 Task: Search for a flat in Faraskur, Egypt, from 12th to 16th July for 8 guests, with a price range of ₹10,000 to ₹16,000, 8+ bedrooms, 7 beds, self check-in, Wifi, and free parking.
Action: Mouse moved to (593, 119)
Screenshot: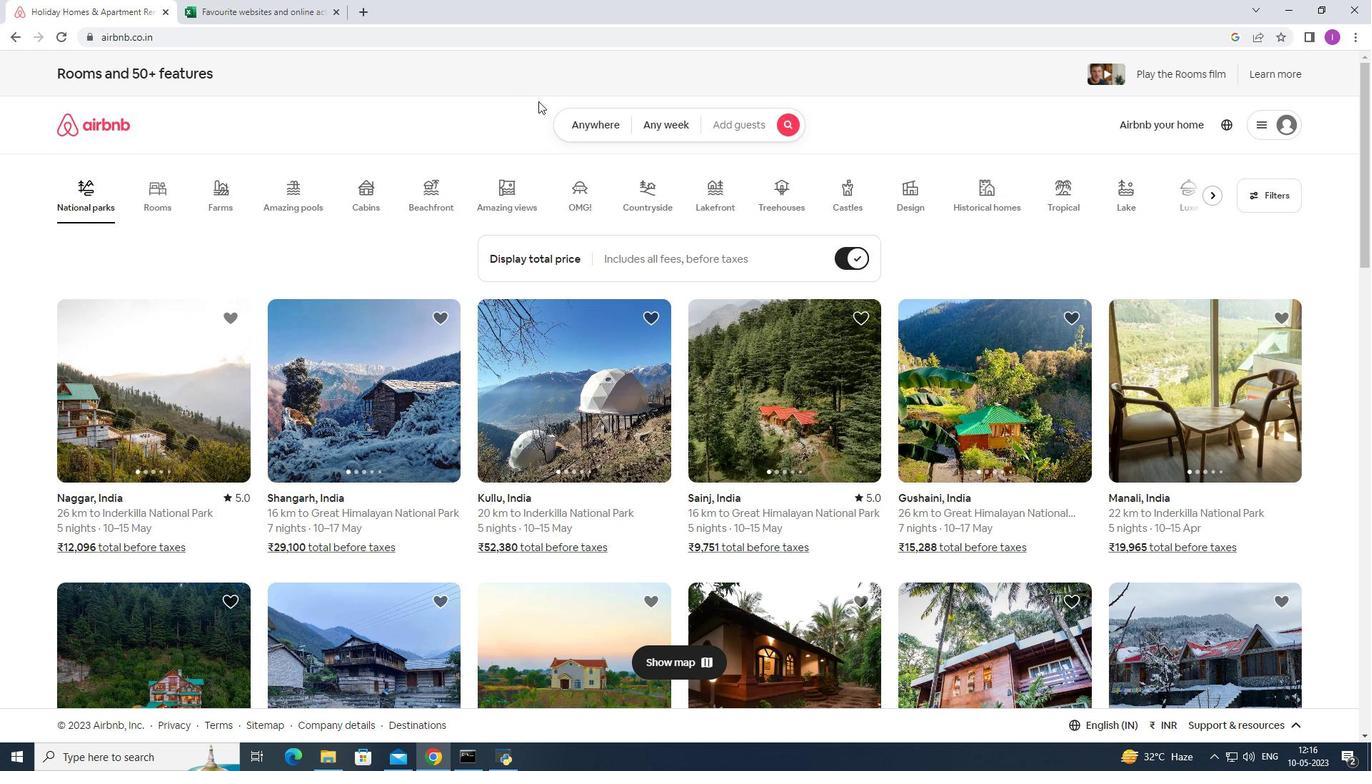 
Action: Mouse pressed left at (593, 119)
Screenshot: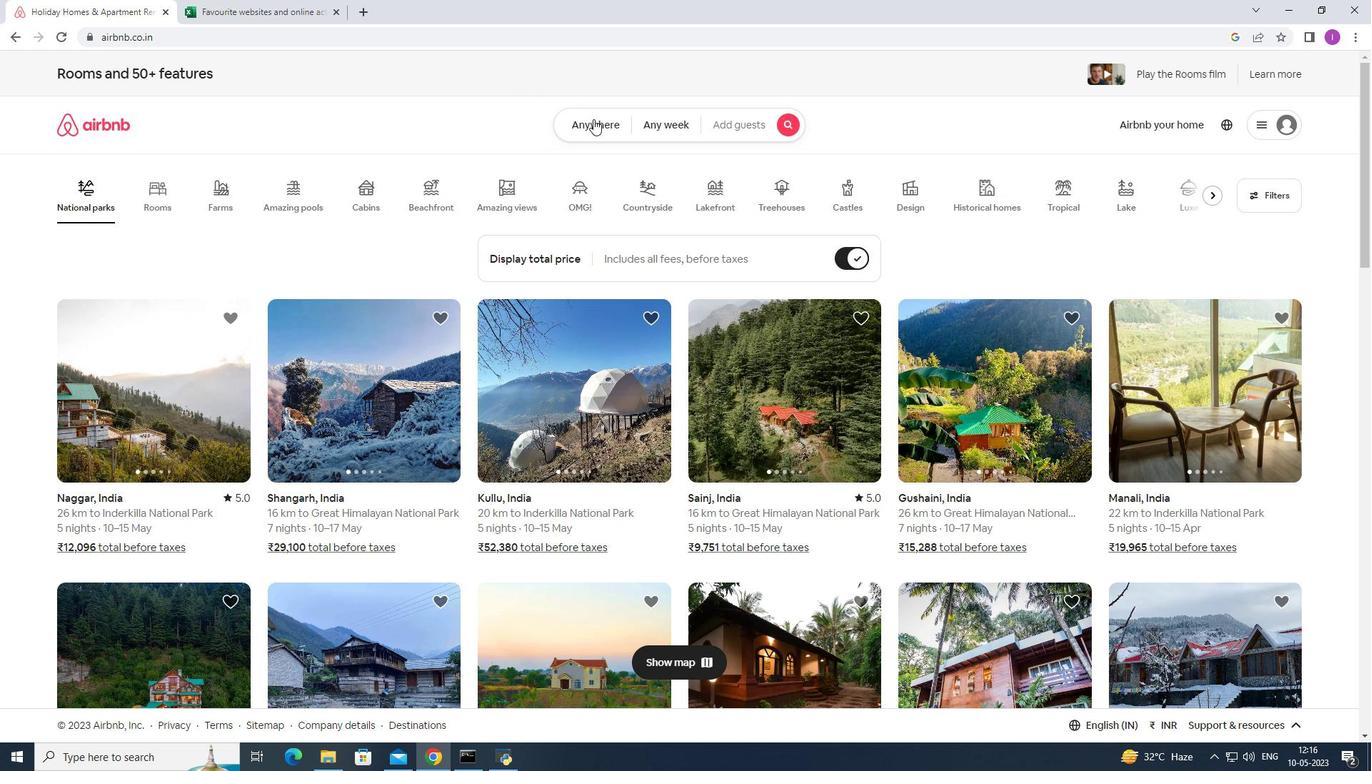 
Action: Mouse moved to (481, 182)
Screenshot: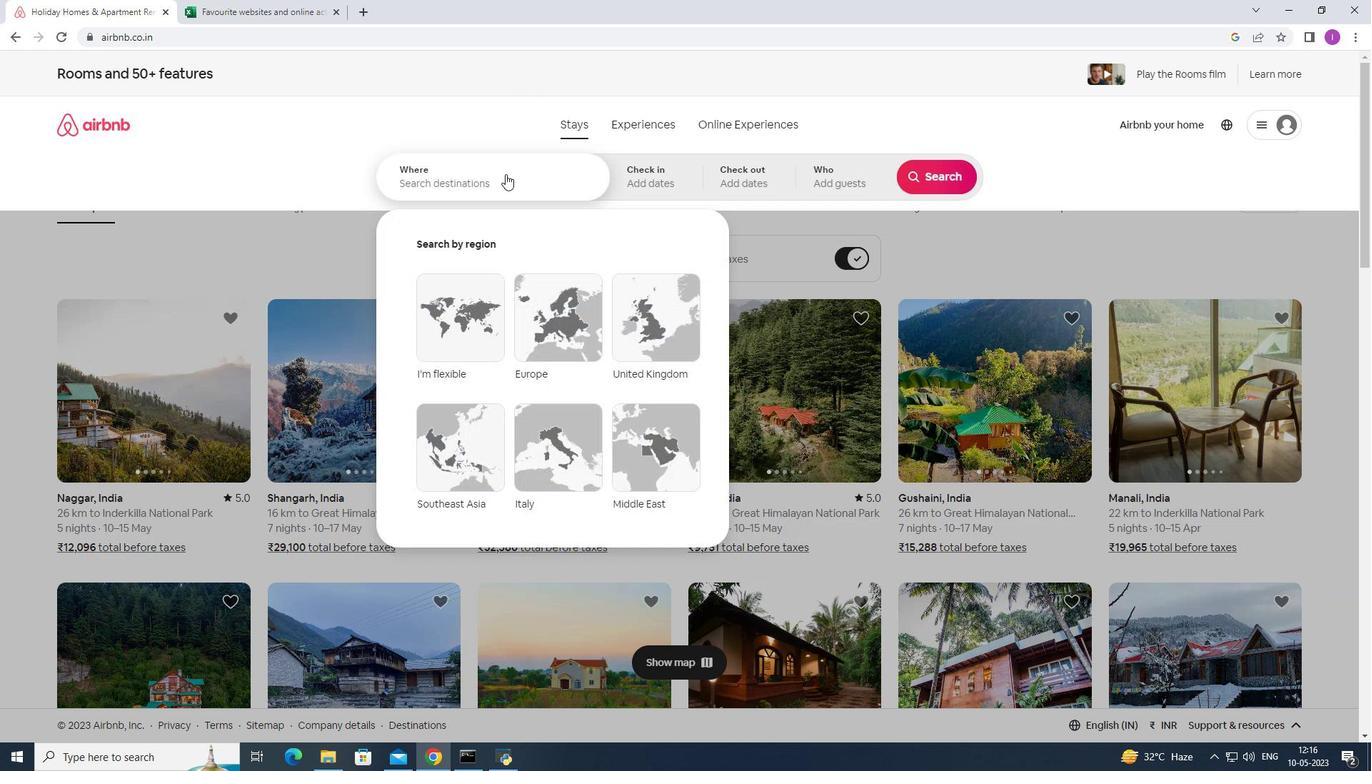 
Action: Mouse pressed left at (481, 182)
Screenshot: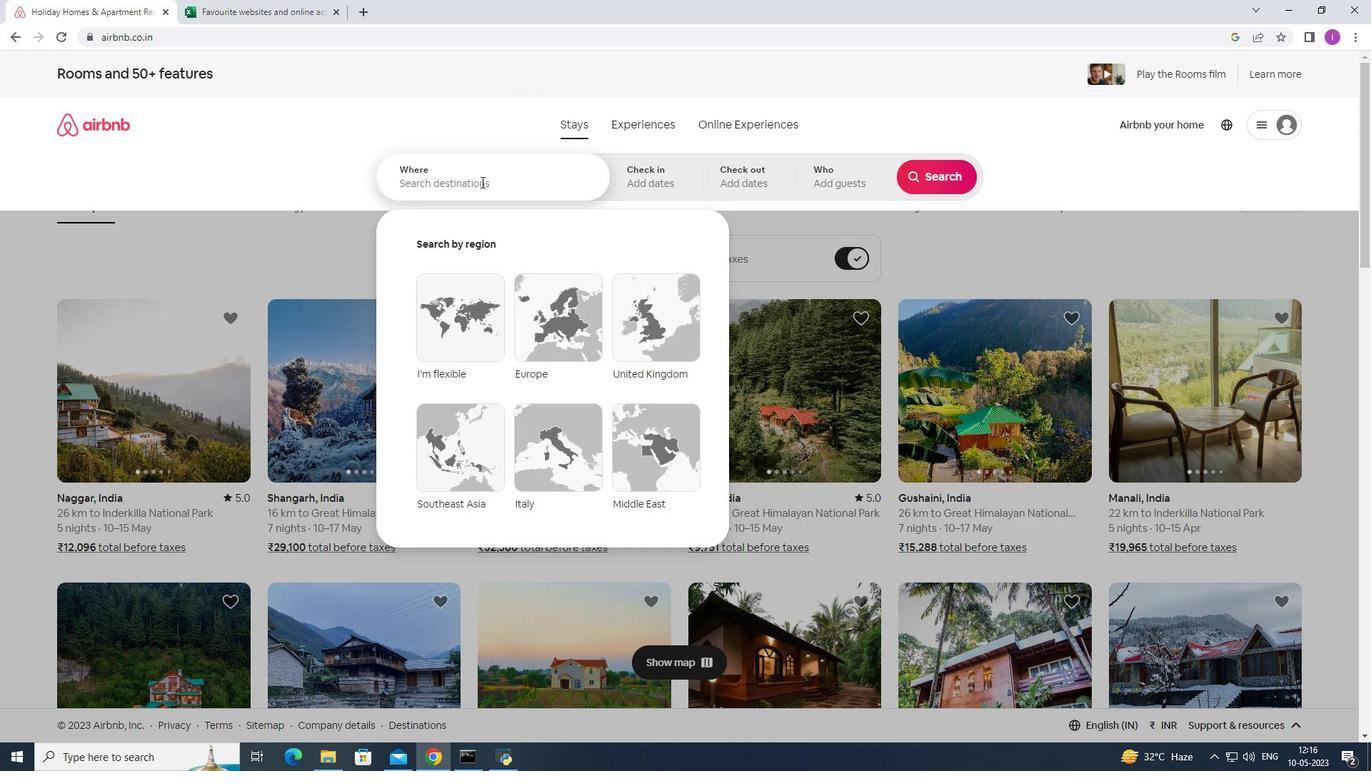 
Action: Mouse moved to (488, 181)
Screenshot: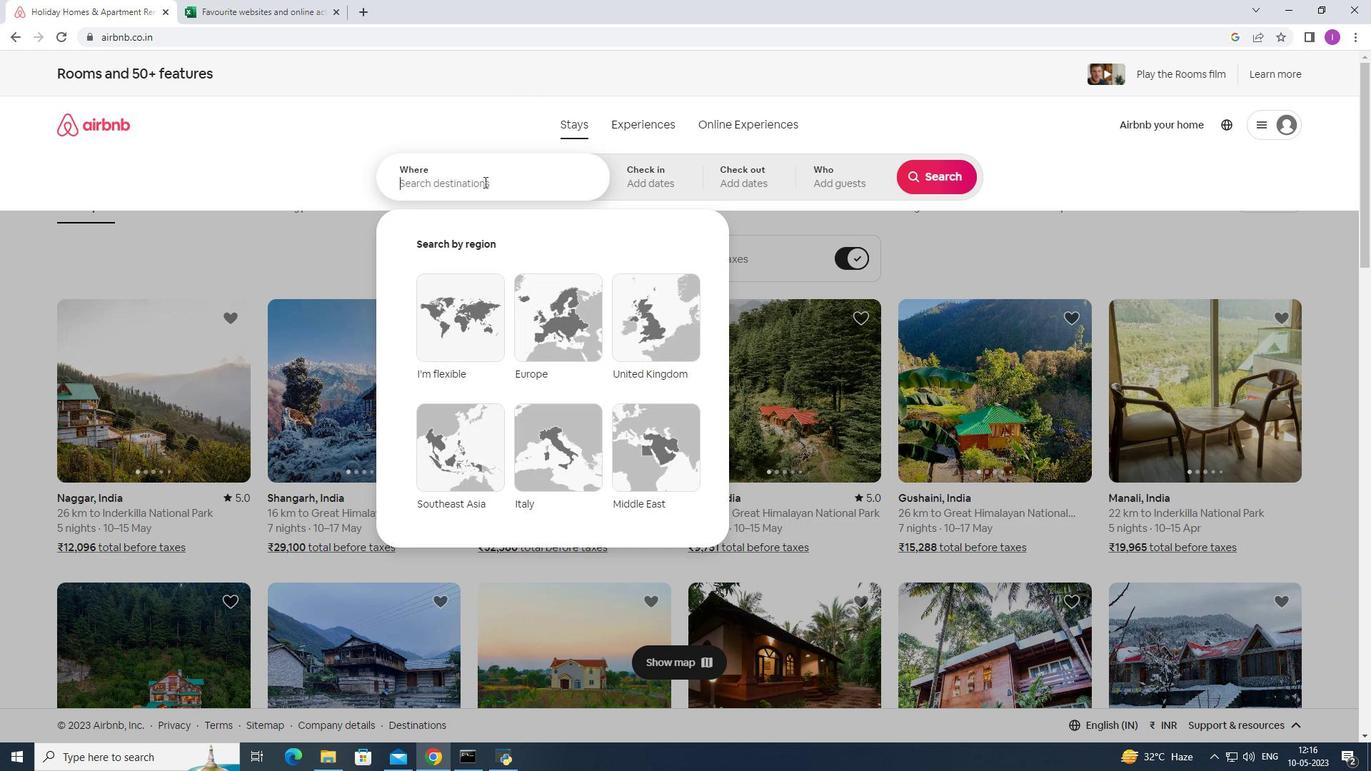 
Action: Key pressed <Key.shift><Key.shift><Key.shift><Key.shift><Key.shift><Key.shift><Key.shift><Key.shift><Key.shift><Key.shift><Key.shift><Key.shift><Key.shift><Key.shift><Key.shift><Key.shift><Key.shift><Key.shift><Key.shift><Key.shift><Key.shift><Key.shift><Key.shift><Key.shift><Key.shift><Key.shift><Key.shift><Key.shift><Key.shift><Key.shift><Key.shift><Key.shift><Key.shift><Key.shift><Key.shift><Key.shift><Key.shift><Key.shift><Key.shift><Key.shift><Key.shift><Key.shift>Faraskur,<Key.shift>Egypt
Screenshot: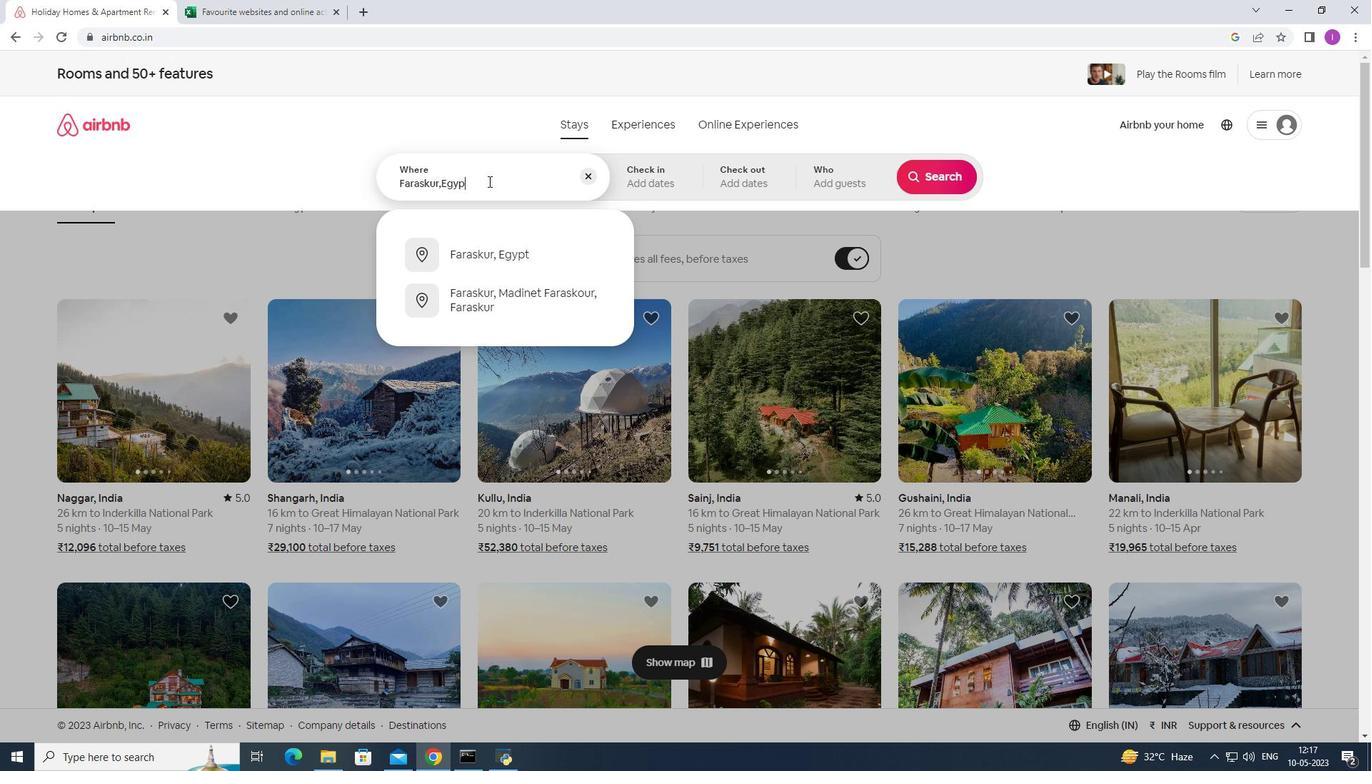
Action: Mouse moved to (510, 259)
Screenshot: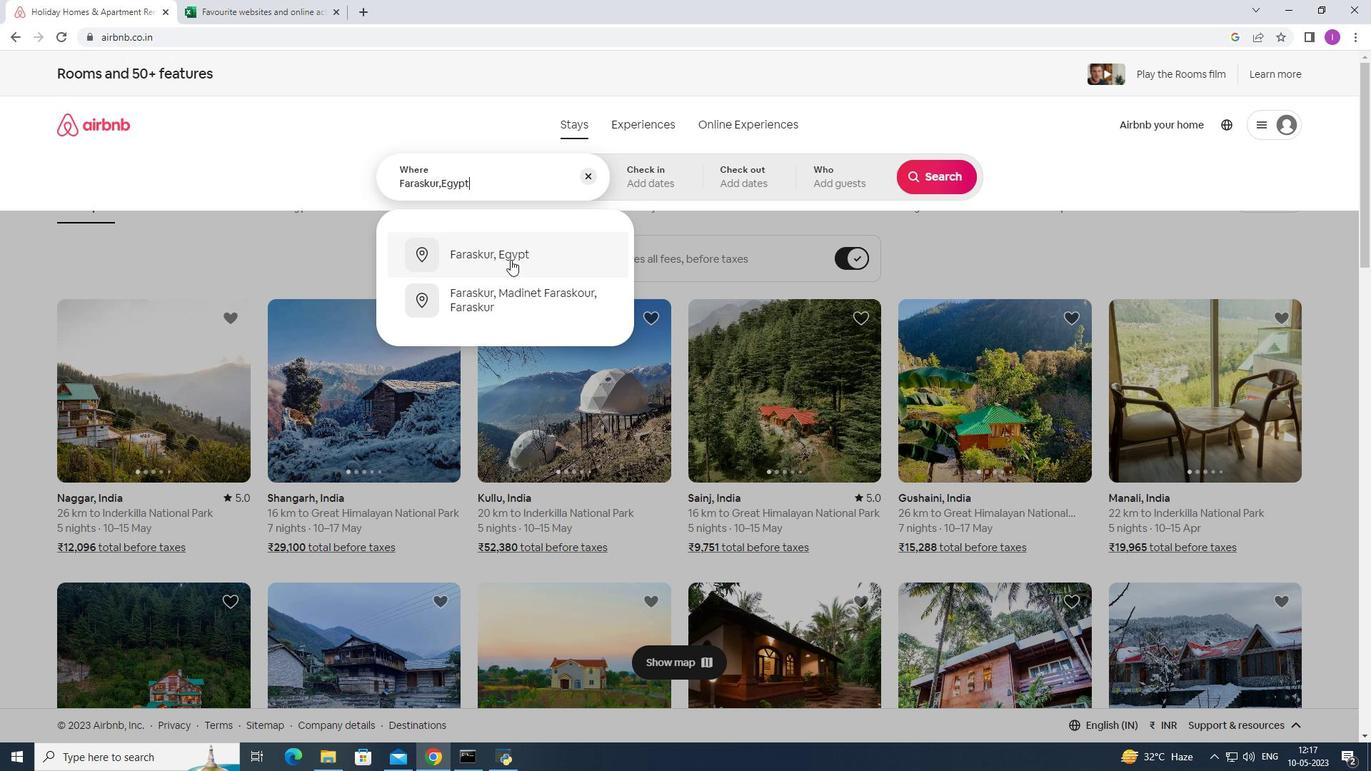 
Action: Mouse pressed left at (510, 259)
Screenshot: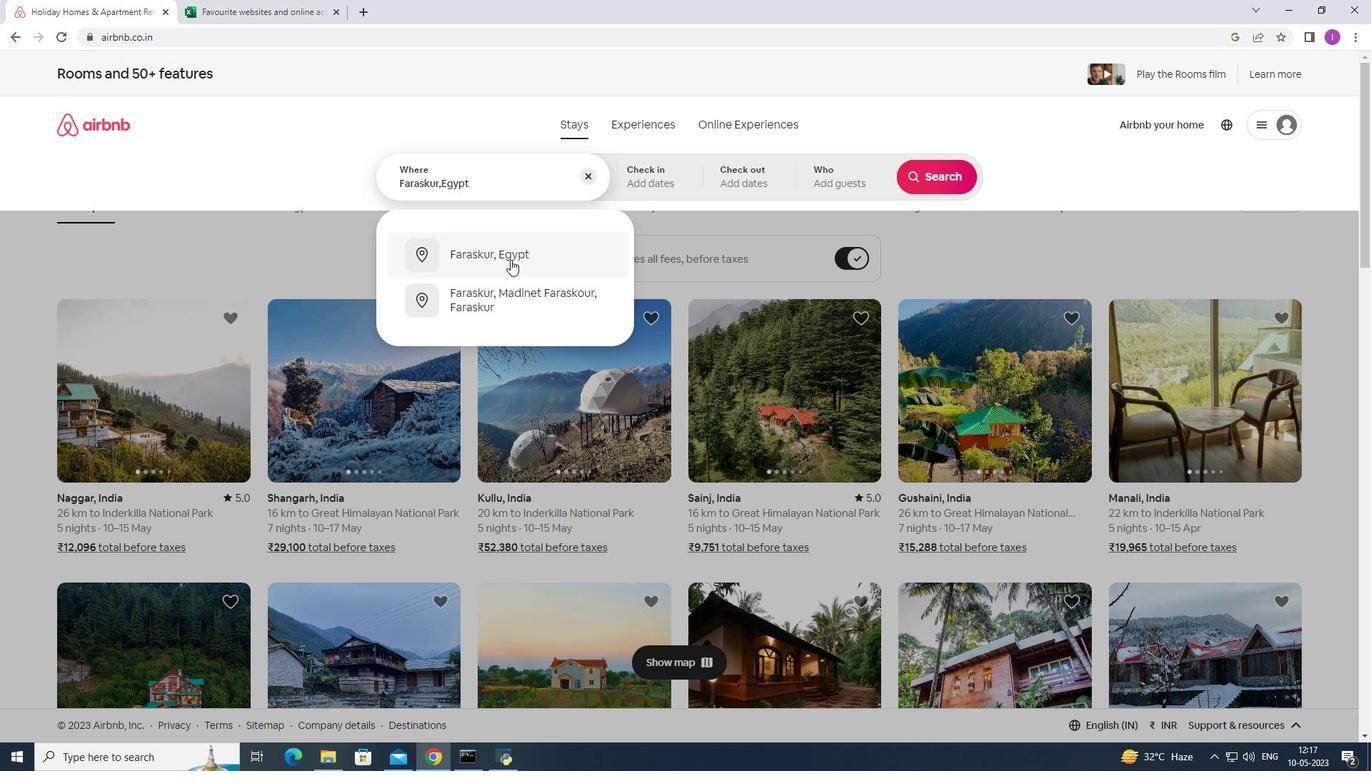 
Action: Mouse moved to (941, 295)
Screenshot: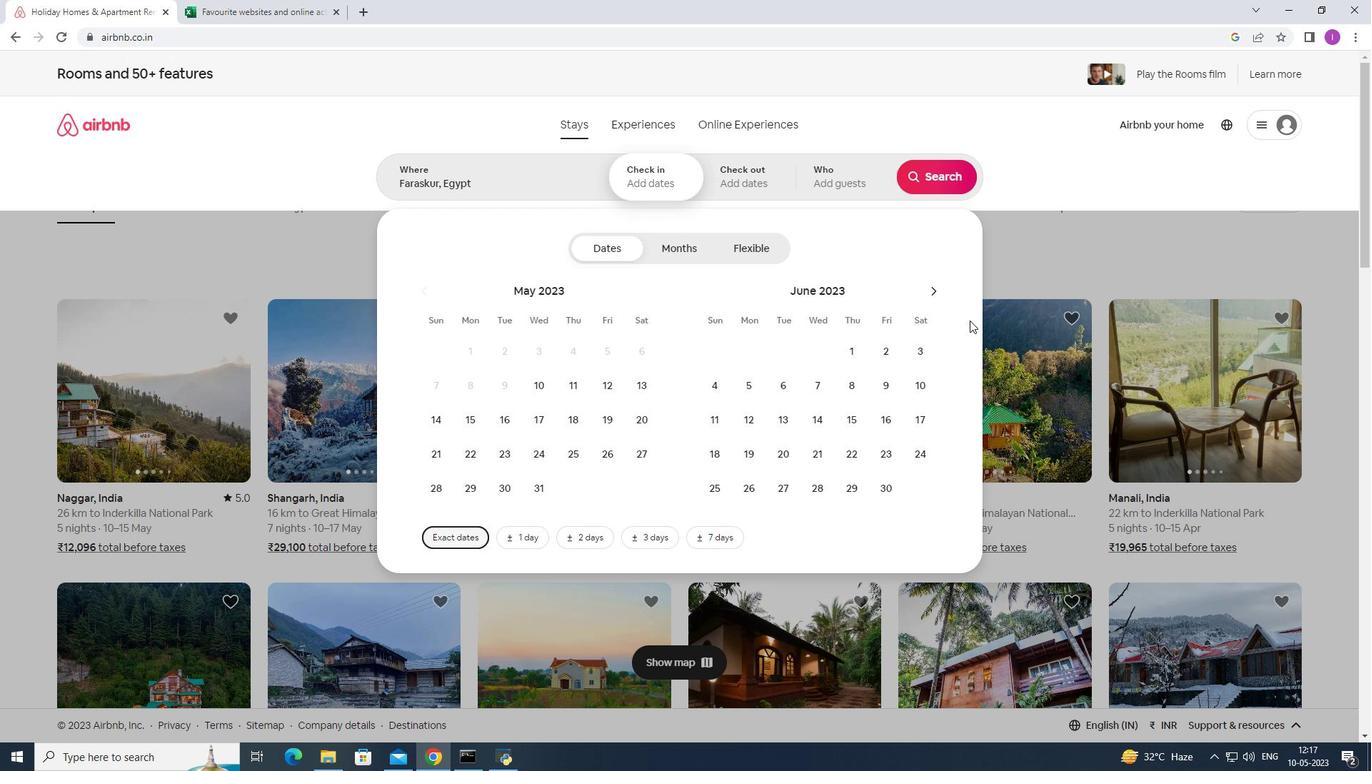
Action: Mouse pressed left at (941, 295)
Screenshot: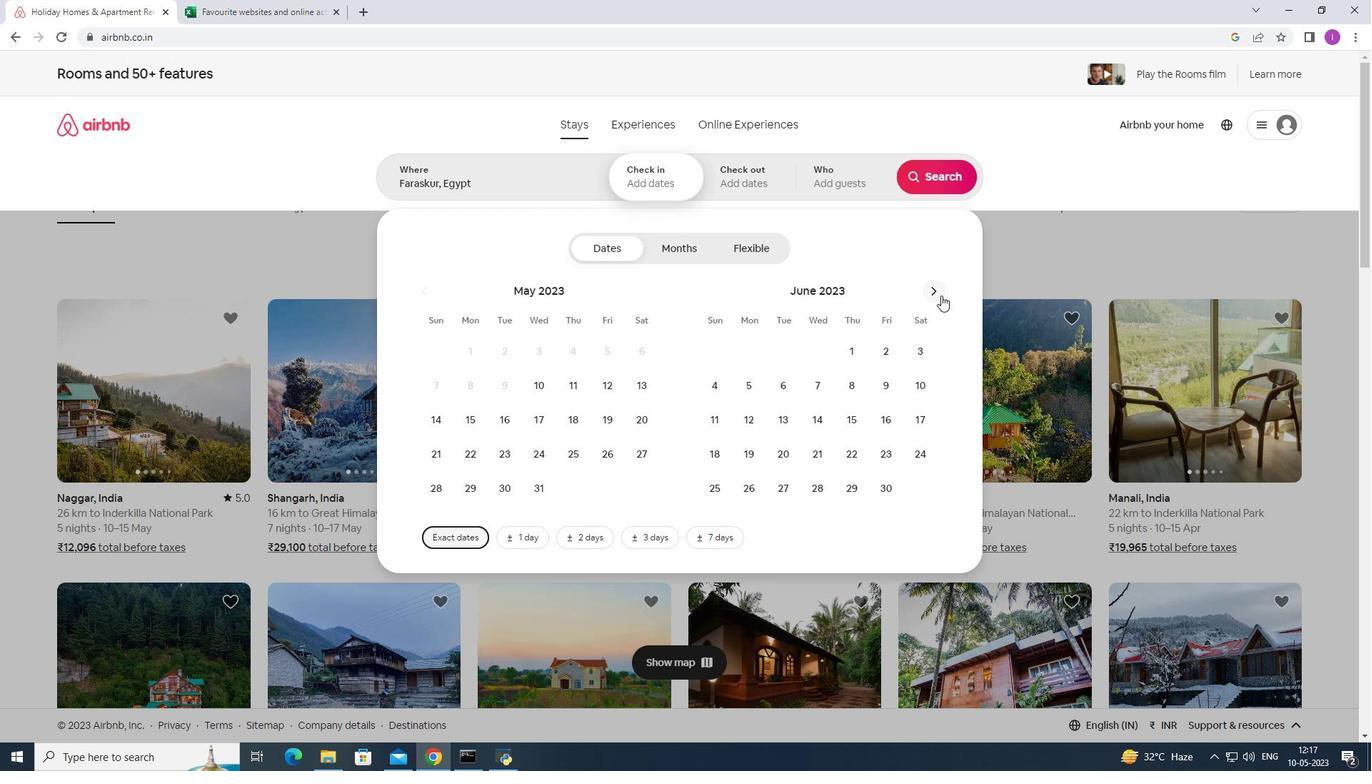 
Action: Mouse moved to (940, 295)
Screenshot: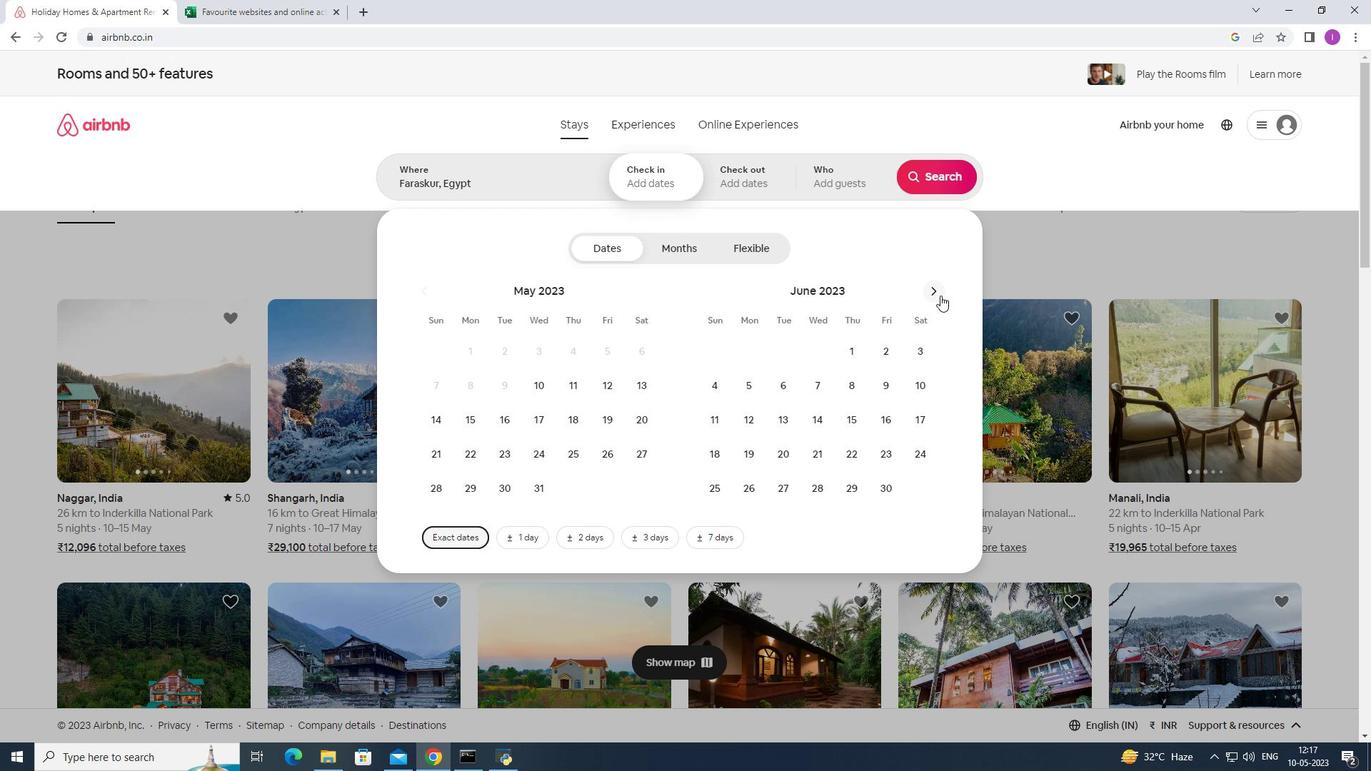 
Action: Mouse pressed left at (940, 295)
Screenshot: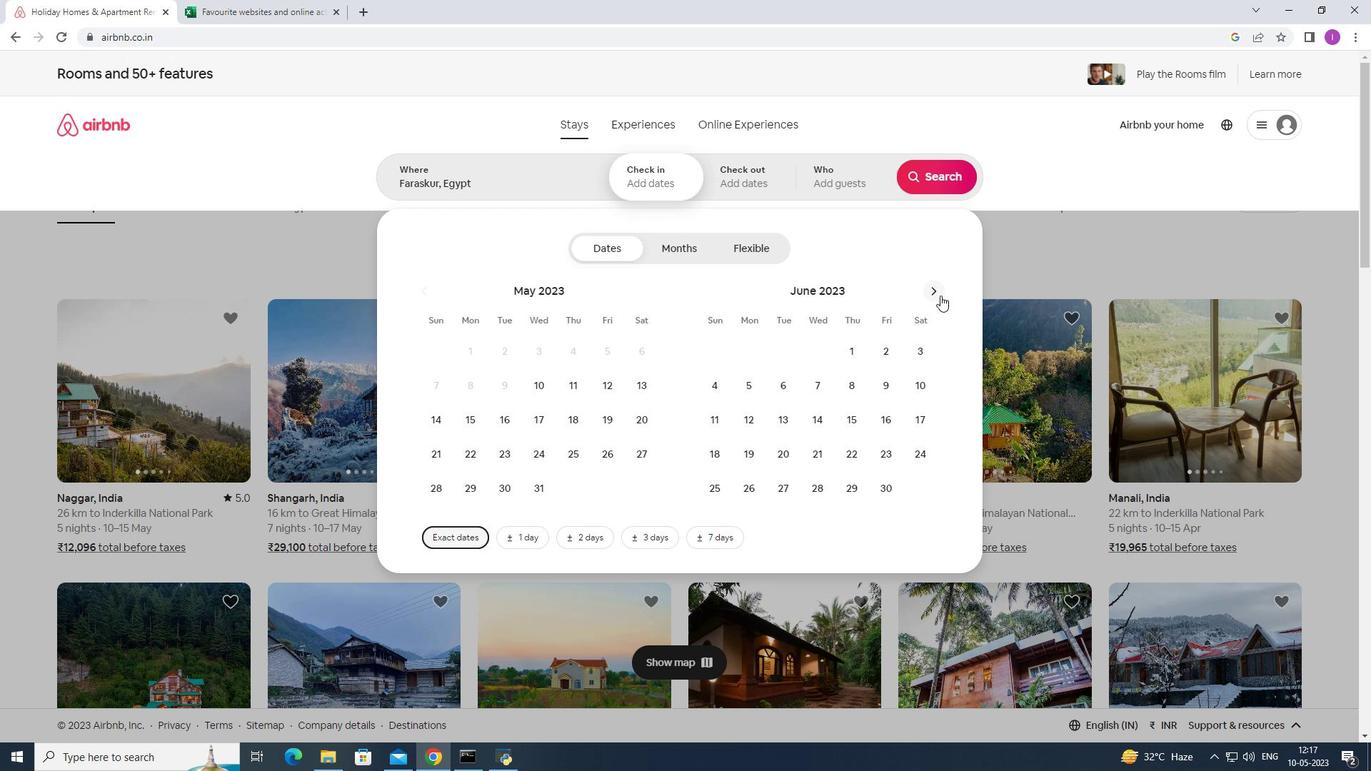
Action: Mouse moved to (537, 429)
Screenshot: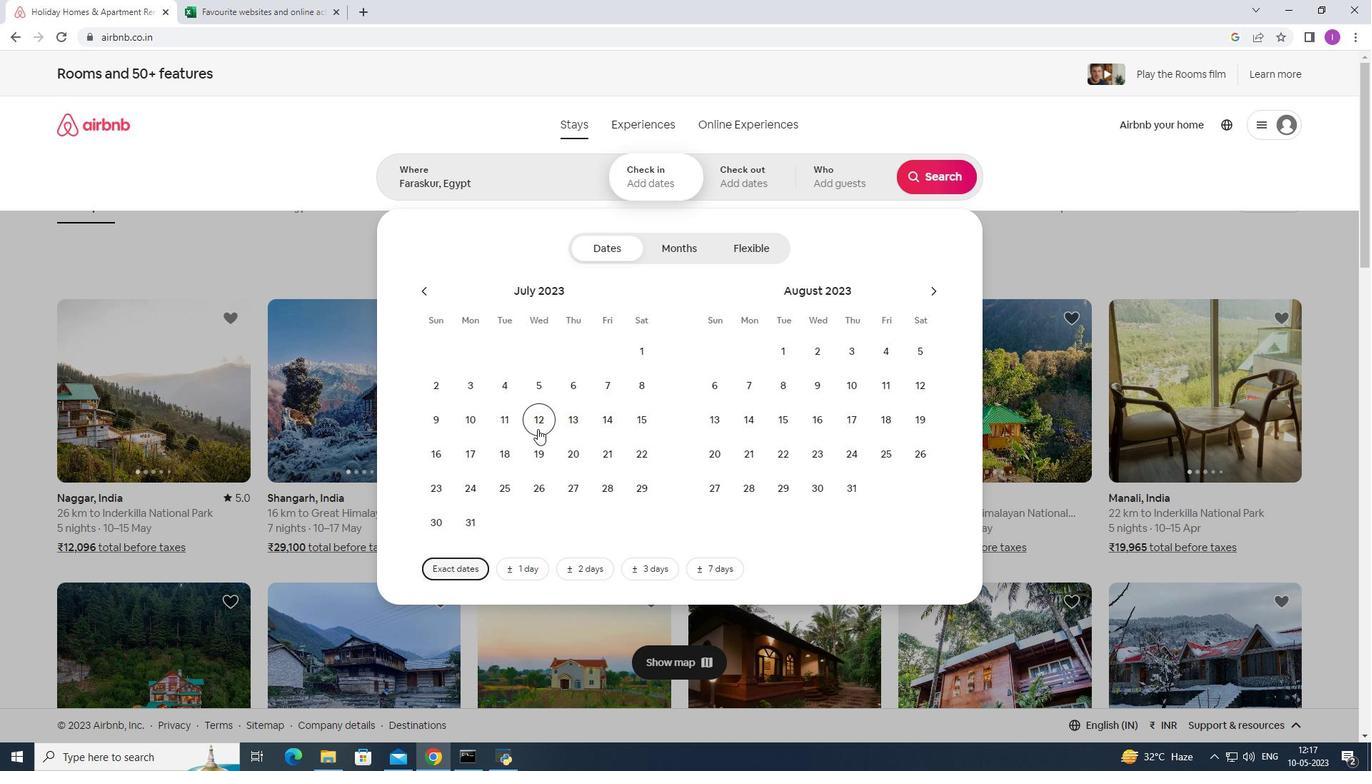
Action: Mouse pressed left at (537, 429)
Screenshot: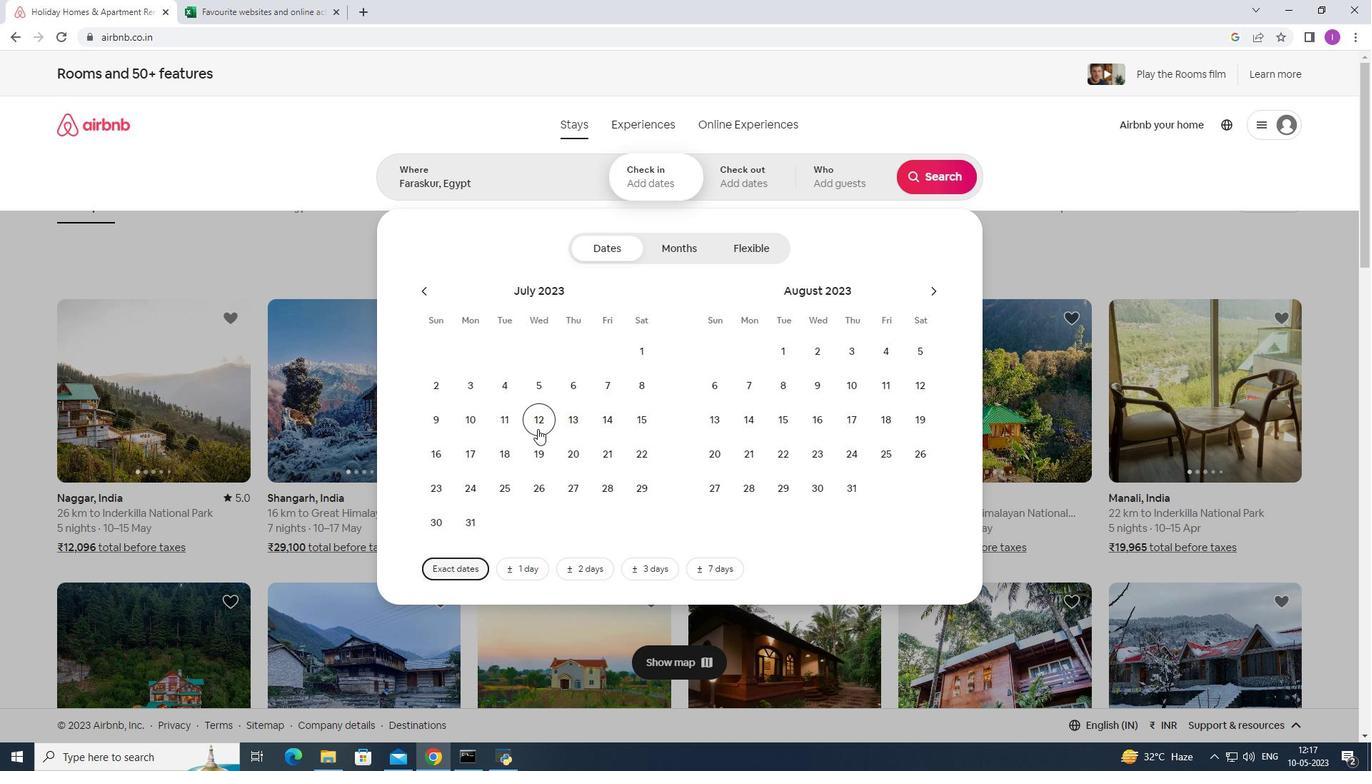 
Action: Mouse moved to (440, 455)
Screenshot: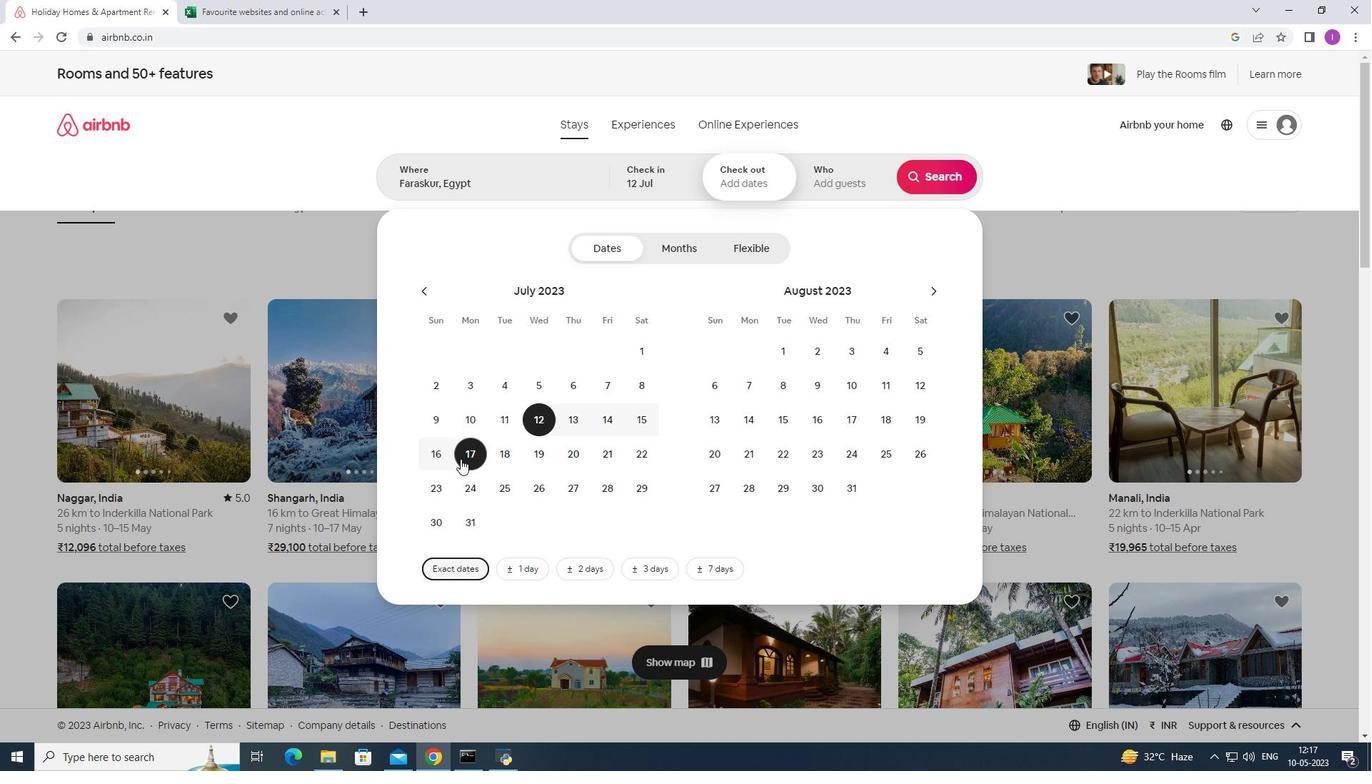 
Action: Mouse pressed left at (440, 455)
Screenshot: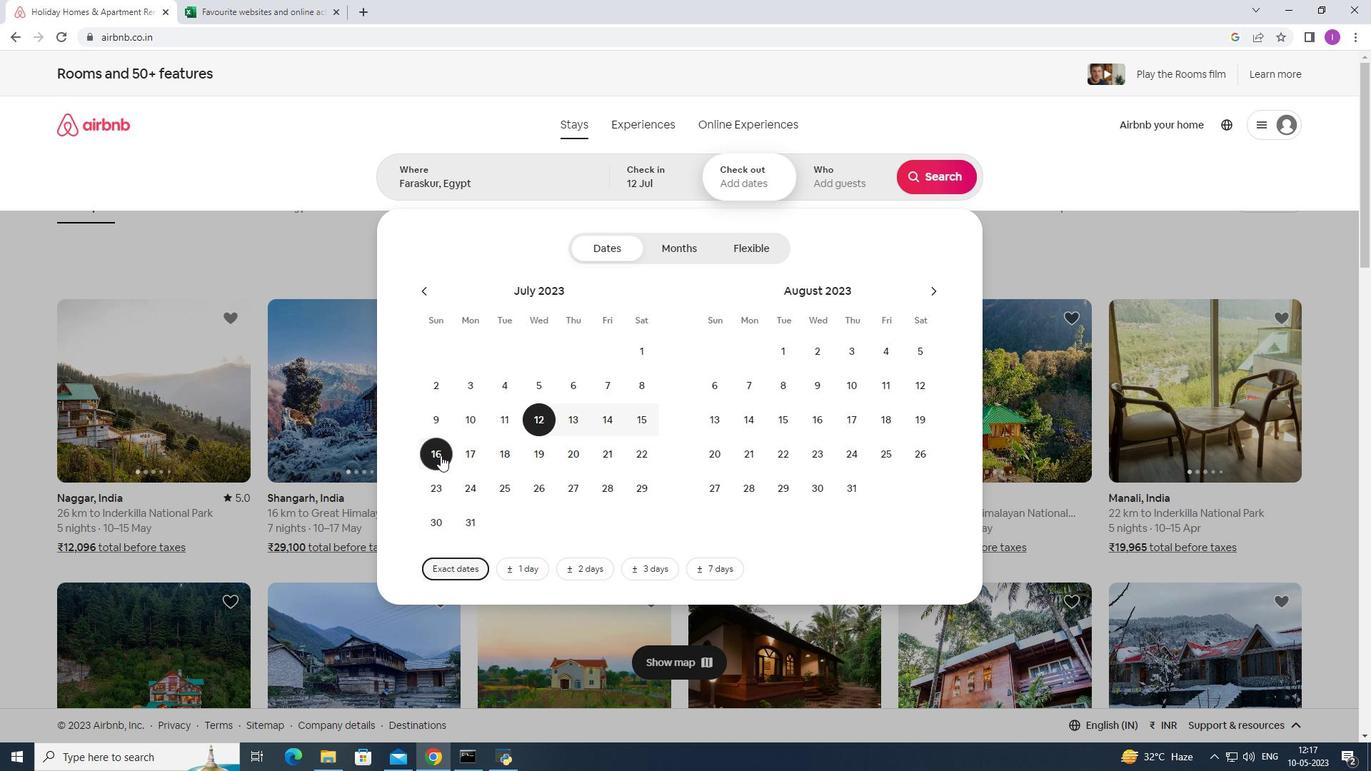 
Action: Mouse moved to (852, 178)
Screenshot: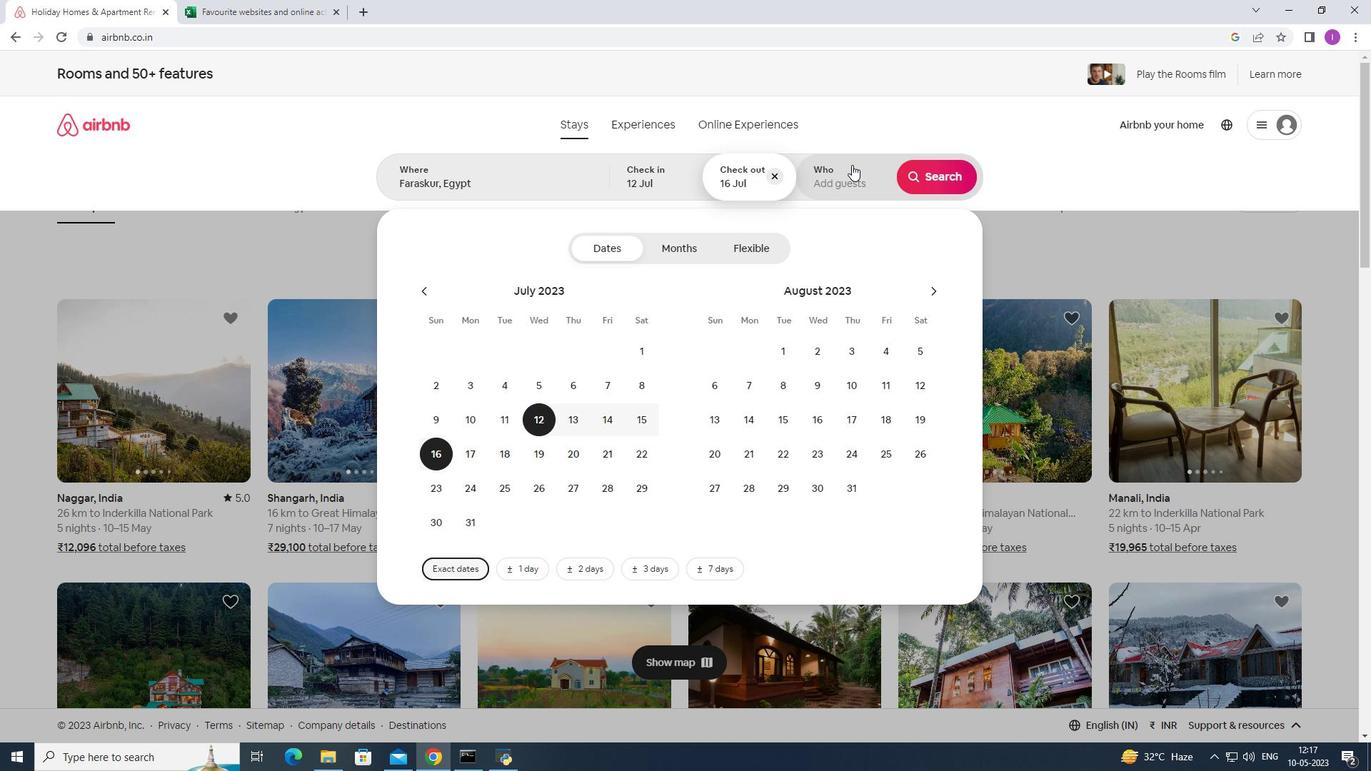 
Action: Mouse pressed left at (852, 178)
Screenshot: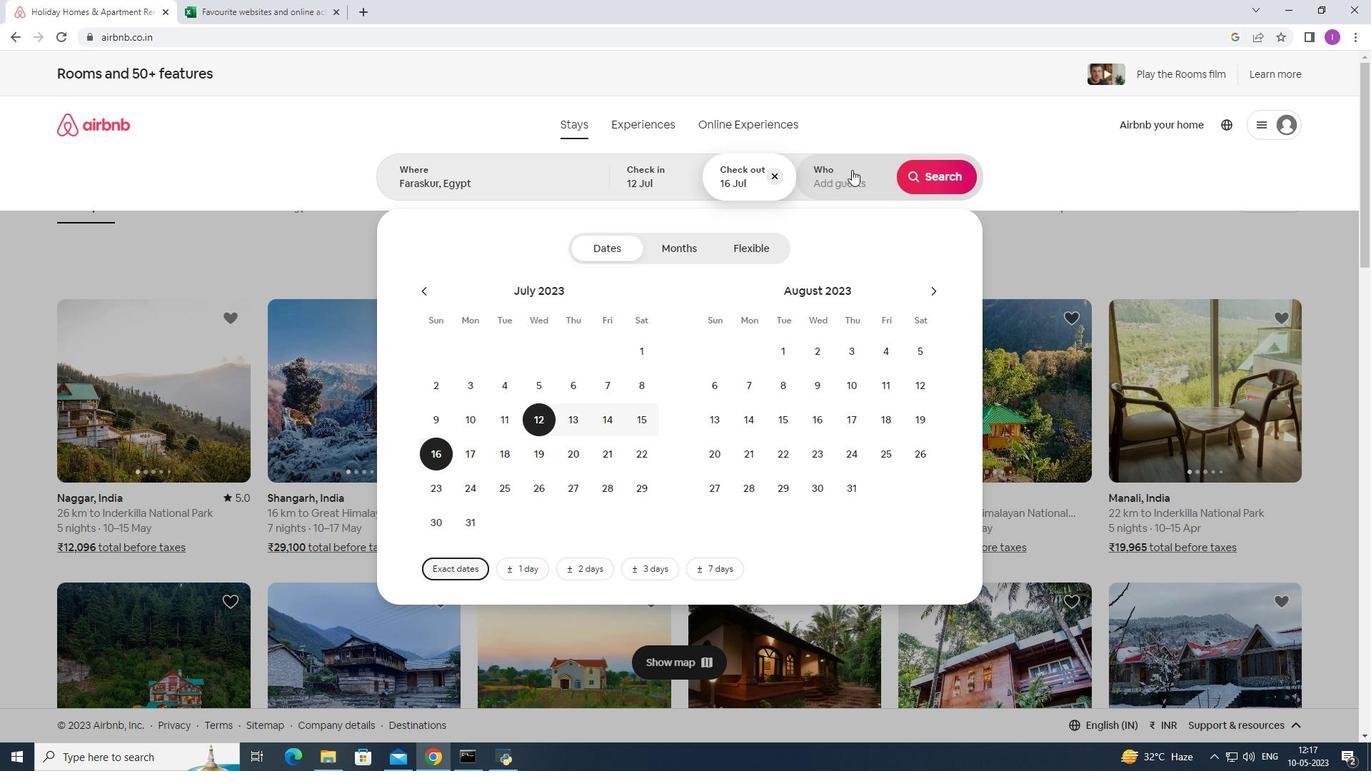 
Action: Mouse moved to (947, 252)
Screenshot: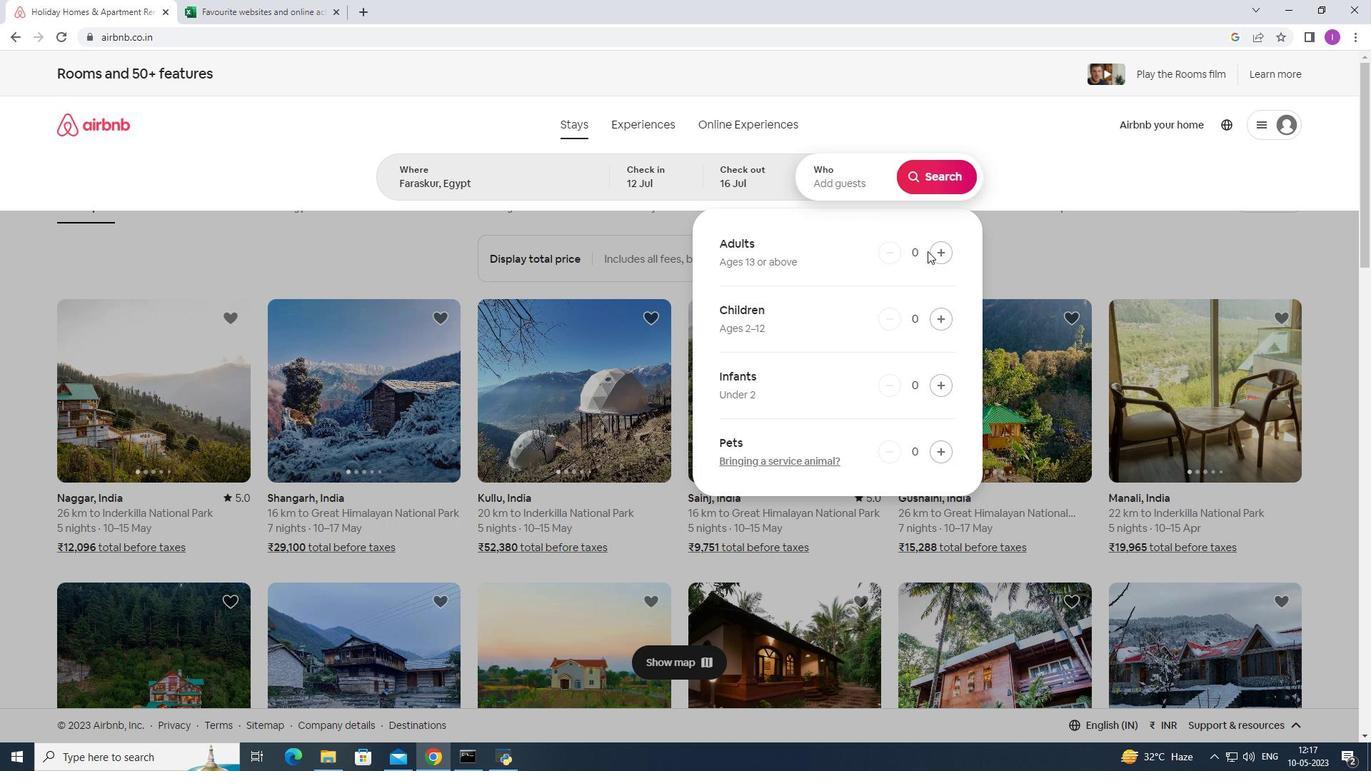 
Action: Mouse pressed left at (947, 252)
Screenshot: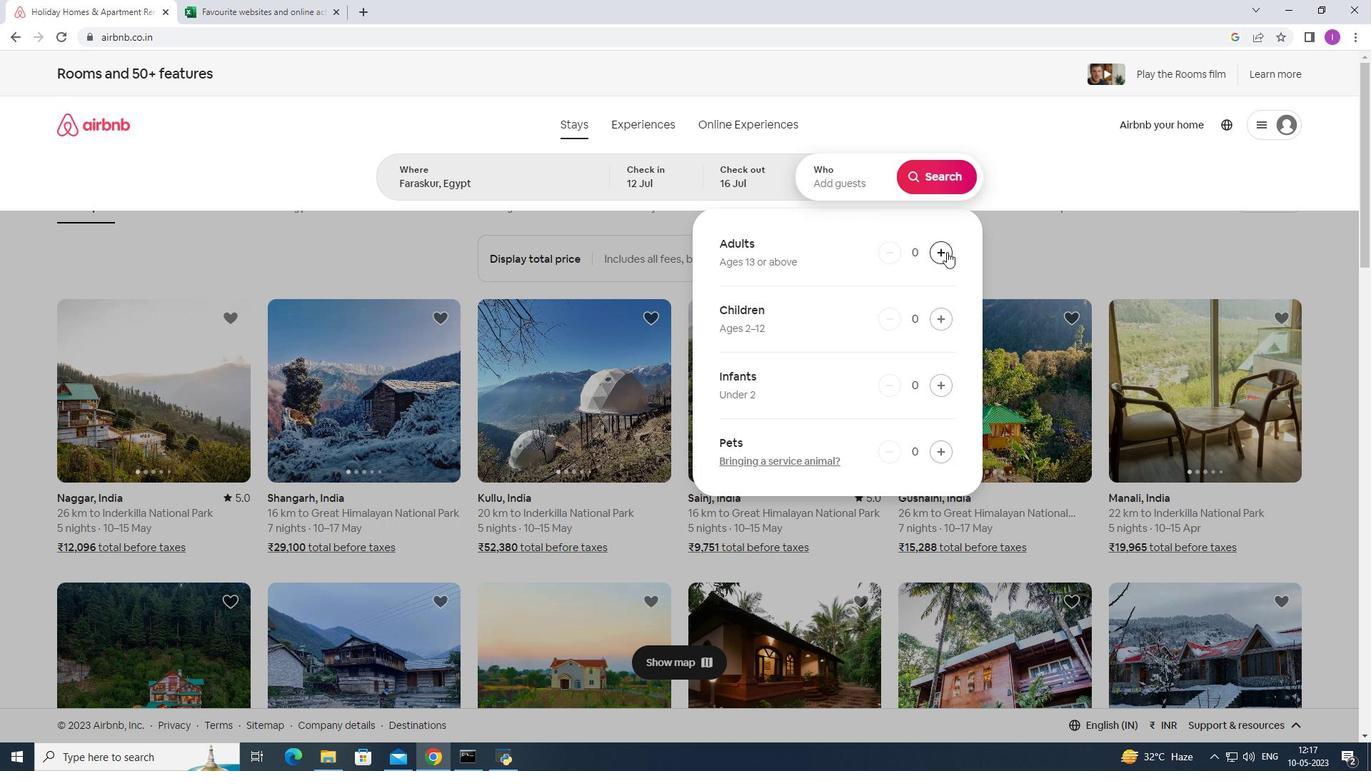 
Action: Mouse pressed left at (947, 252)
Screenshot: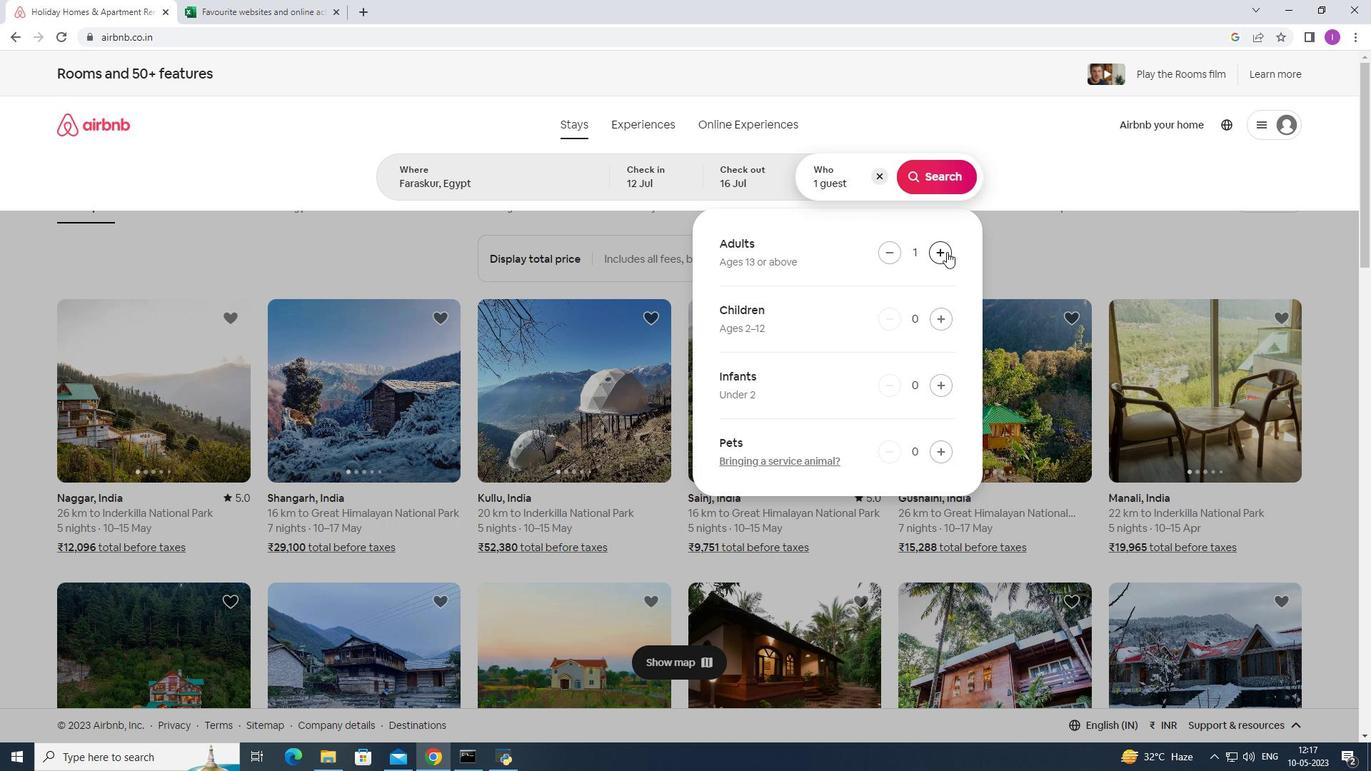 
Action: Mouse pressed left at (947, 252)
Screenshot: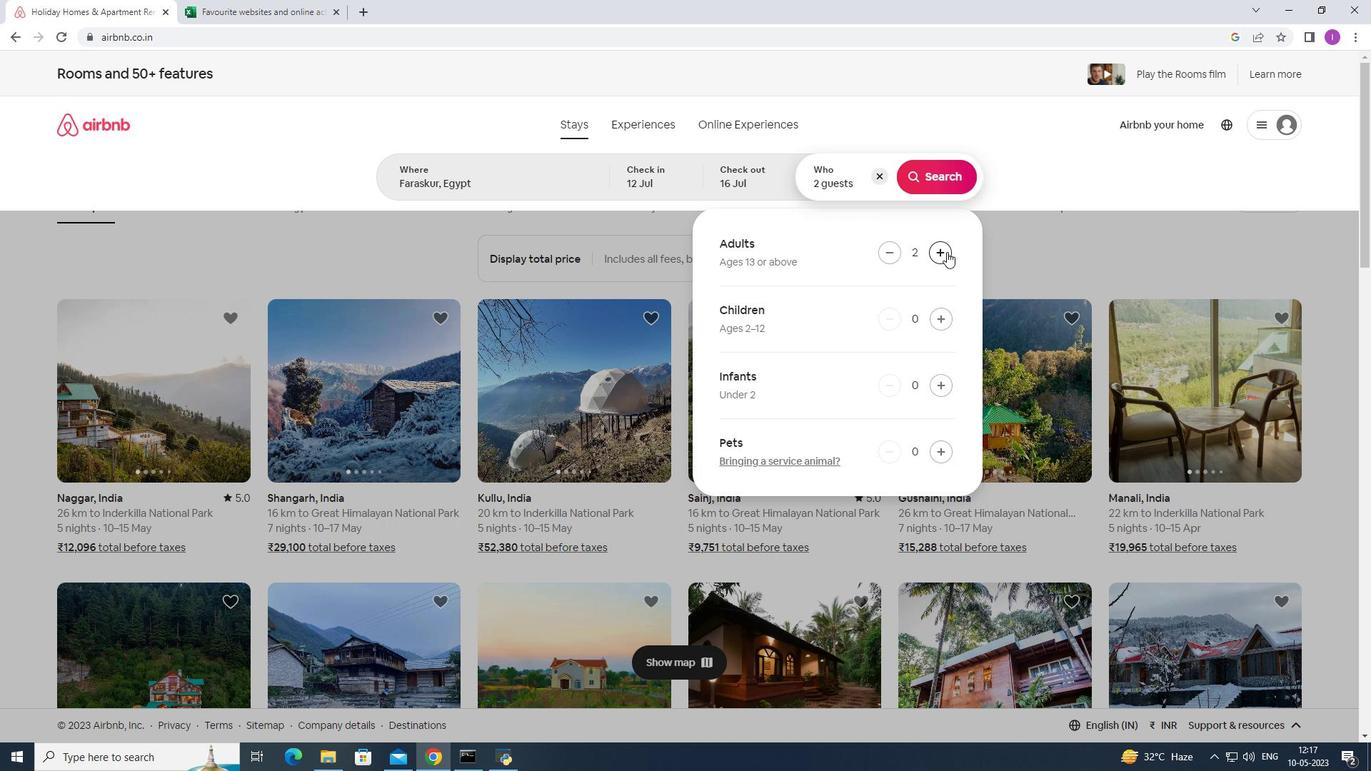 
Action: Mouse pressed left at (947, 252)
Screenshot: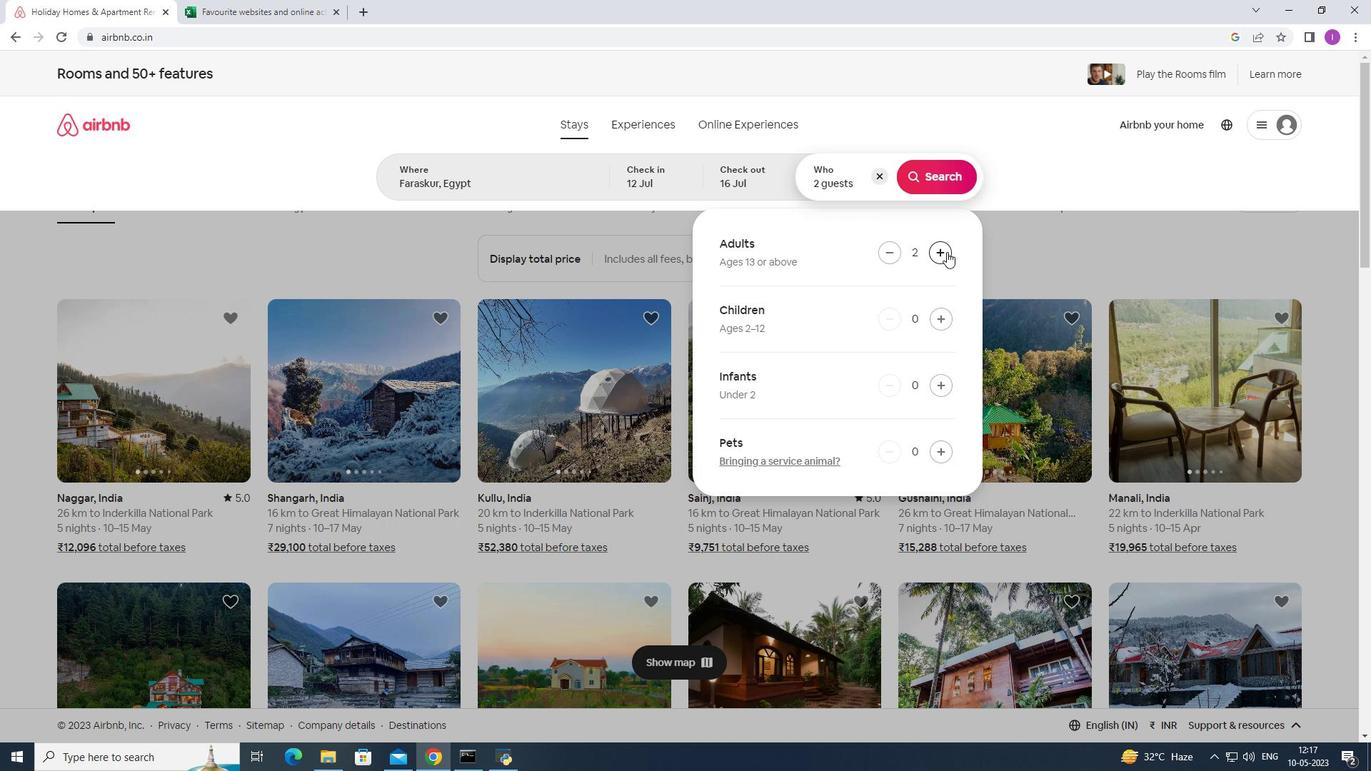 
Action: Mouse moved to (947, 252)
Screenshot: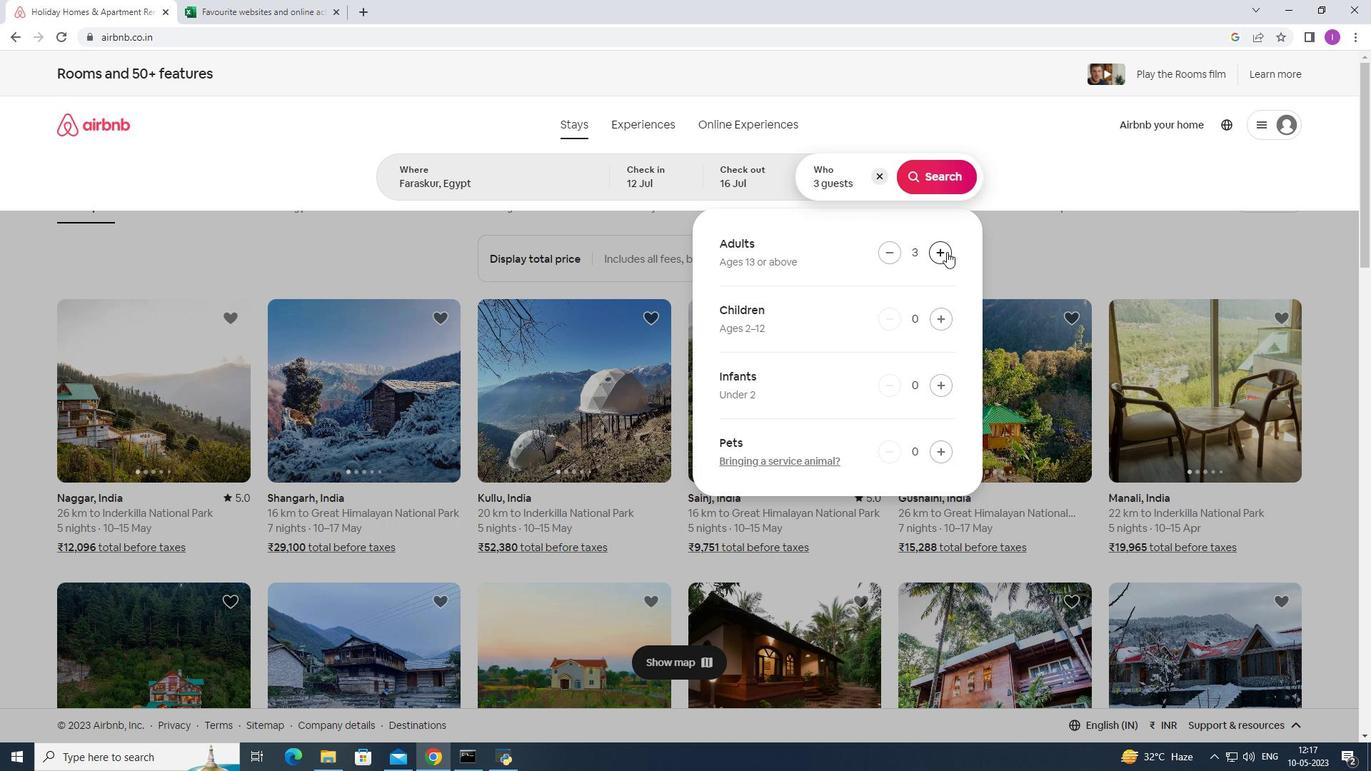 
Action: Mouse pressed left at (947, 252)
Screenshot: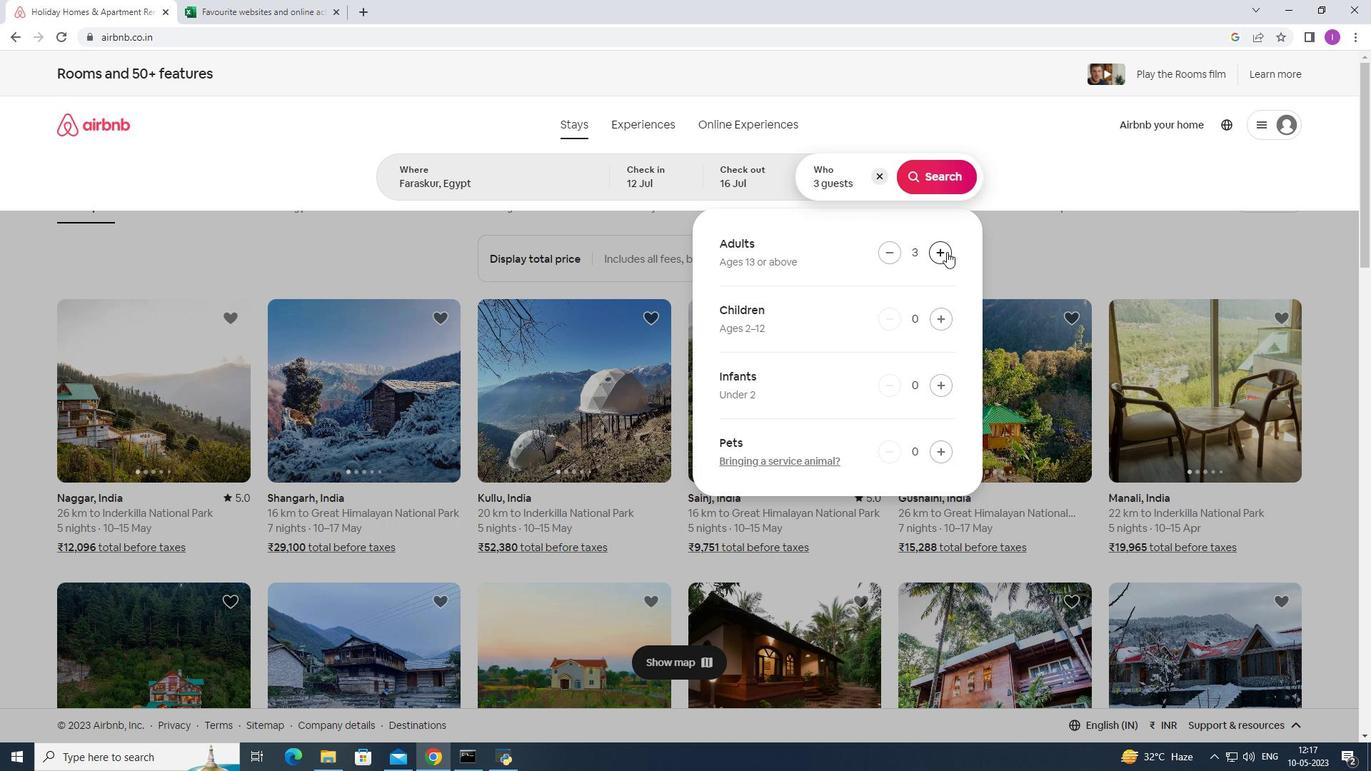 
Action: Mouse pressed left at (947, 252)
Screenshot: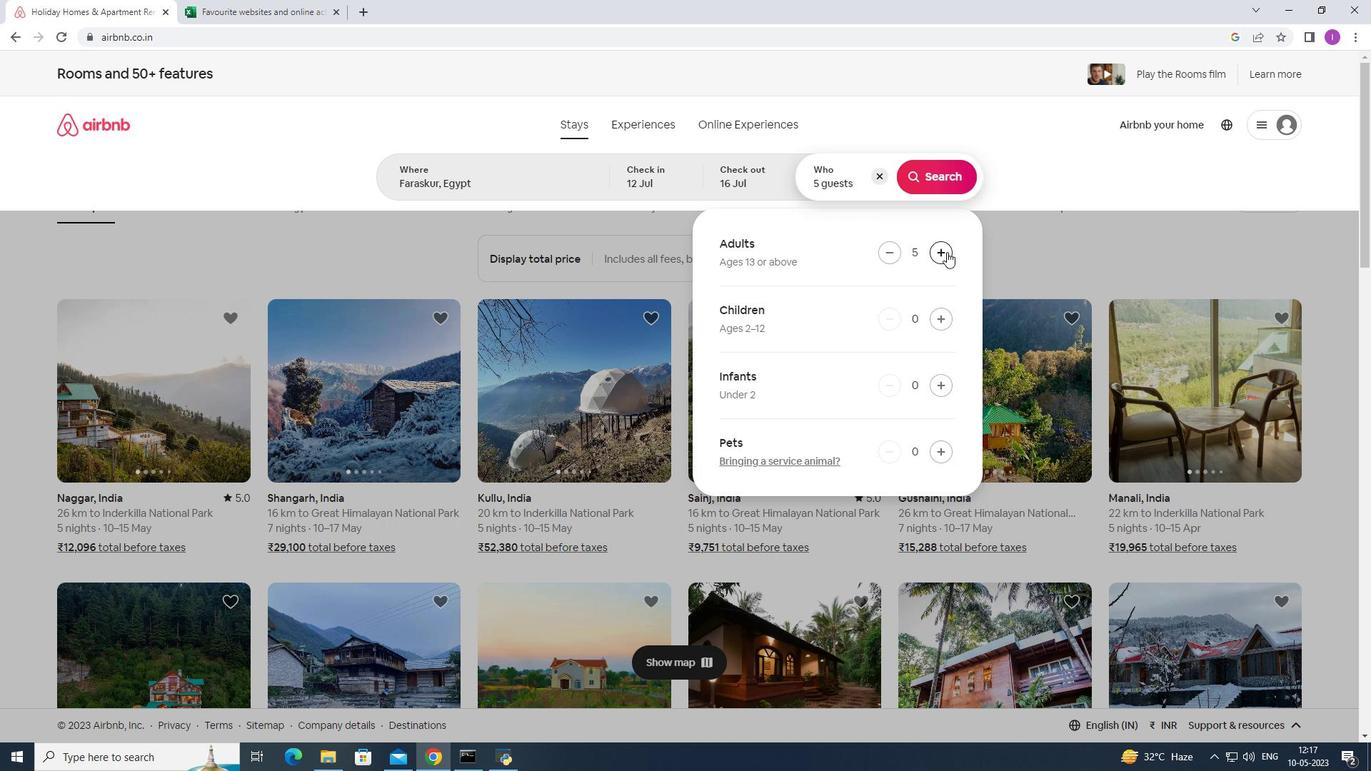 
Action: Mouse pressed left at (947, 252)
Screenshot: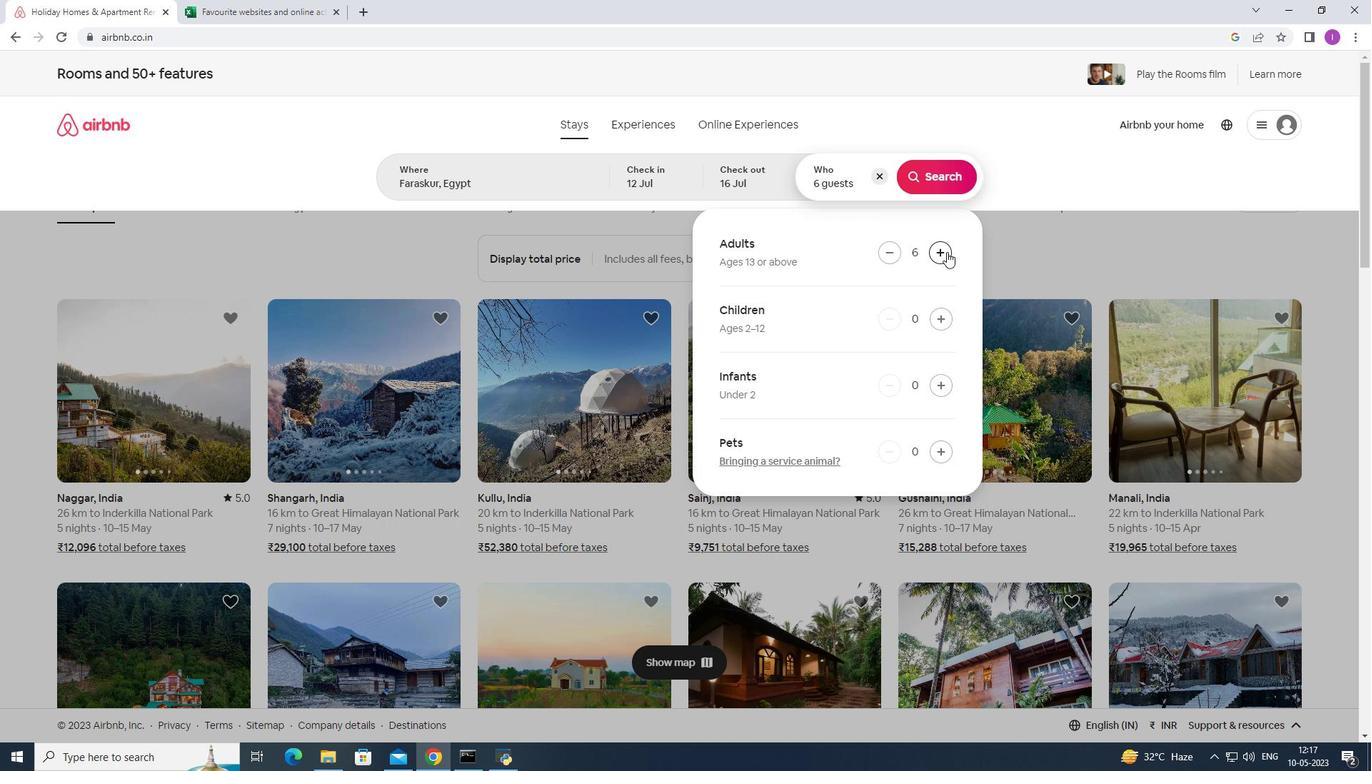
Action: Mouse pressed left at (947, 252)
Screenshot: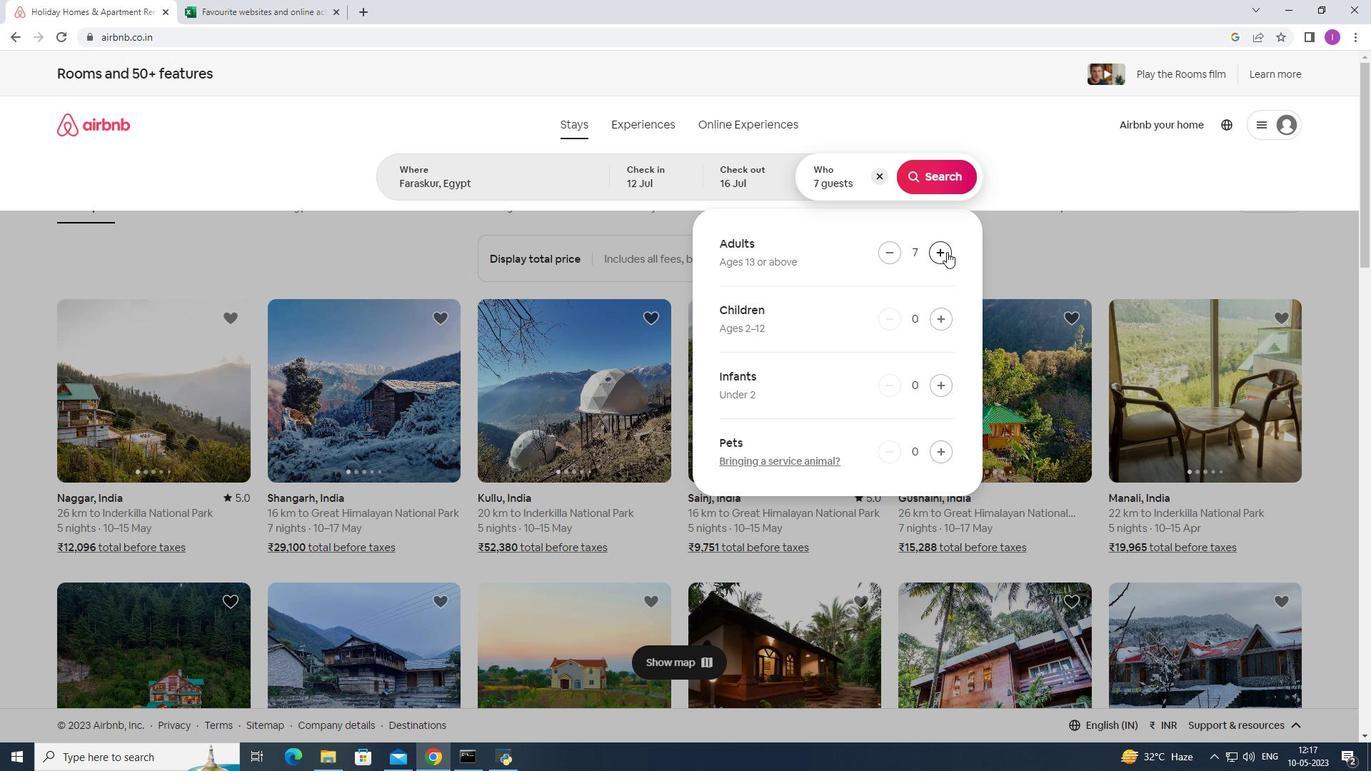 
Action: Mouse moved to (953, 181)
Screenshot: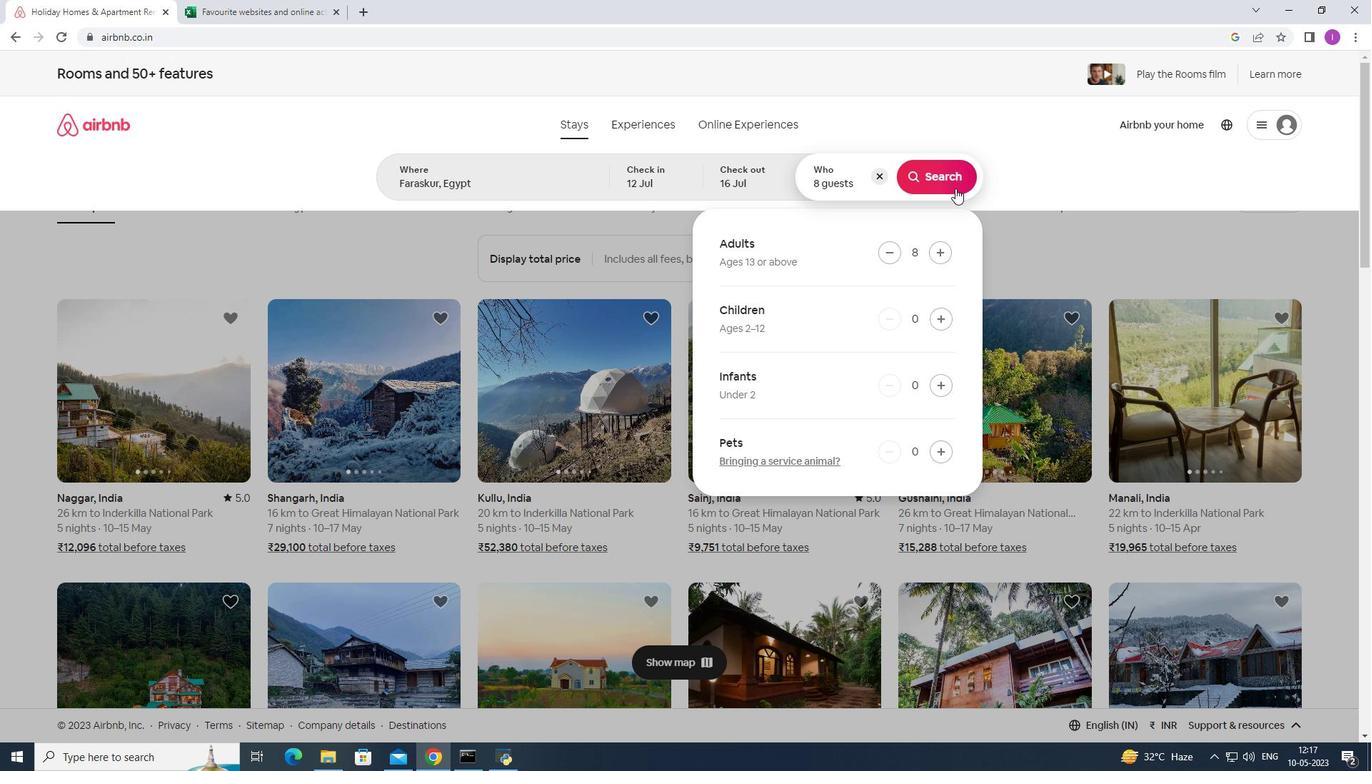 
Action: Mouse pressed left at (953, 181)
Screenshot: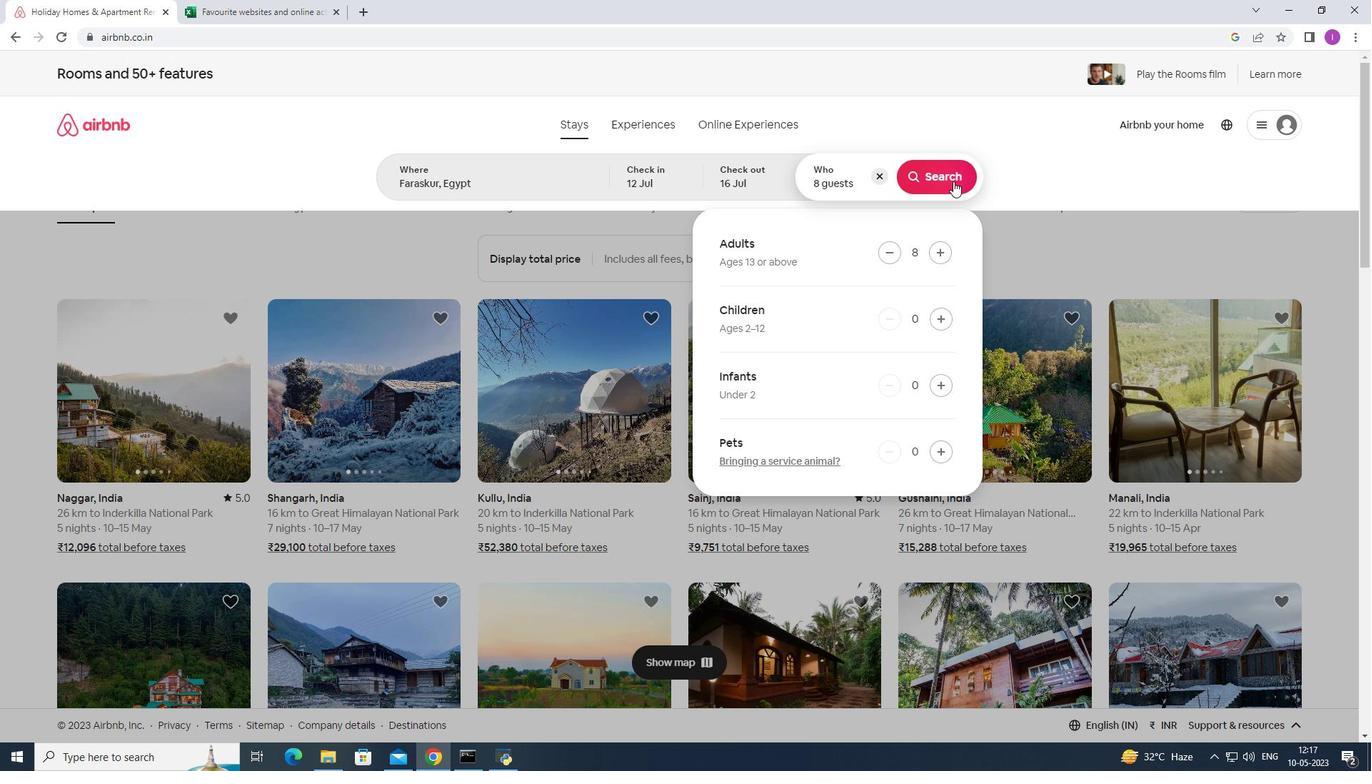 
Action: Mouse moved to (1314, 138)
Screenshot: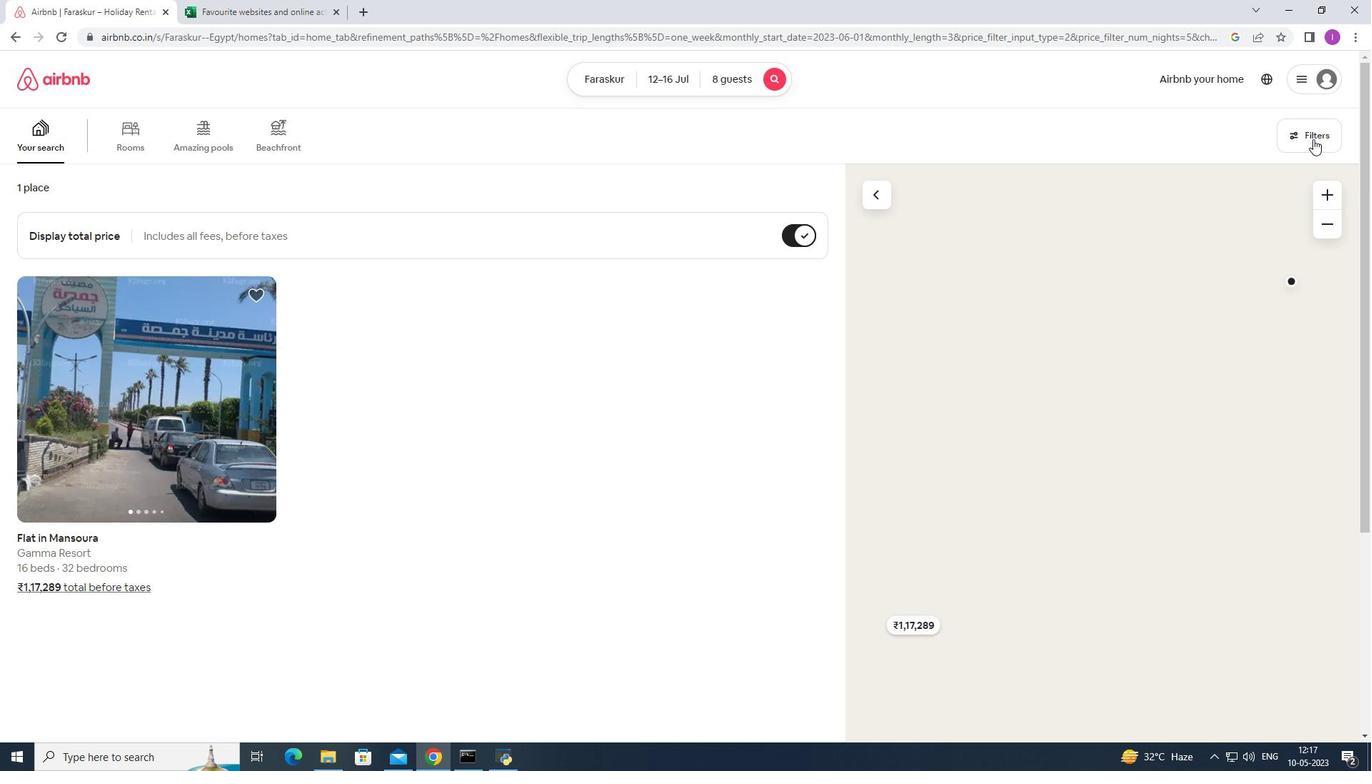 
Action: Mouse pressed left at (1314, 138)
Screenshot: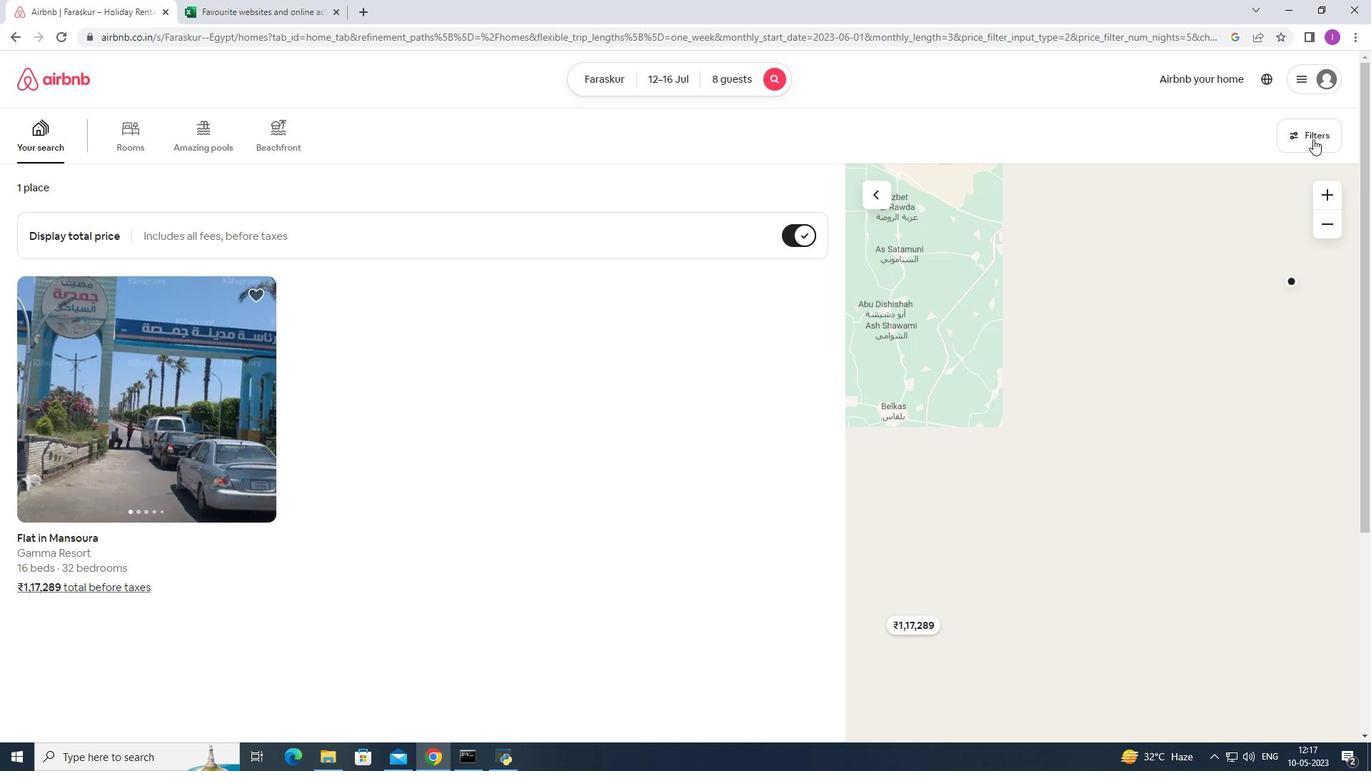
Action: Mouse moved to (537, 490)
Screenshot: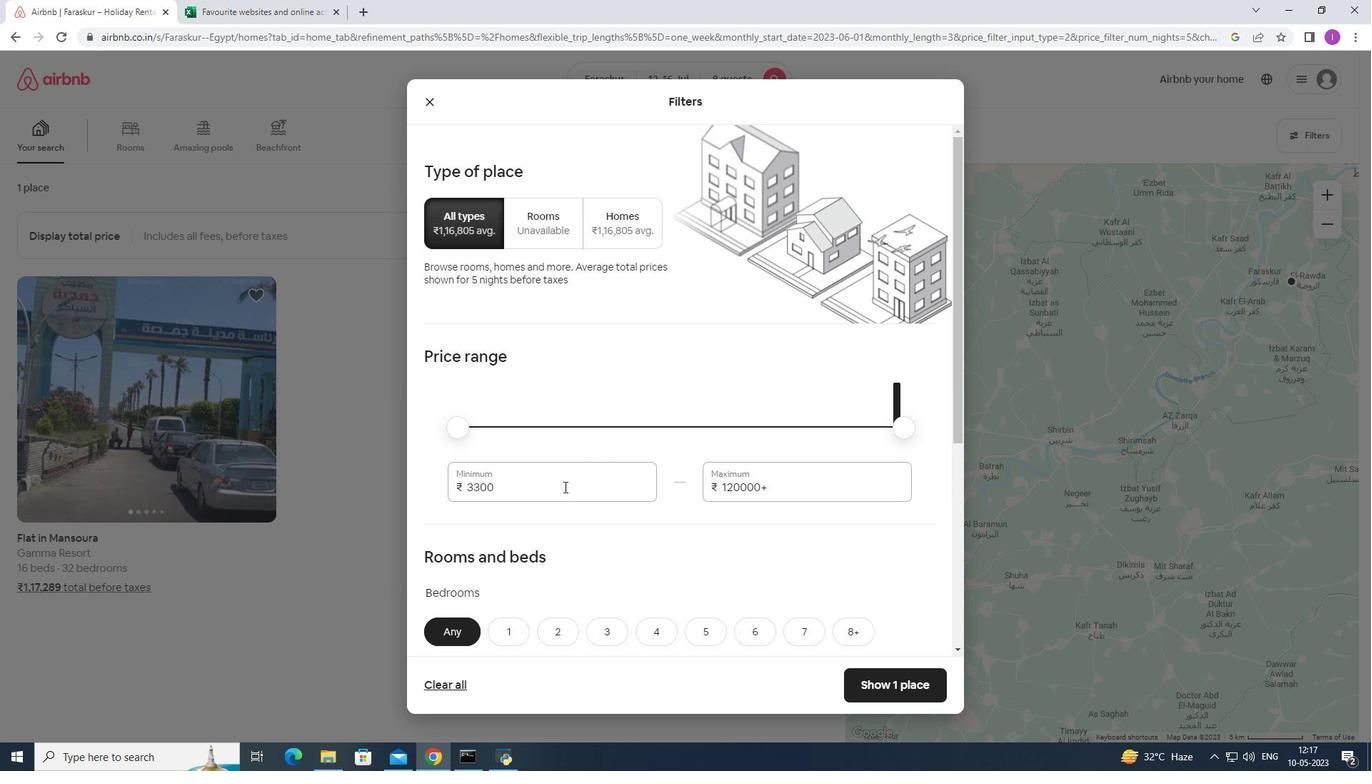 
Action: Mouse pressed left at (537, 490)
Screenshot: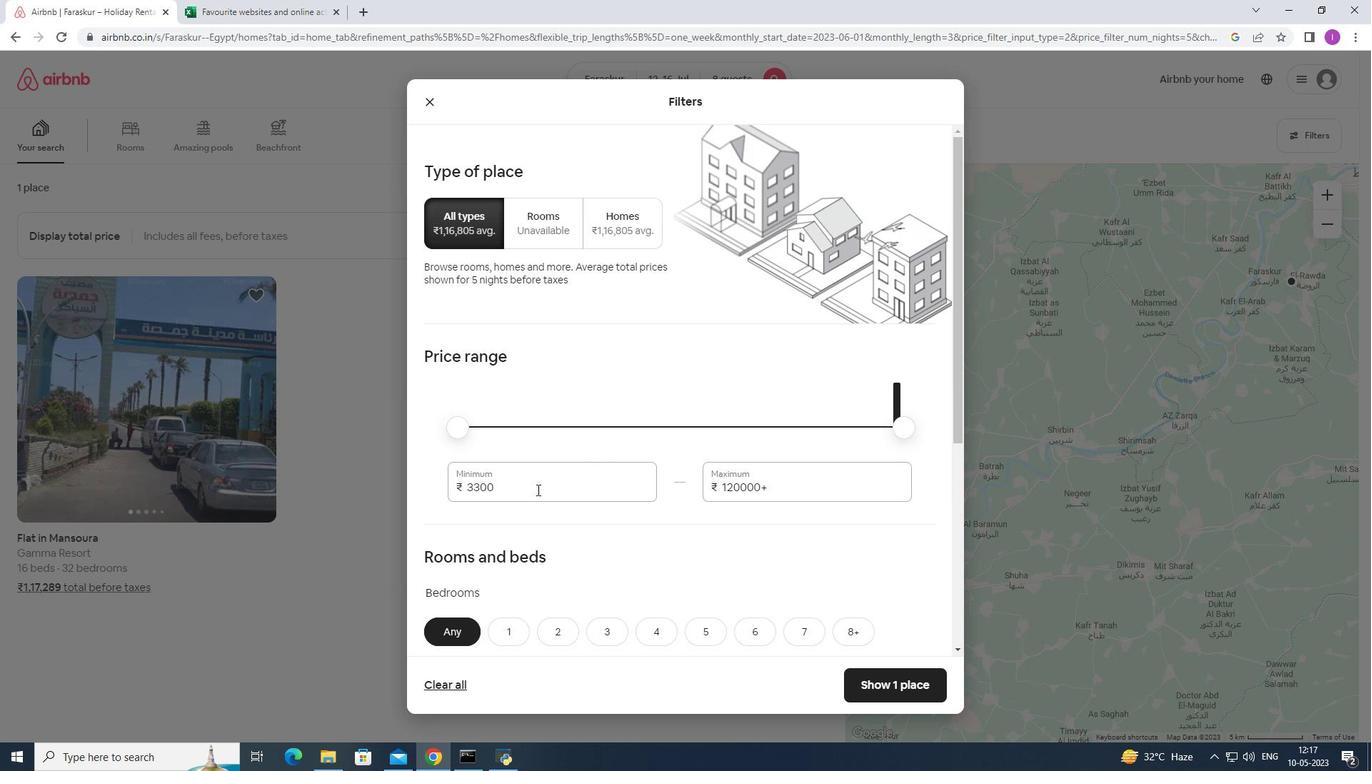 
Action: Mouse moved to (418, 490)
Screenshot: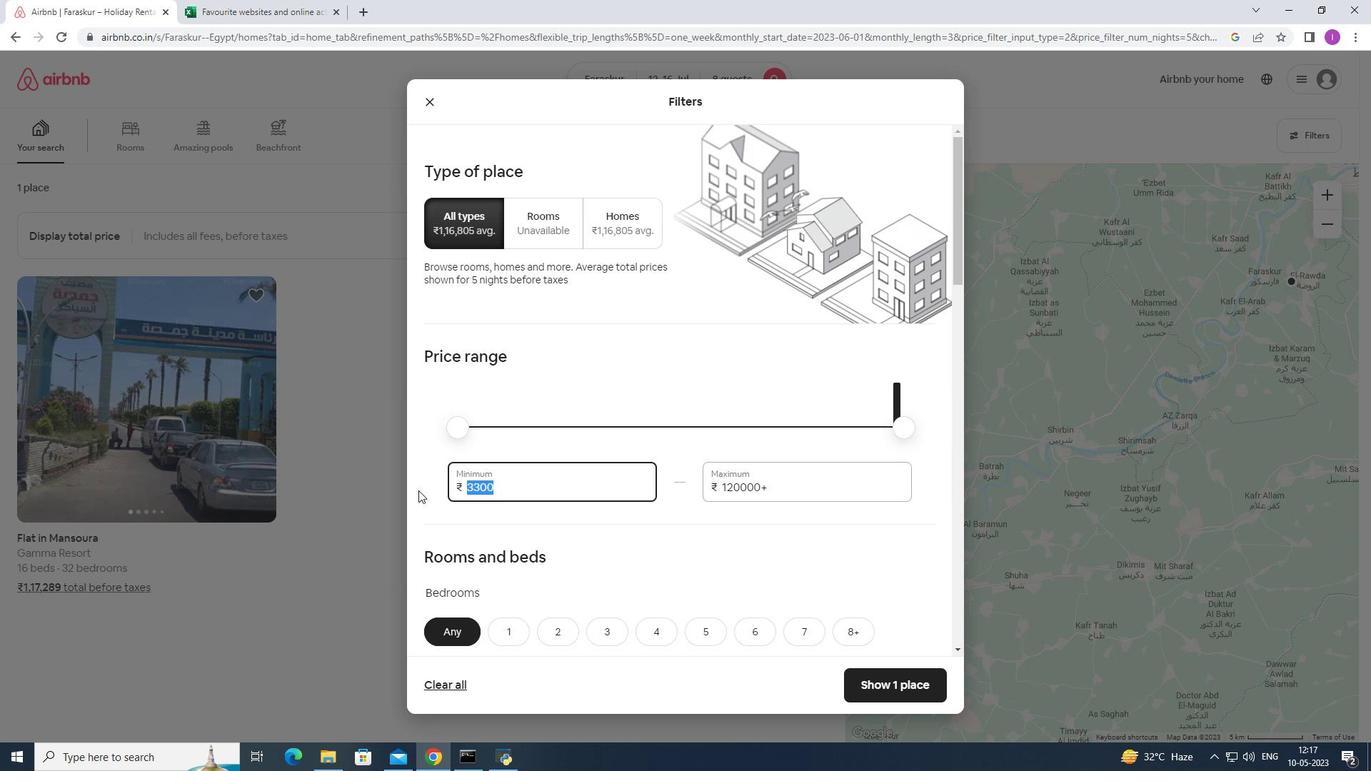 
Action: Key pressed 1
Screenshot: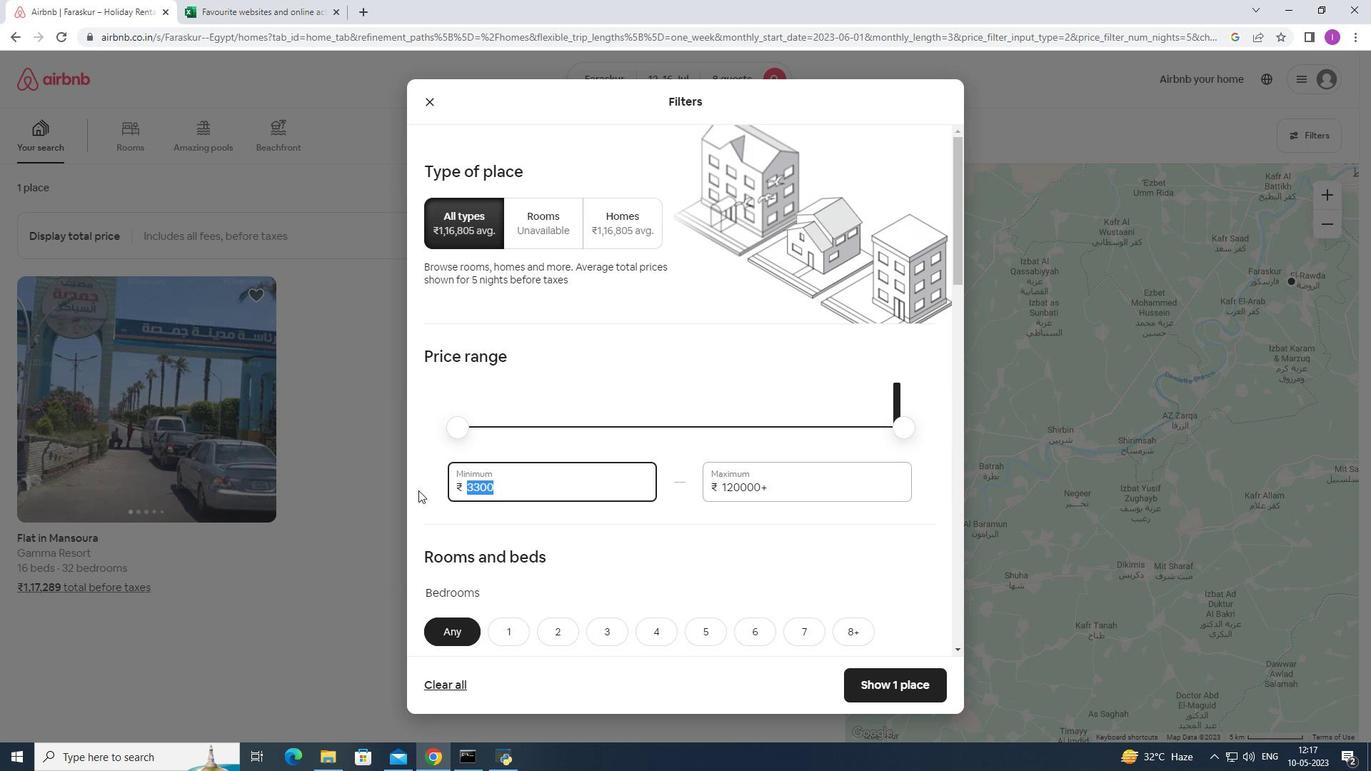 
Action: Mouse moved to (417, 479)
Screenshot: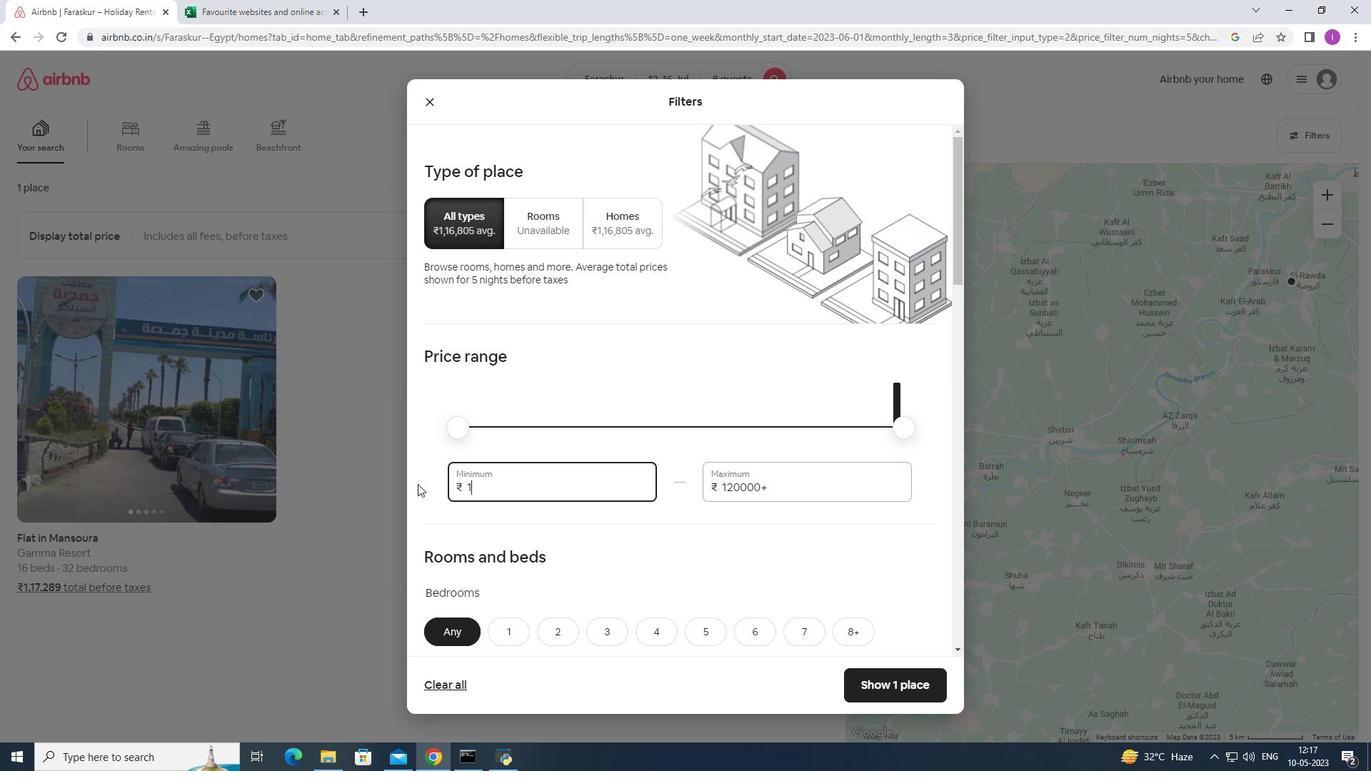
Action: Key pressed 0000
Screenshot: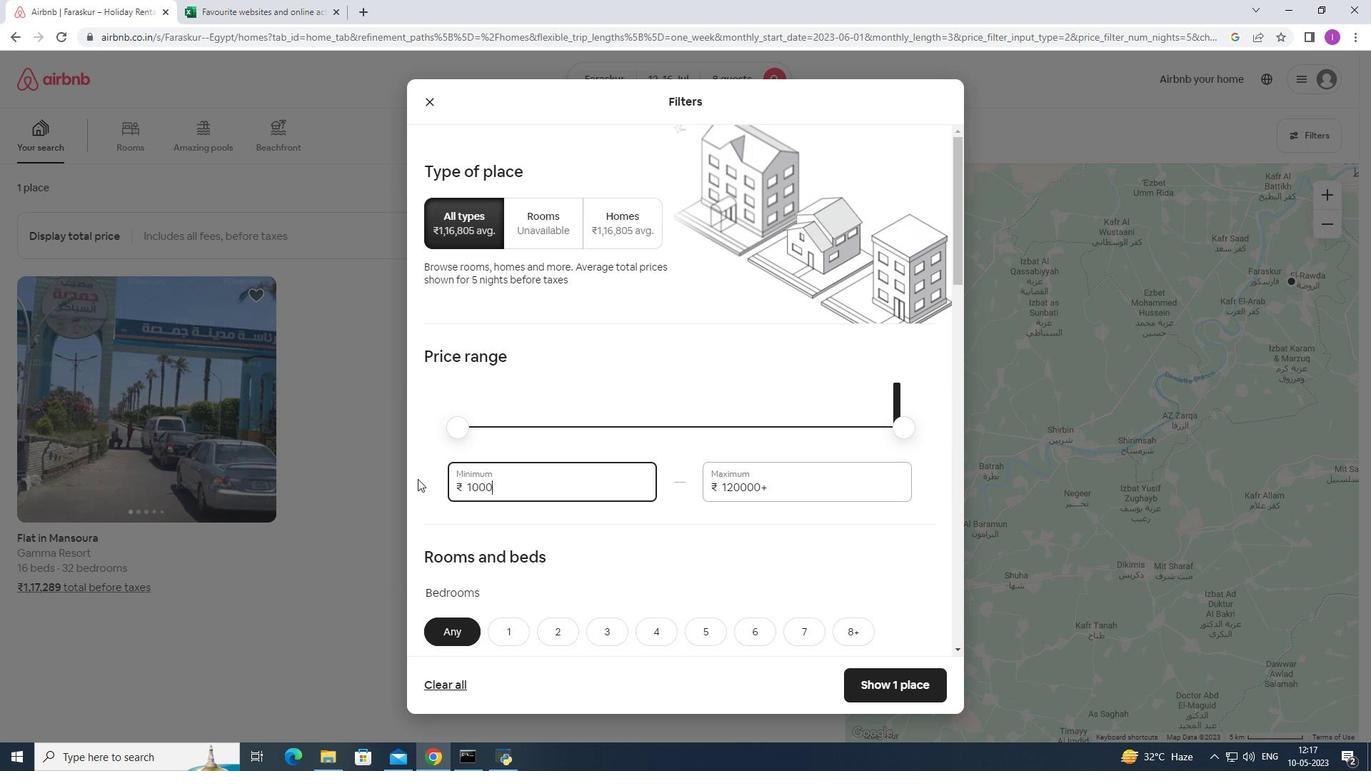 
Action: Mouse moved to (783, 485)
Screenshot: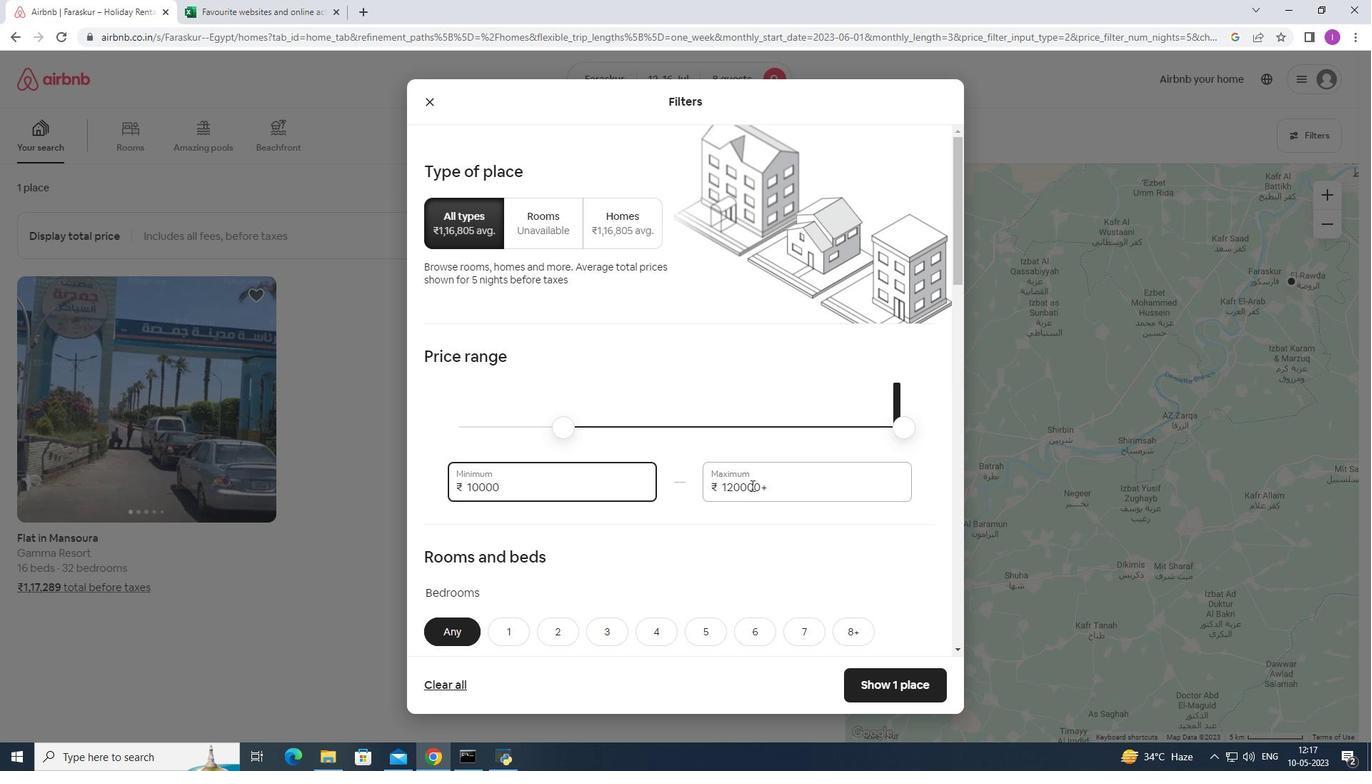 
Action: Mouse pressed left at (783, 485)
Screenshot: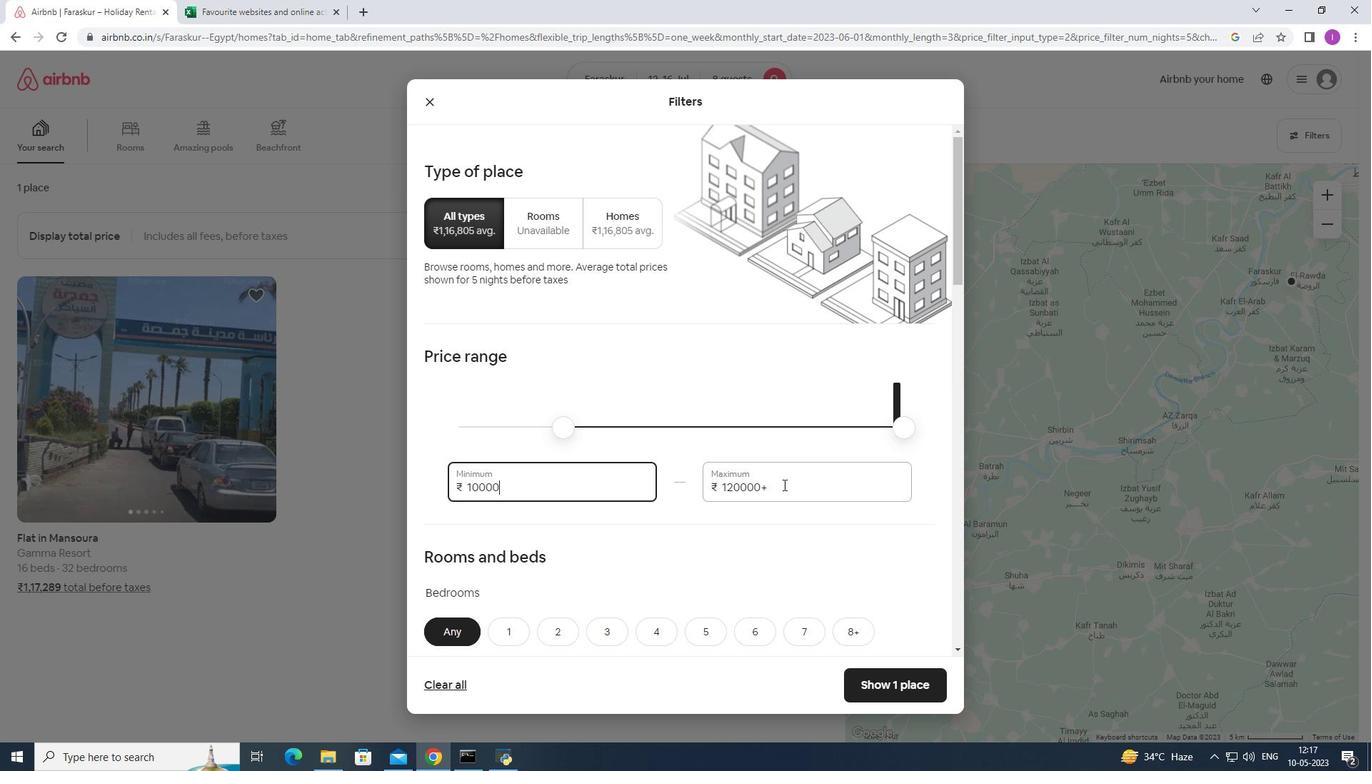 
Action: Mouse moved to (705, 470)
Screenshot: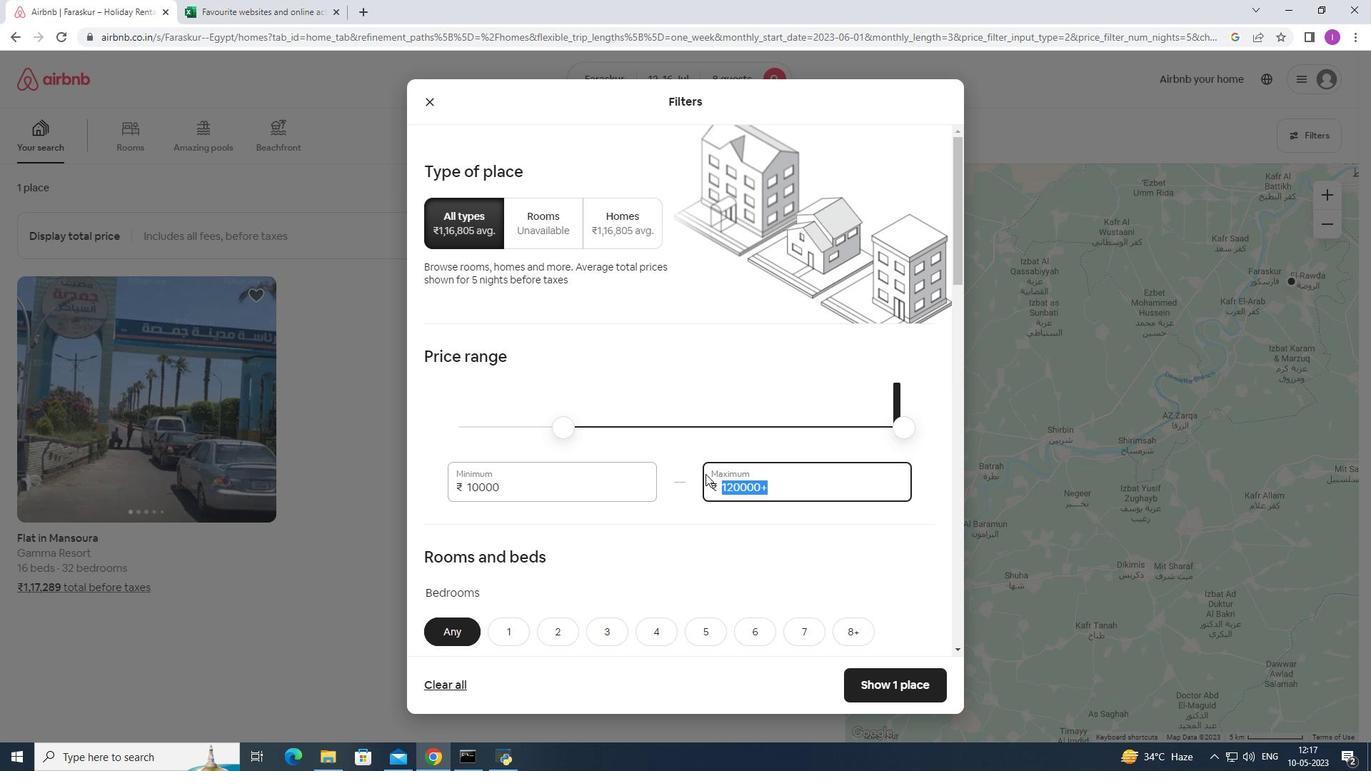 
Action: Key pressed 16
Screenshot: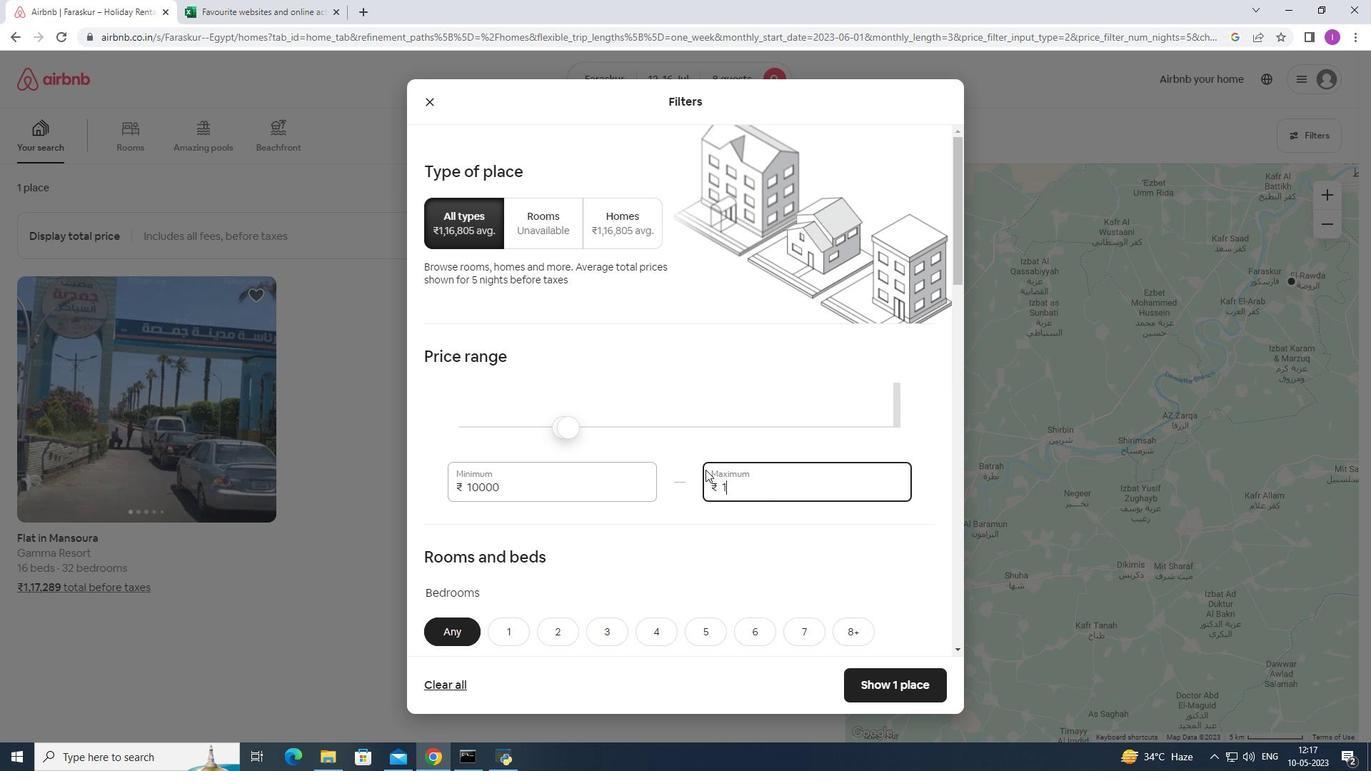 
Action: Mouse moved to (703, 470)
Screenshot: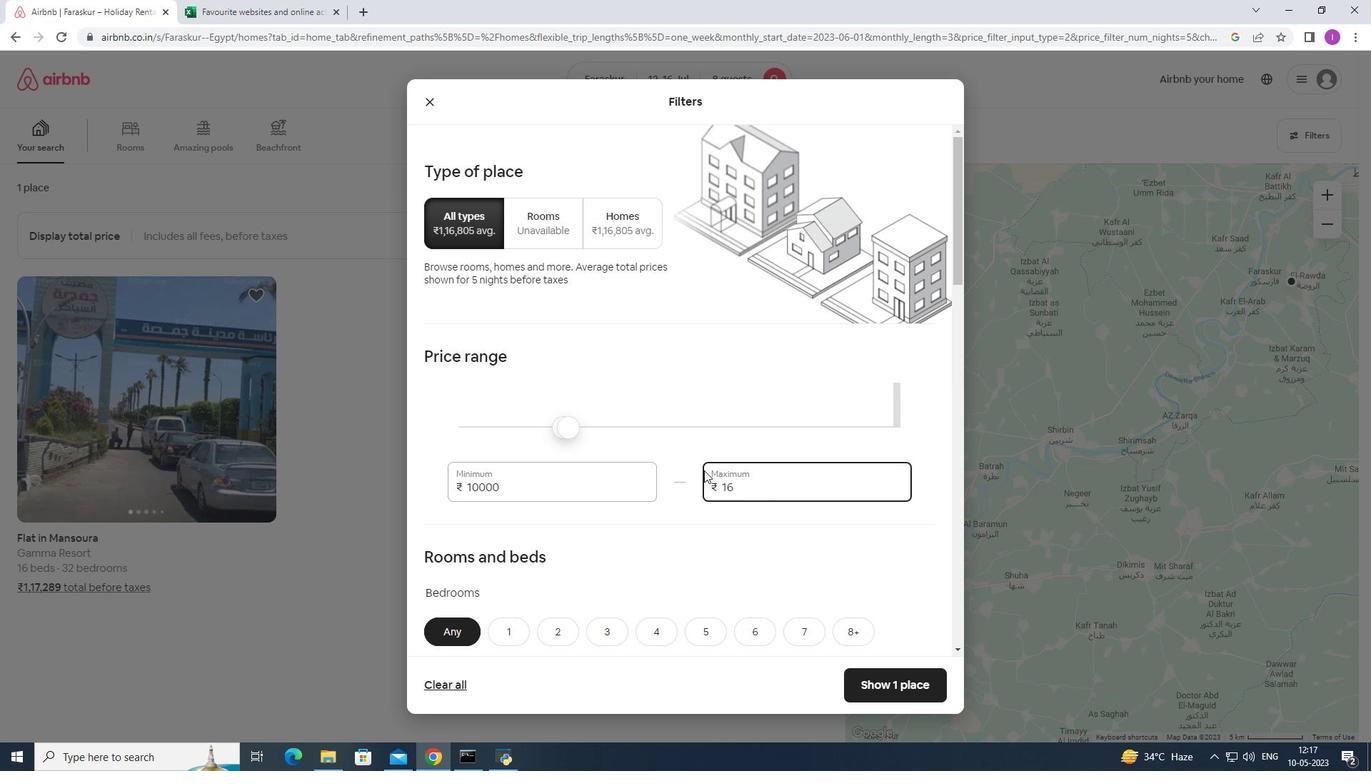 
Action: Key pressed 000
Screenshot: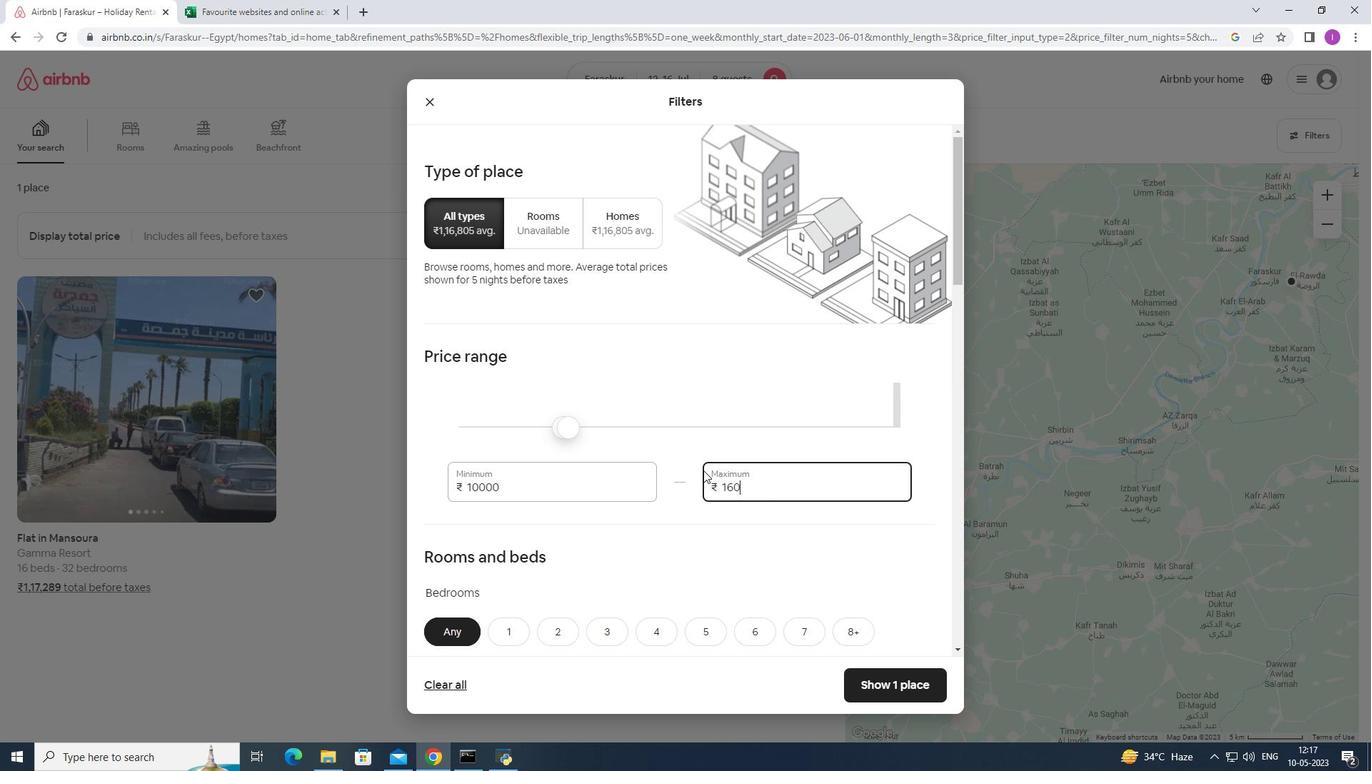 
Action: Mouse scrolled (703, 470) with delta (0, 0)
Screenshot: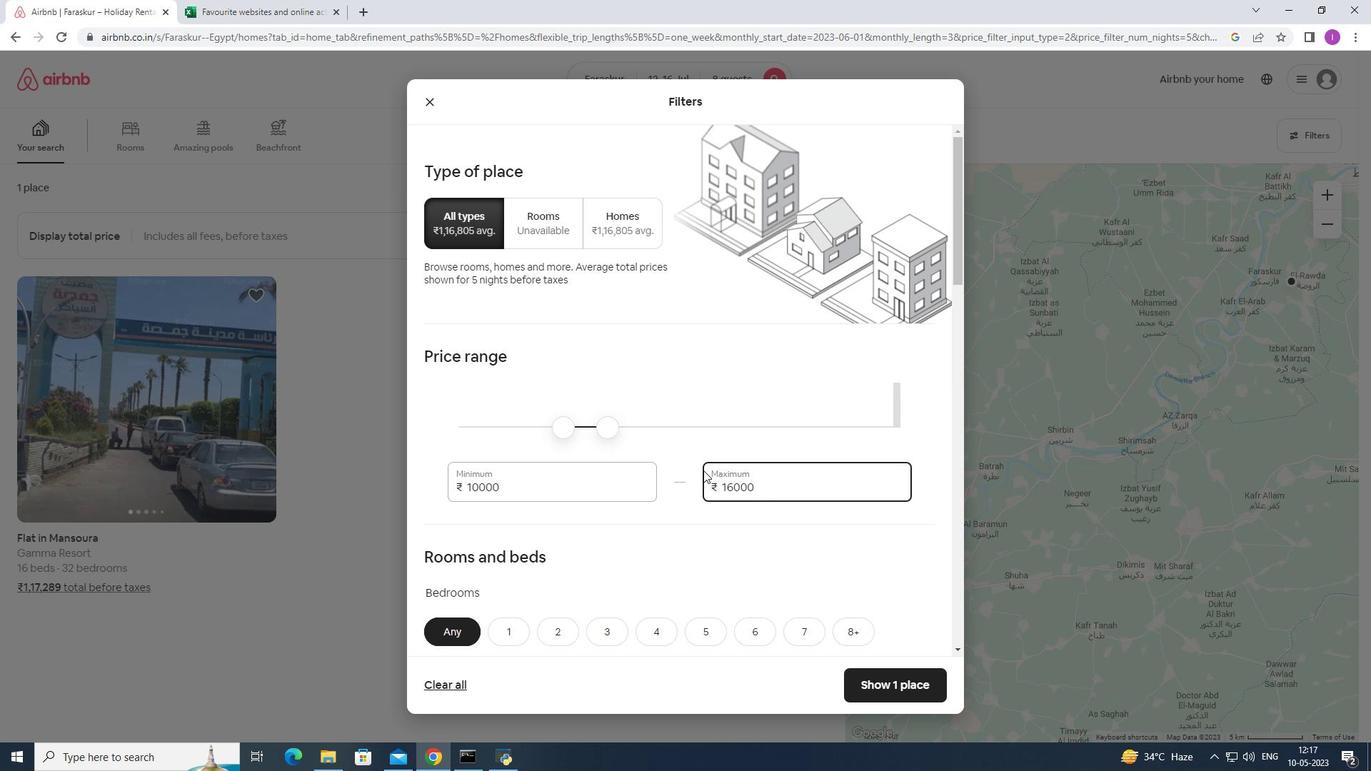 
Action: Mouse scrolled (703, 470) with delta (0, 0)
Screenshot: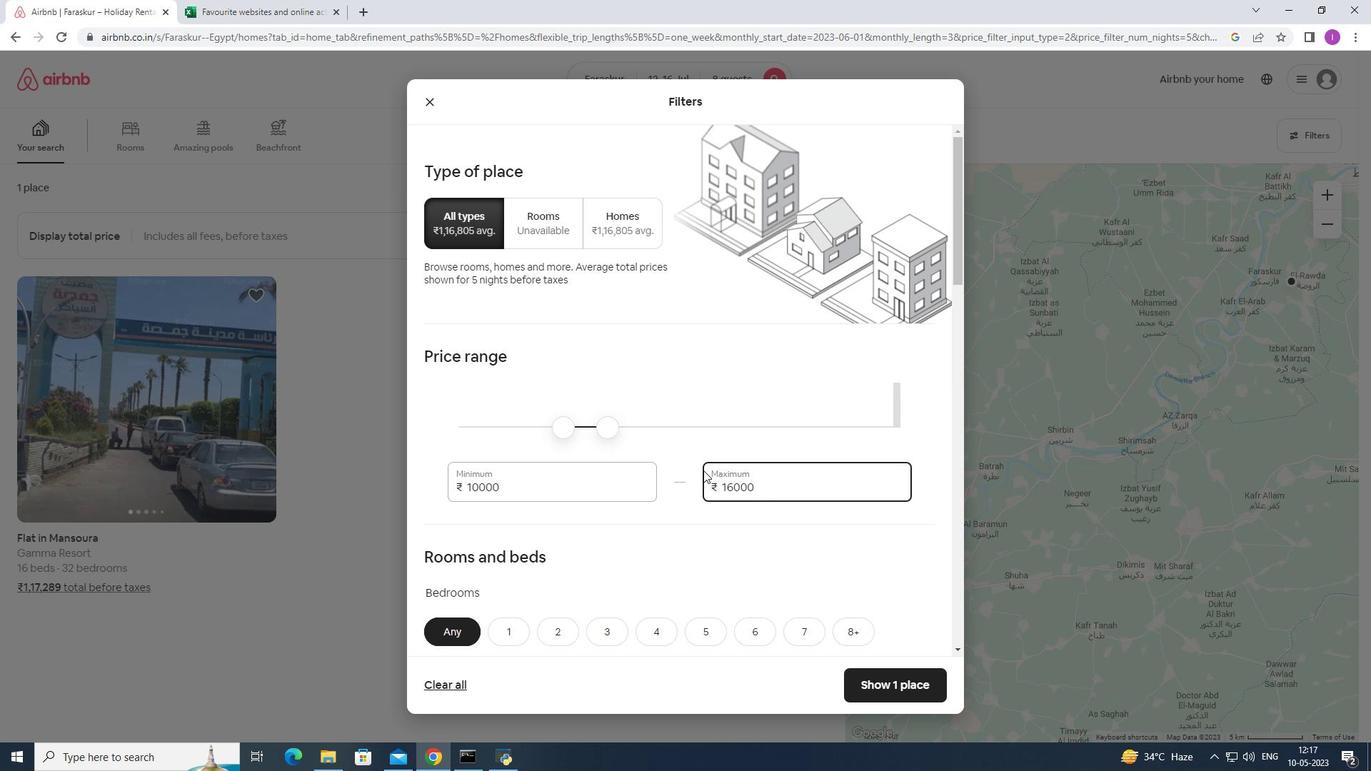 
Action: Mouse scrolled (703, 470) with delta (0, 0)
Screenshot: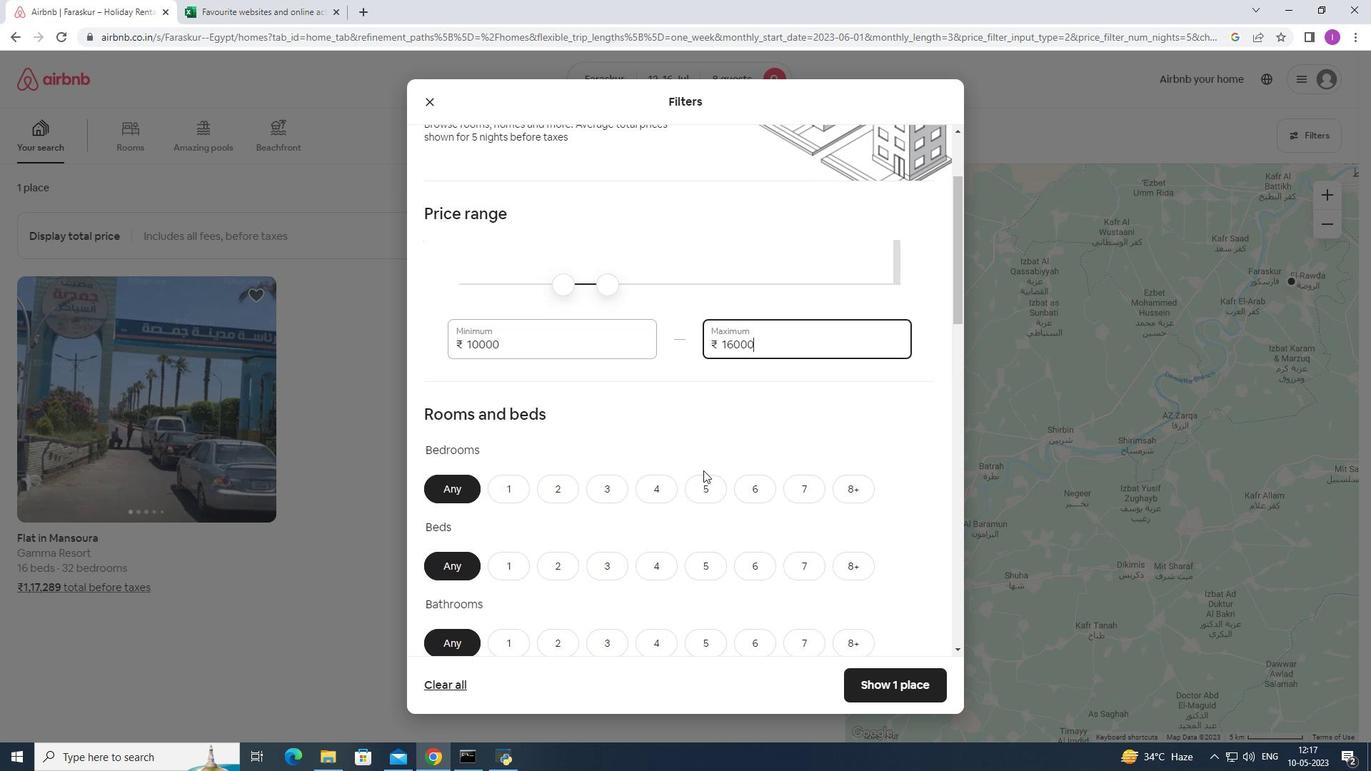 
Action: Mouse scrolled (703, 470) with delta (0, 0)
Screenshot: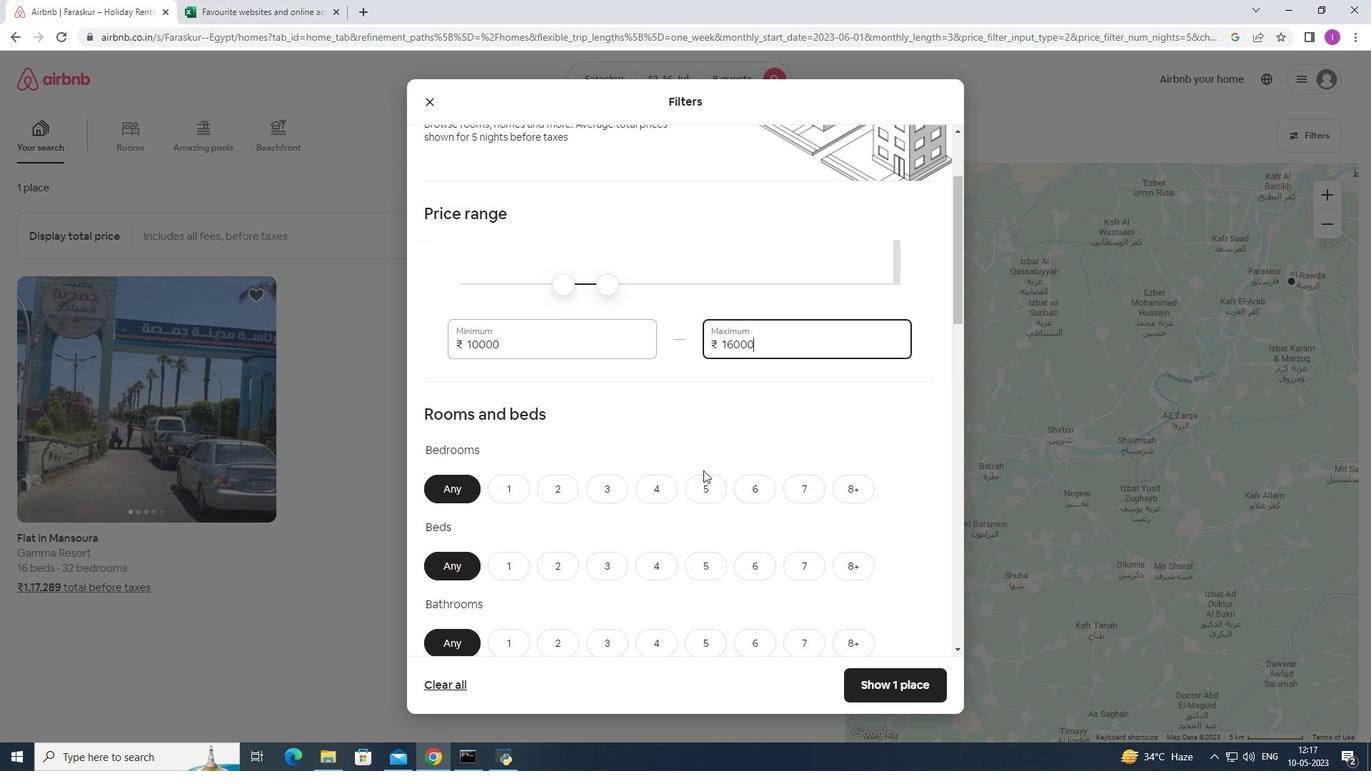 
Action: Mouse moved to (856, 351)
Screenshot: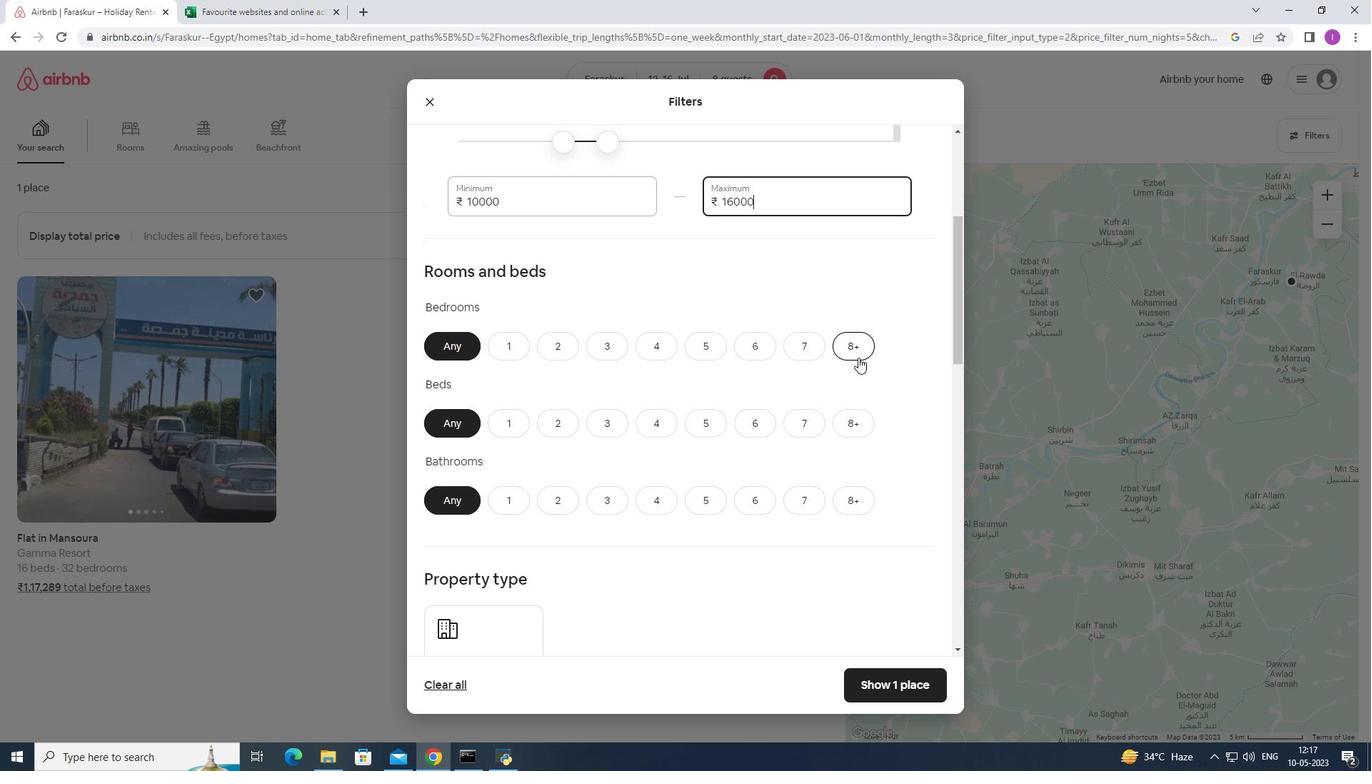 
Action: Mouse pressed left at (856, 351)
Screenshot: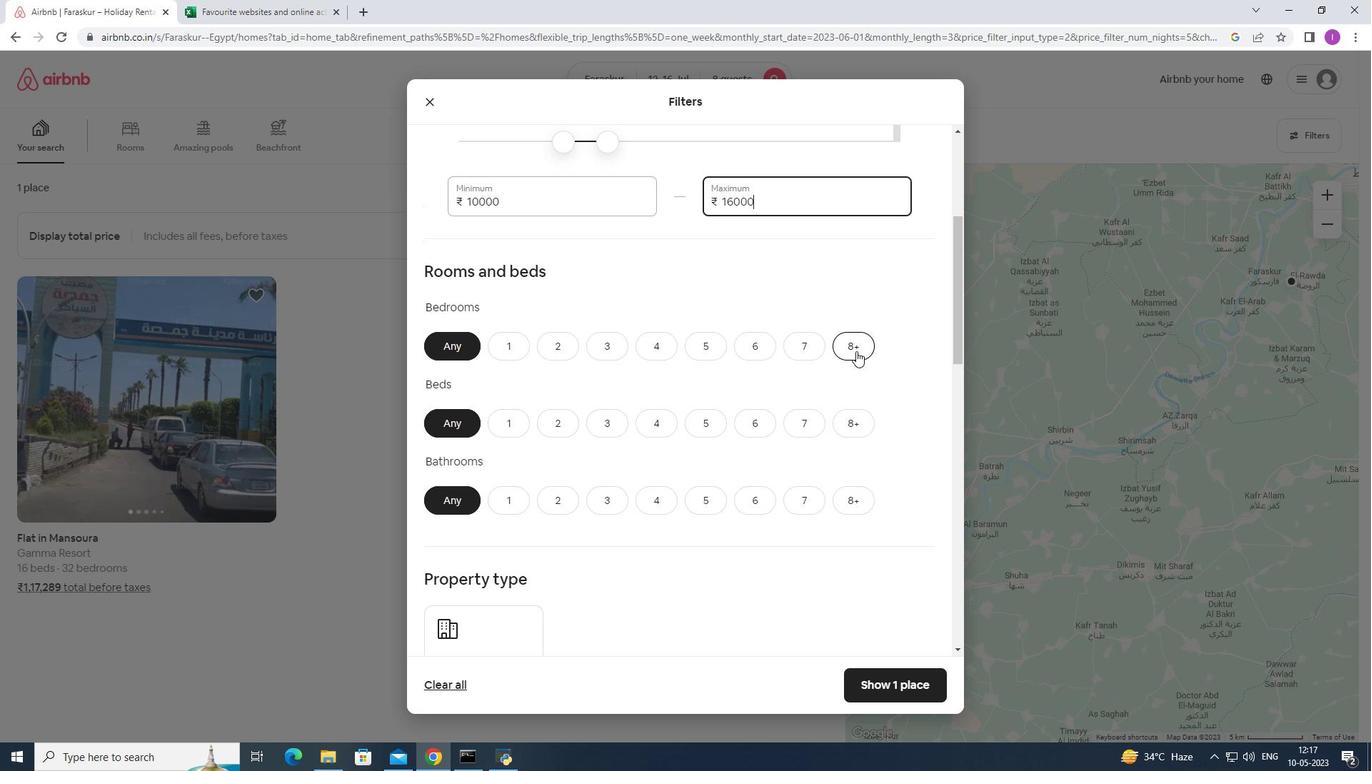 
Action: Mouse moved to (855, 412)
Screenshot: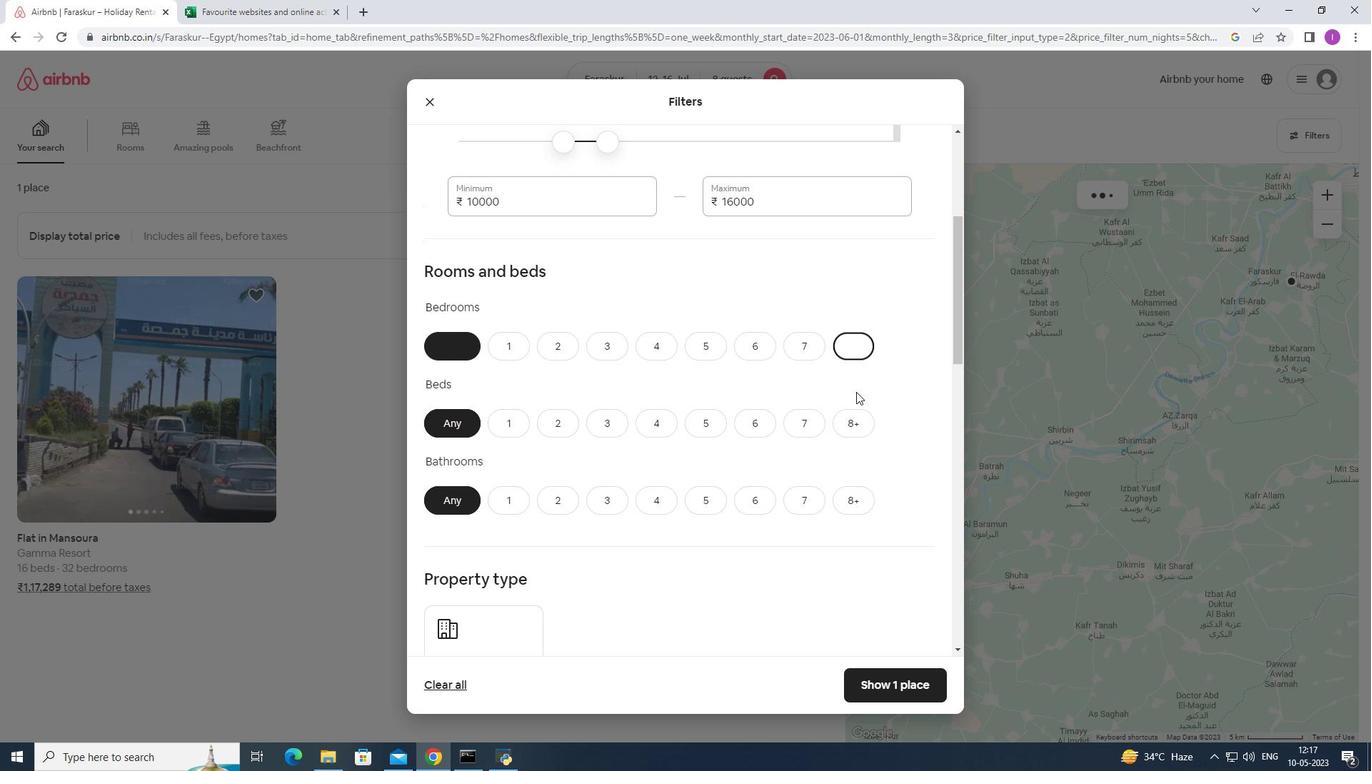
Action: Mouse pressed left at (855, 412)
Screenshot: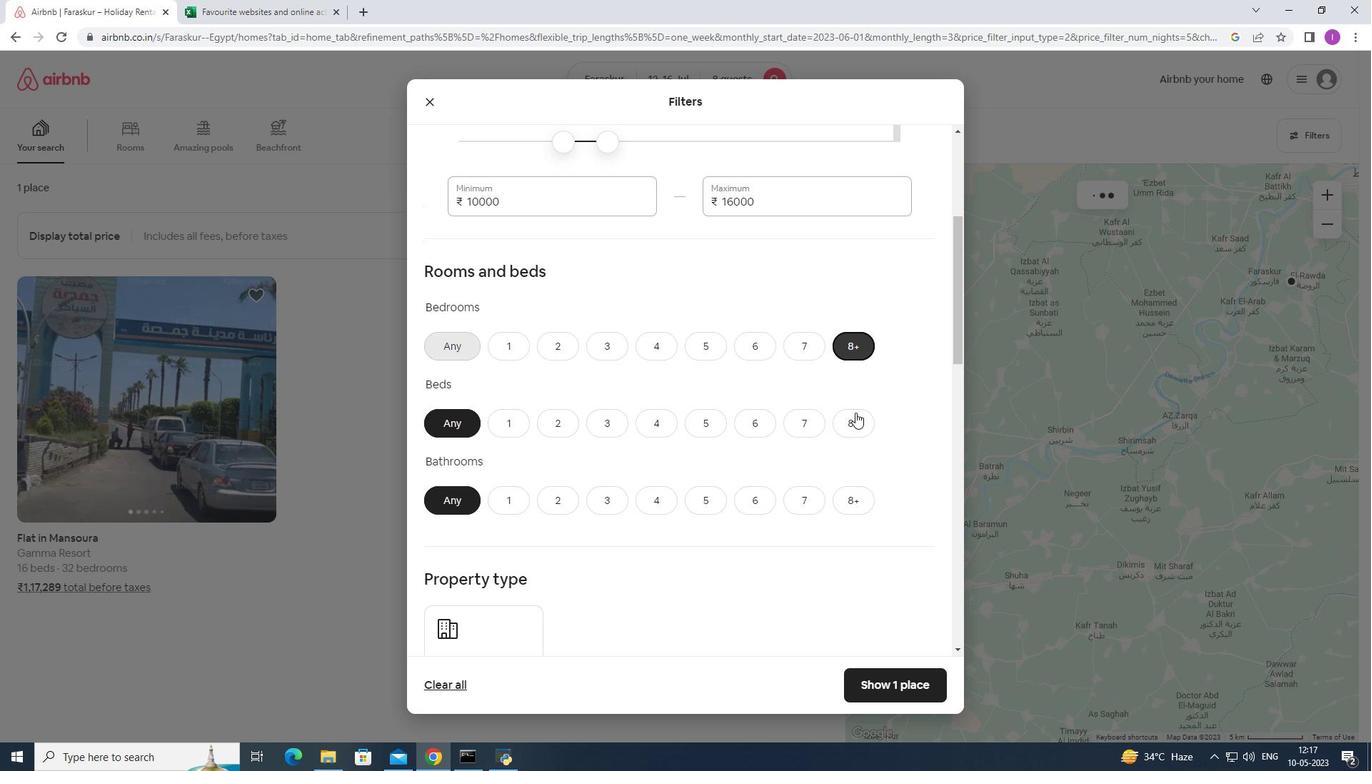 
Action: Mouse moved to (860, 498)
Screenshot: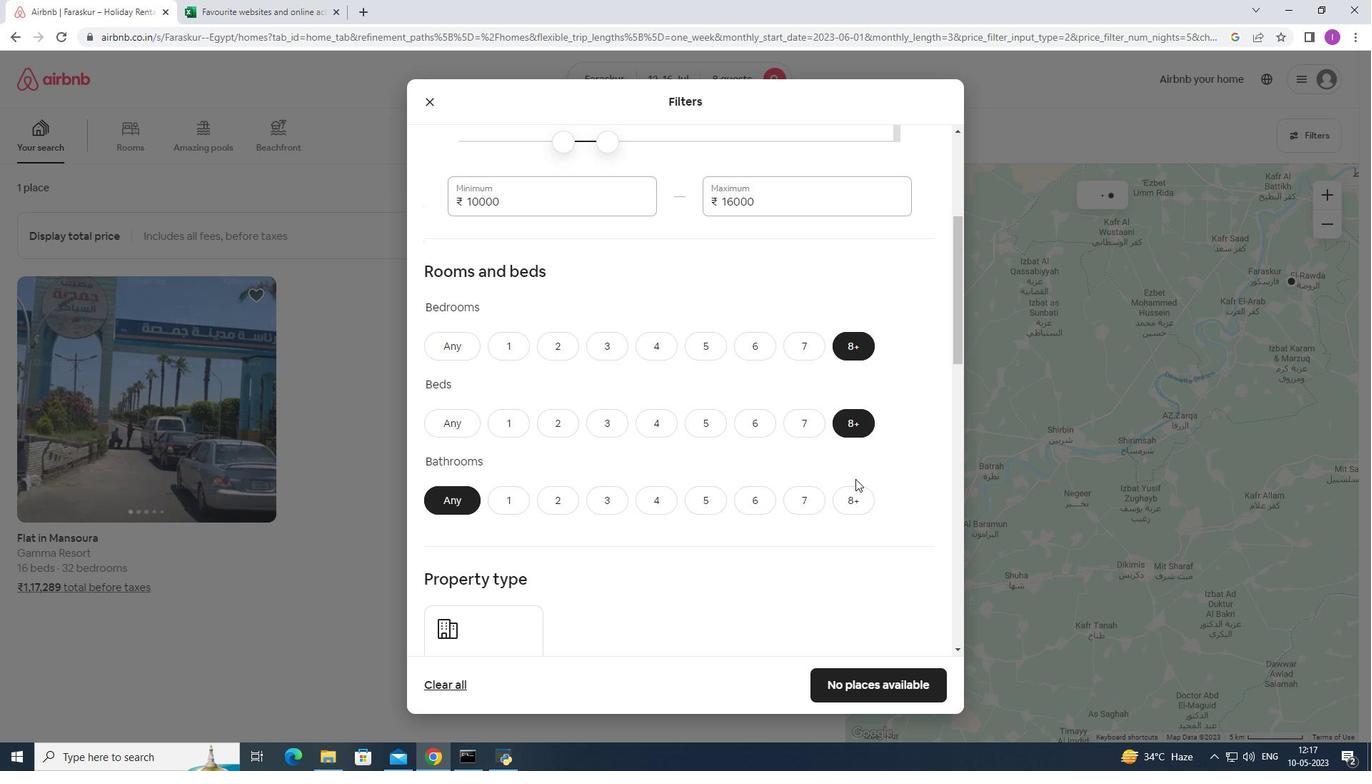 
Action: Mouse pressed left at (860, 498)
Screenshot: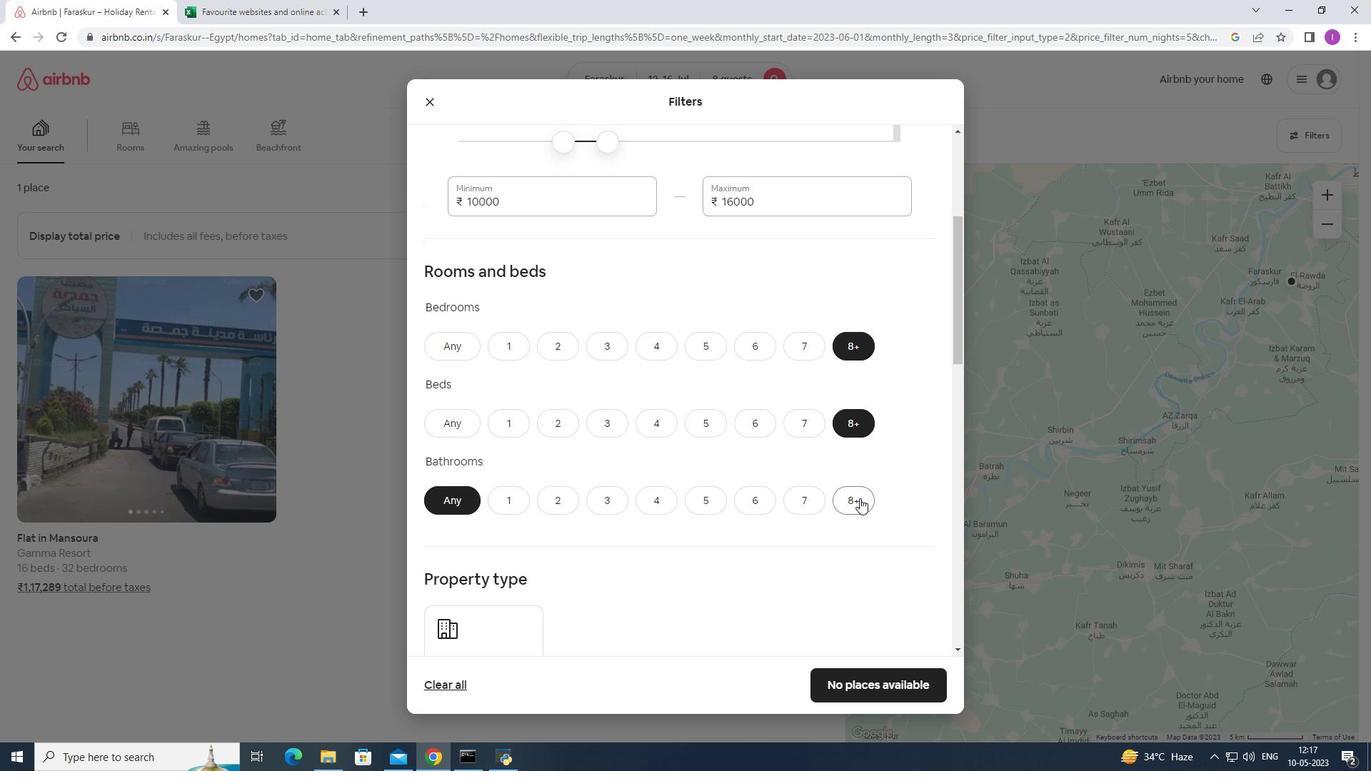 
Action: Mouse moved to (612, 501)
Screenshot: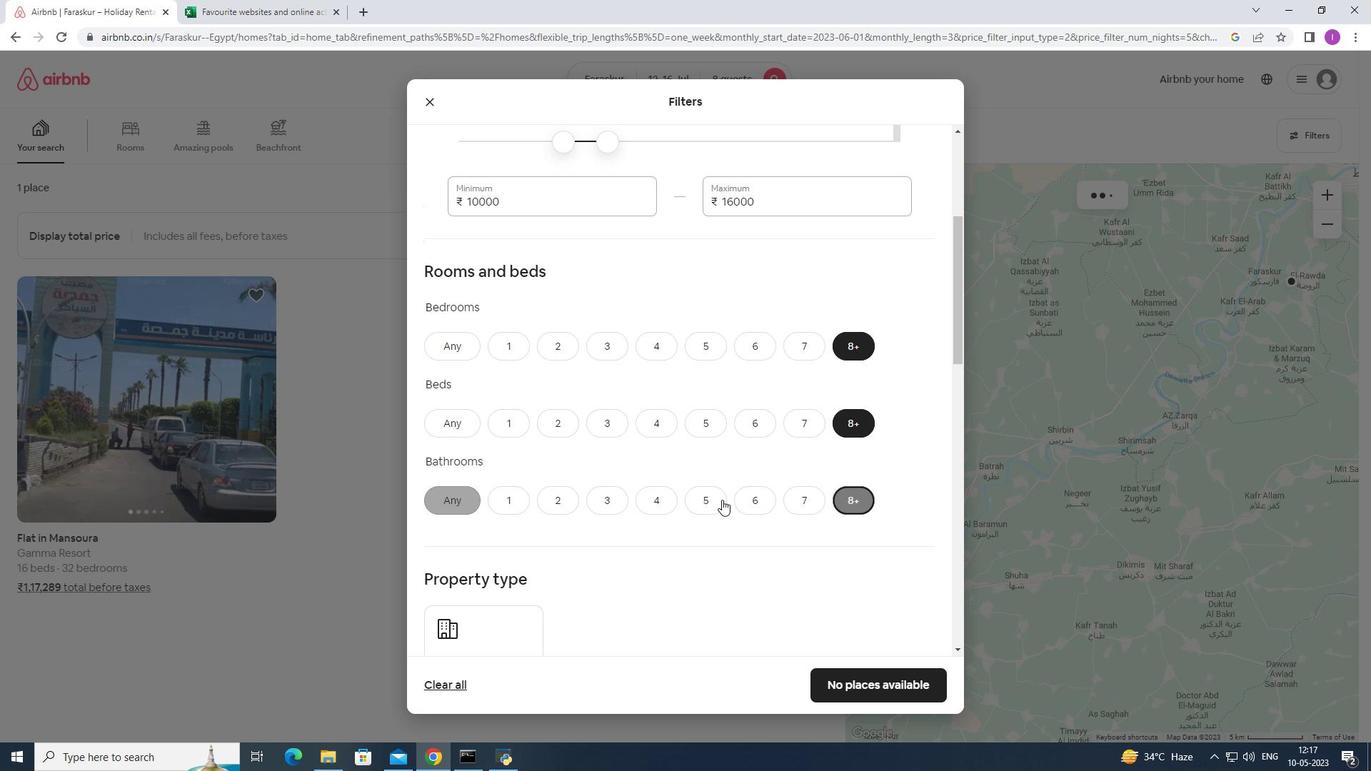 
Action: Mouse scrolled (612, 500) with delta (0, 0)
Screenshot: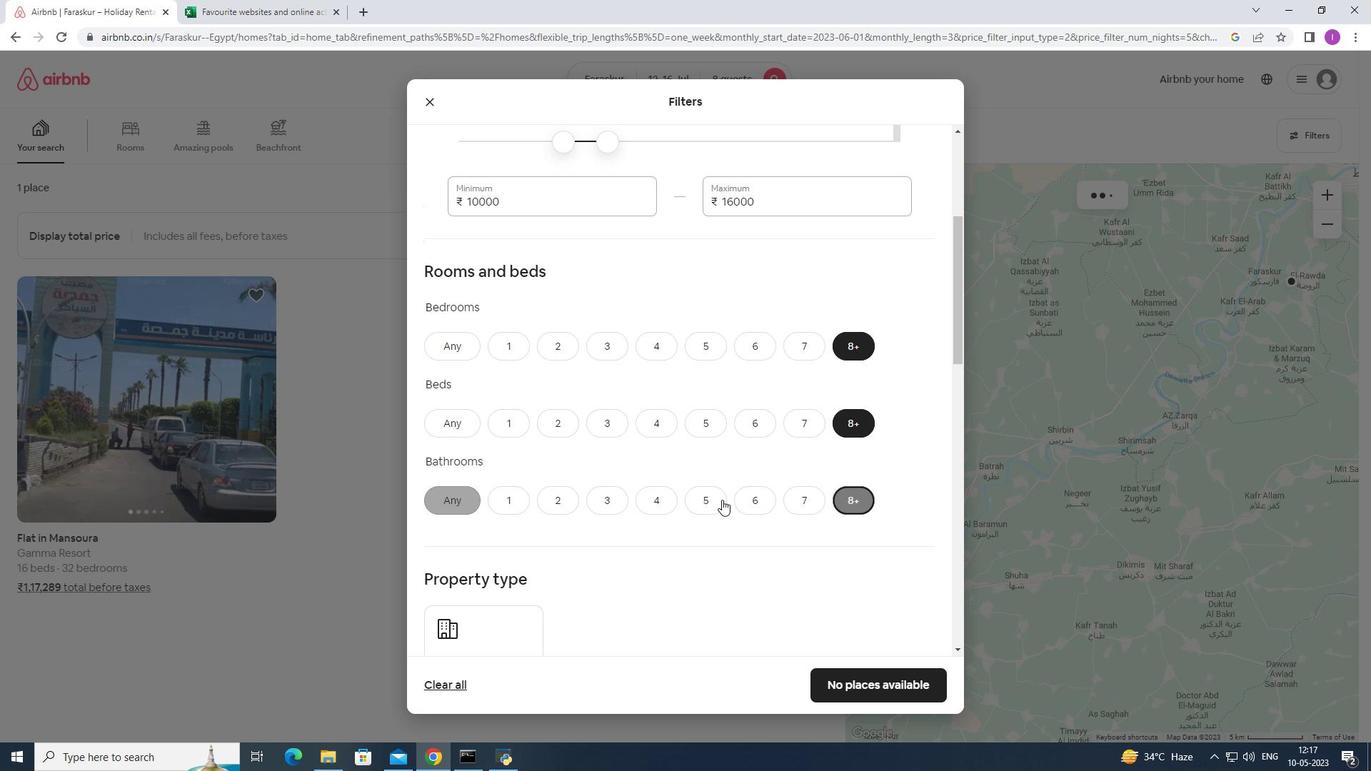 
Action: Mouse scrolled (612, 500) with delta (0, 0)
Screenshot: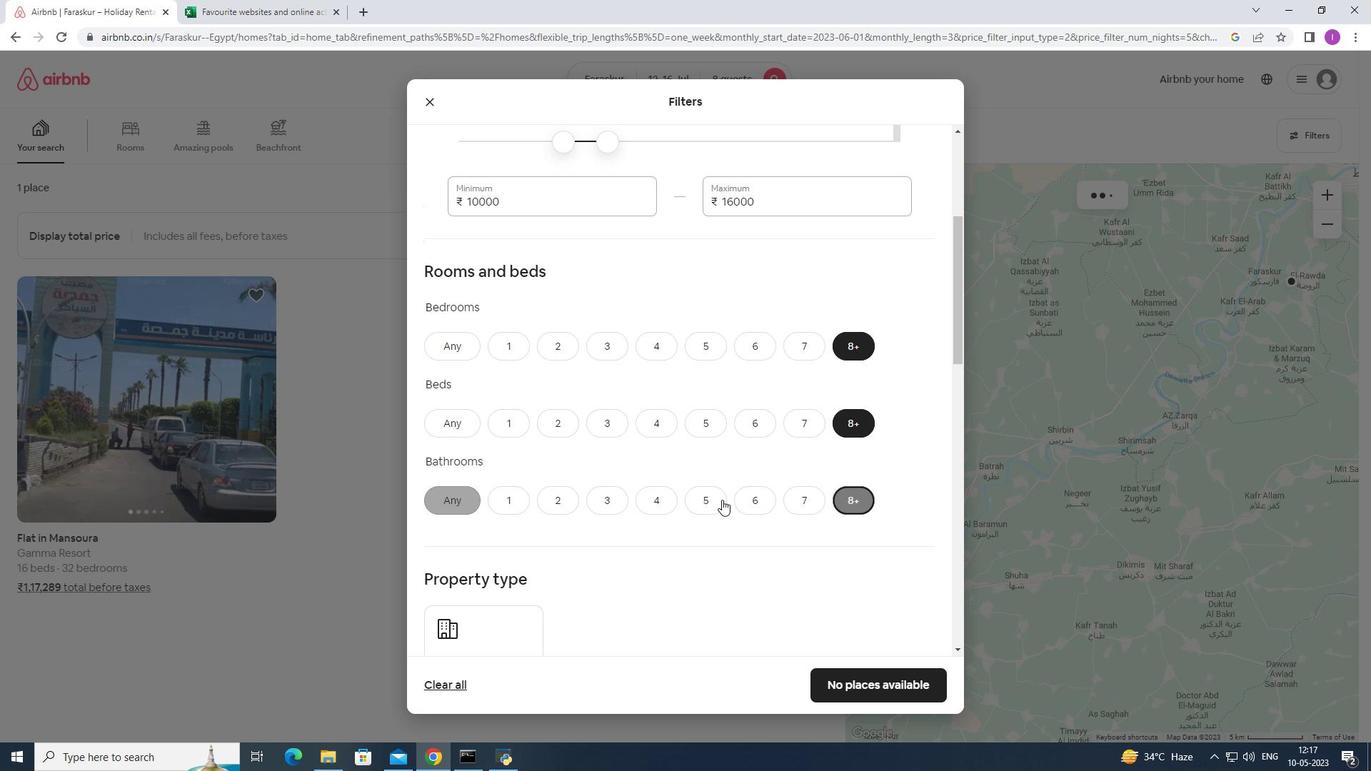 
Action: Mouse scrolled (612, 500) with delta (0, 0)
Screenshot: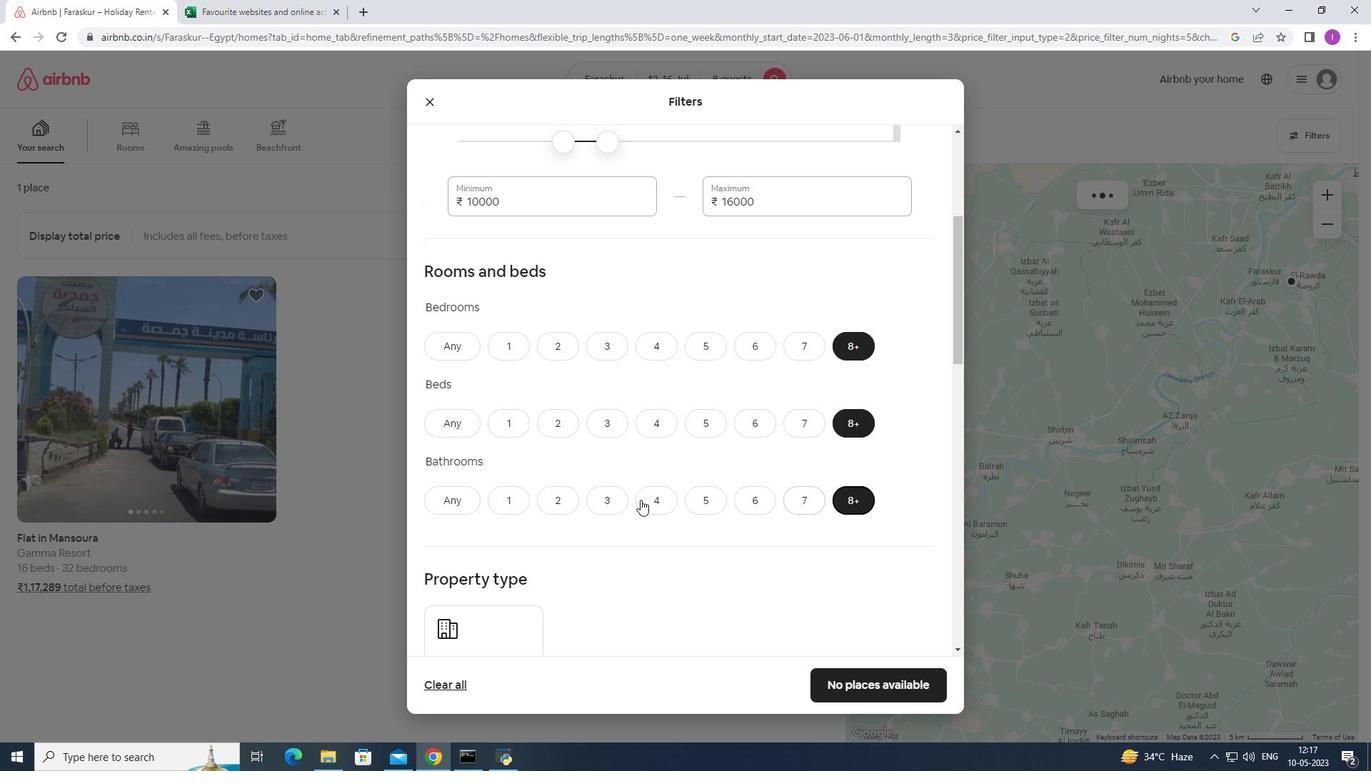 
Action: Mouse moved to (500, 472)
Screenshot: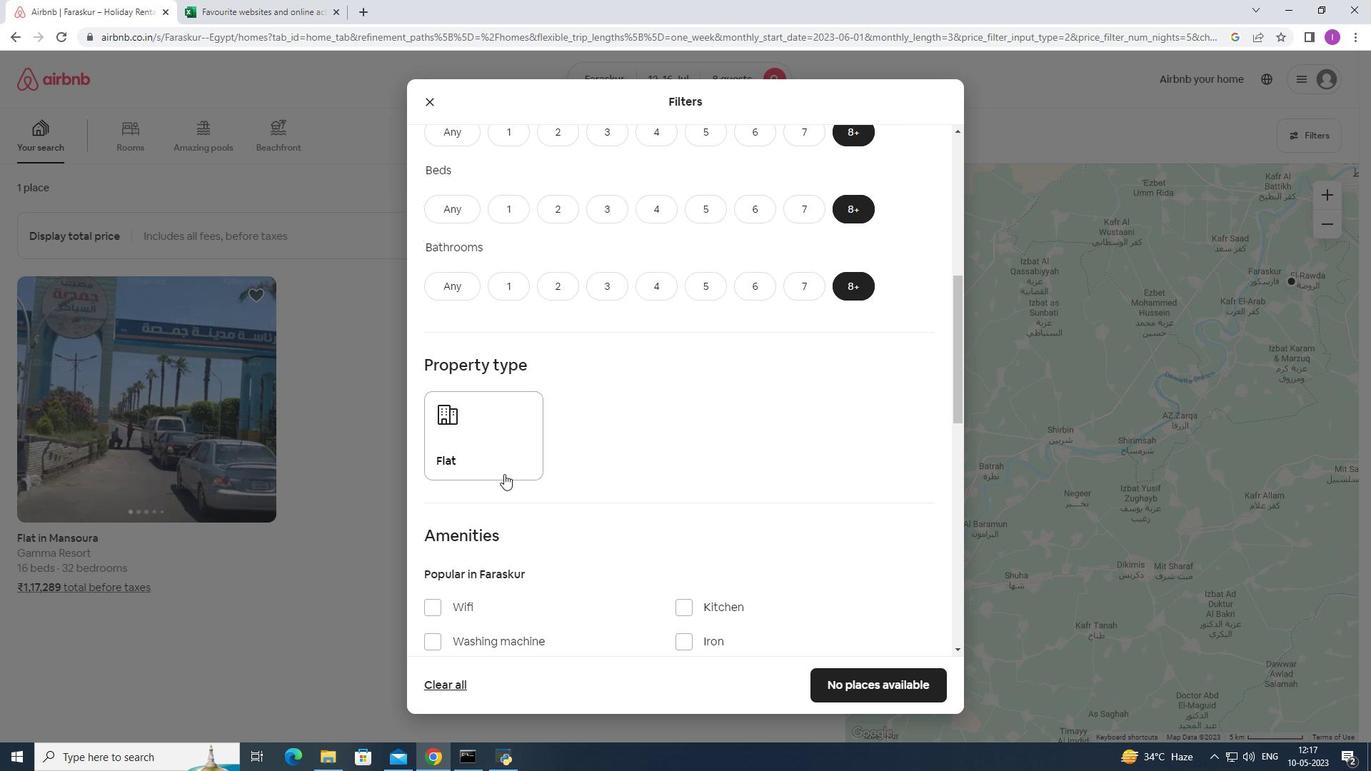 
Action: Mouse pressed left at (500, 472)
Screenshot: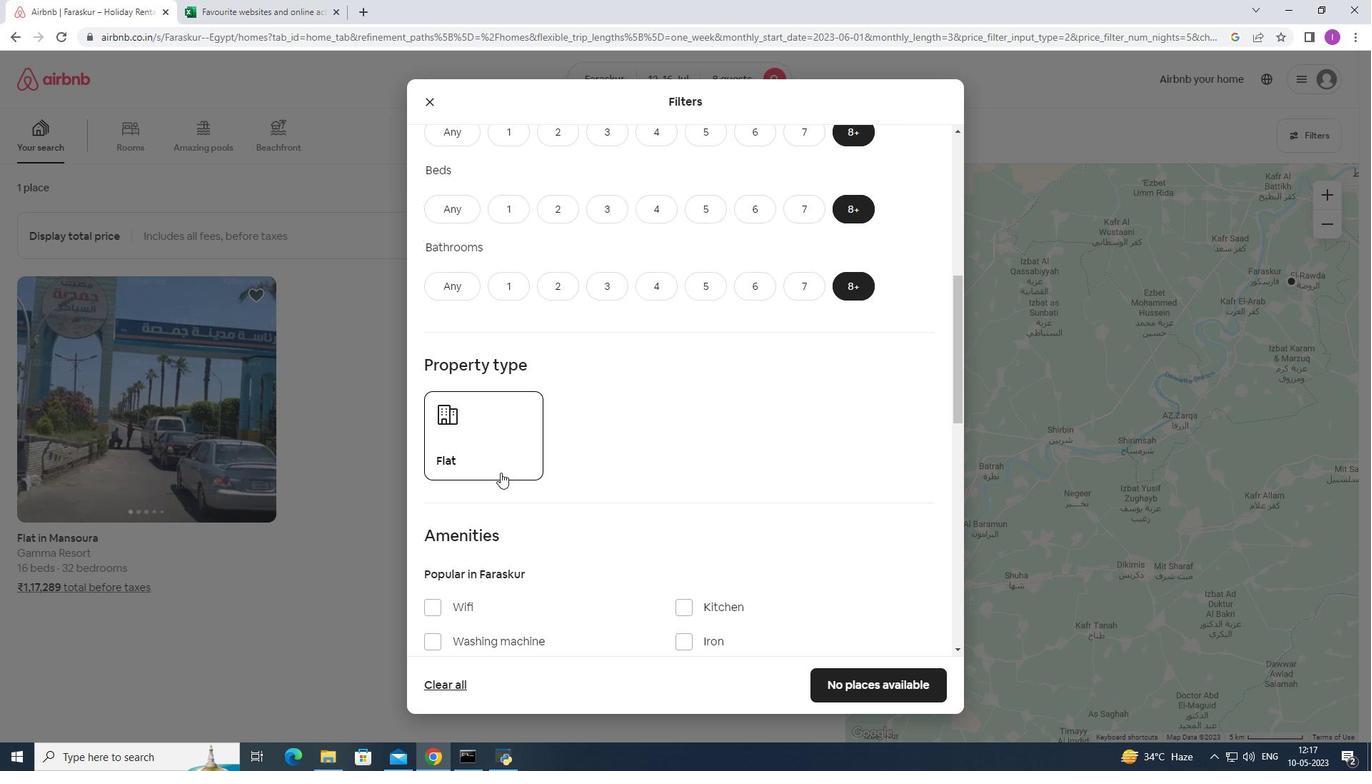 
Action: Mouse moved to (627, 475)
Screenshot: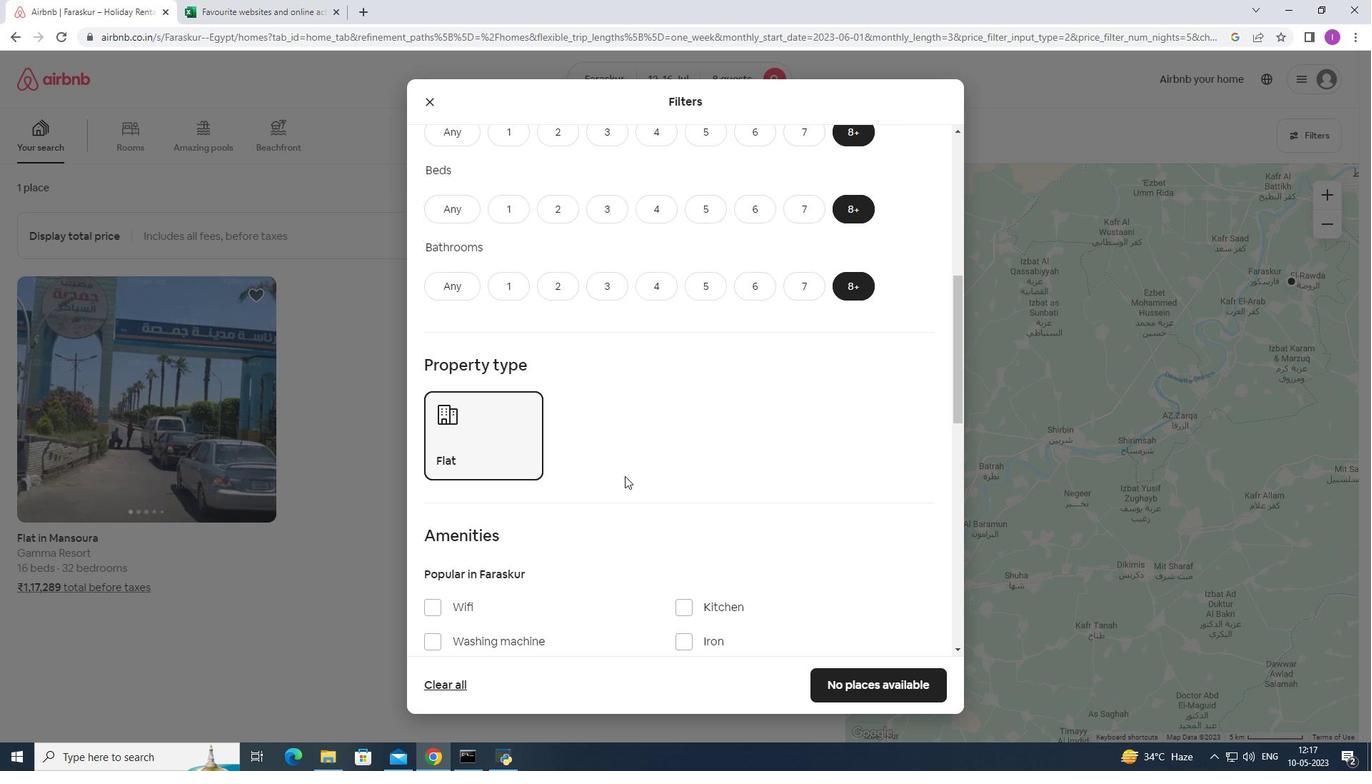 
Action: Mouse scrolled (627, 474) with delta (0, 0)
Screenshot: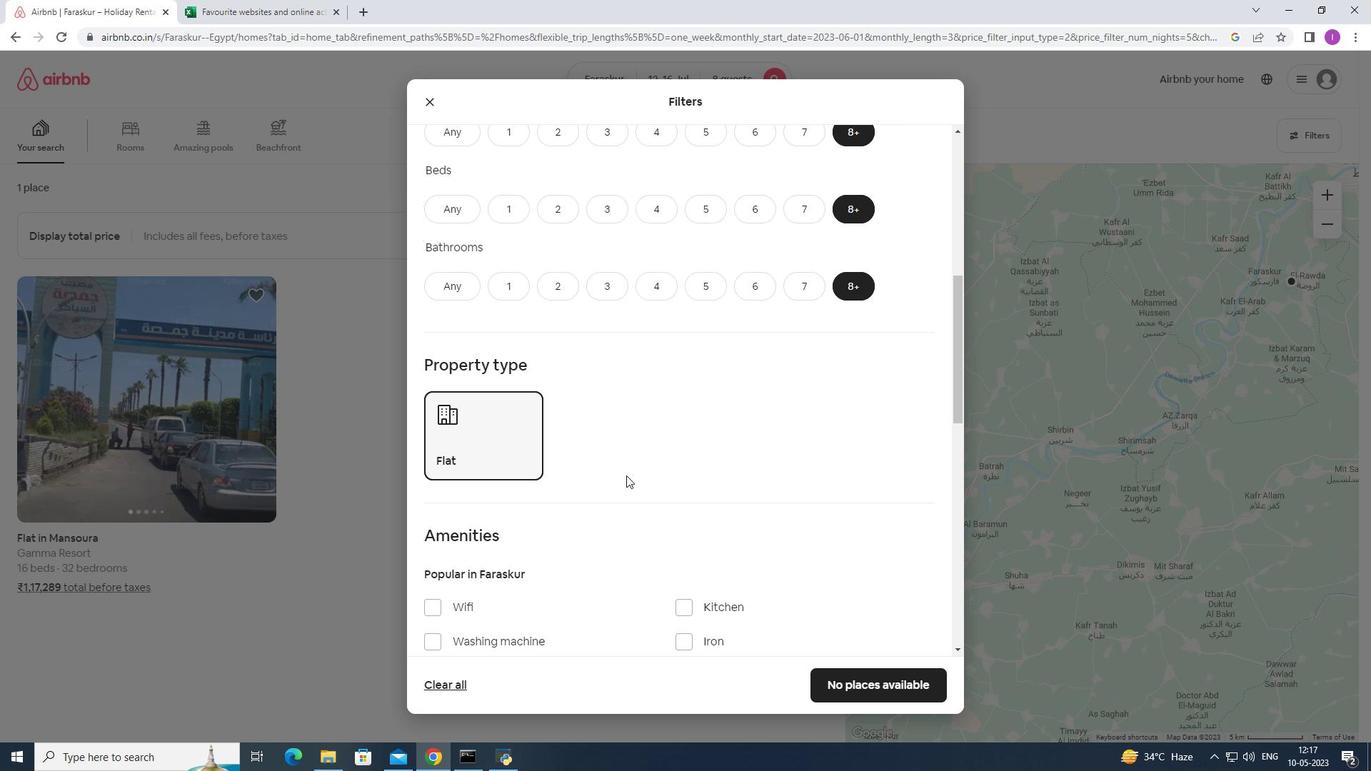
Action: Mouse scrolled (627, 474) with delta (0, 0)
Screenshot: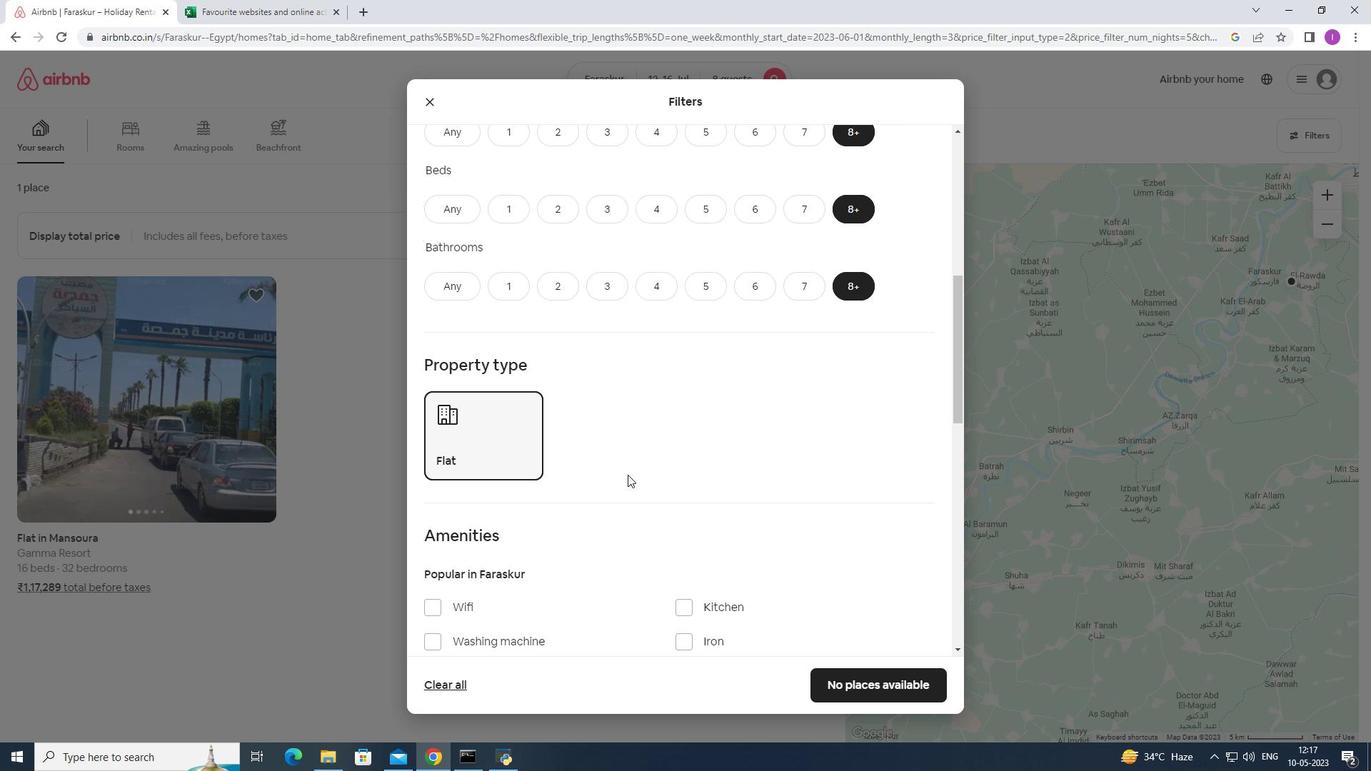 
Action: Mouse scrolled (627, 474) with delta (0, 0)
Screenshot: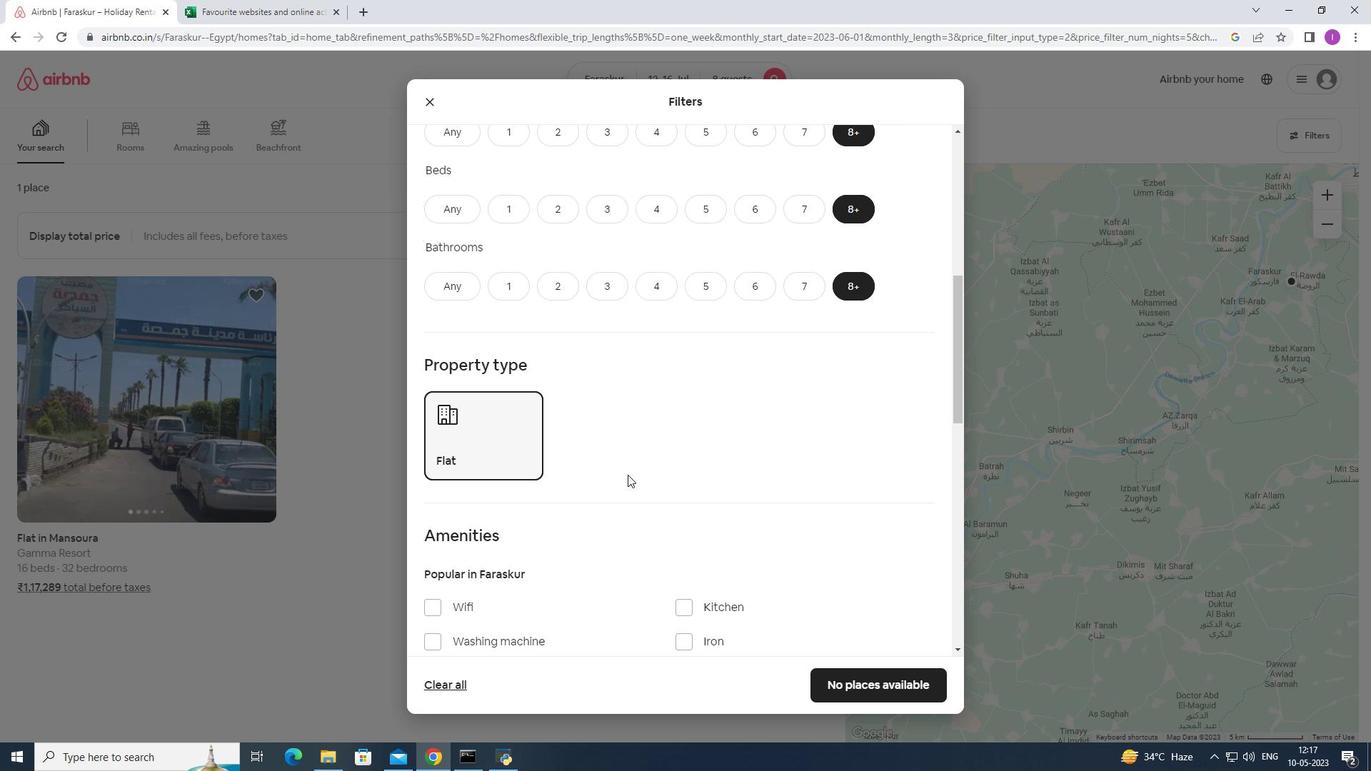 
Action: Mouse scrolled (627, 474) with delta (0, 0)
Screenshot: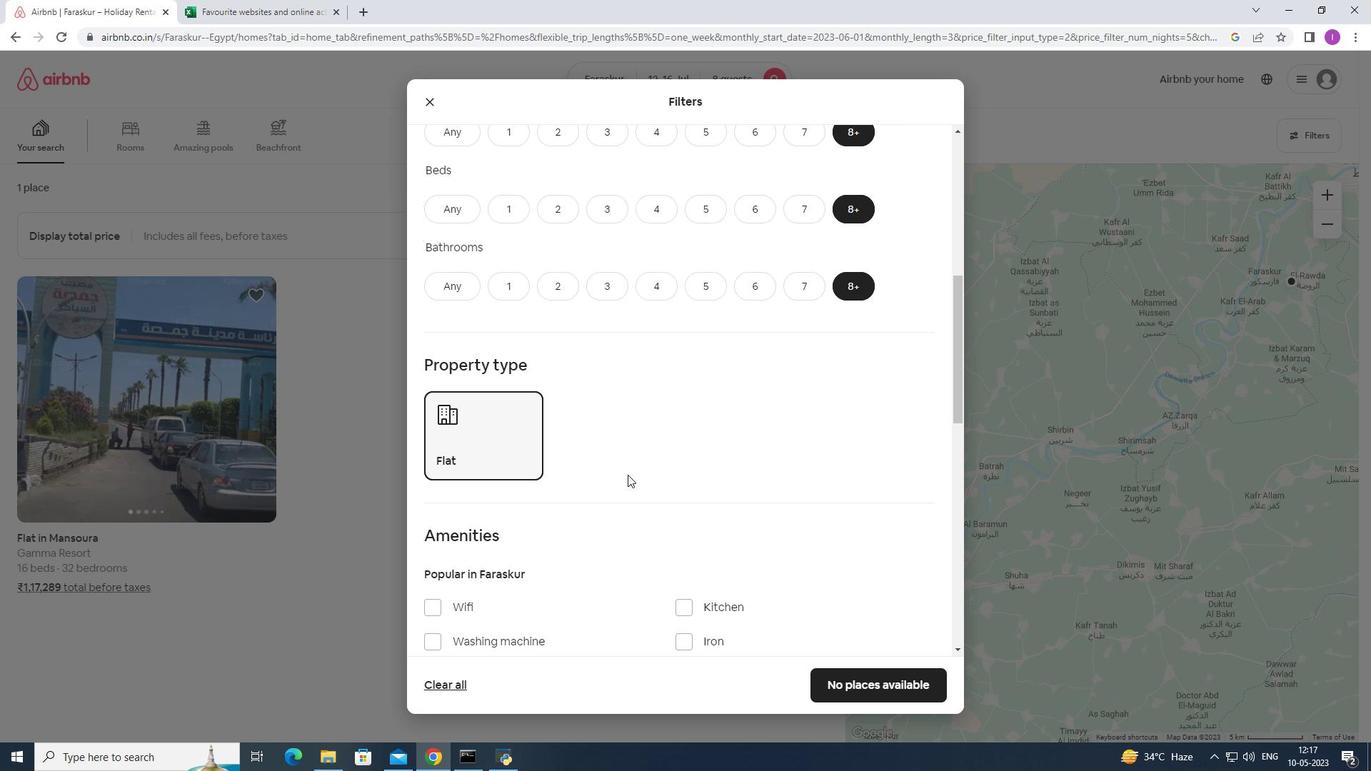 
Action: Mouse moved to (430, 322)
Screenshot: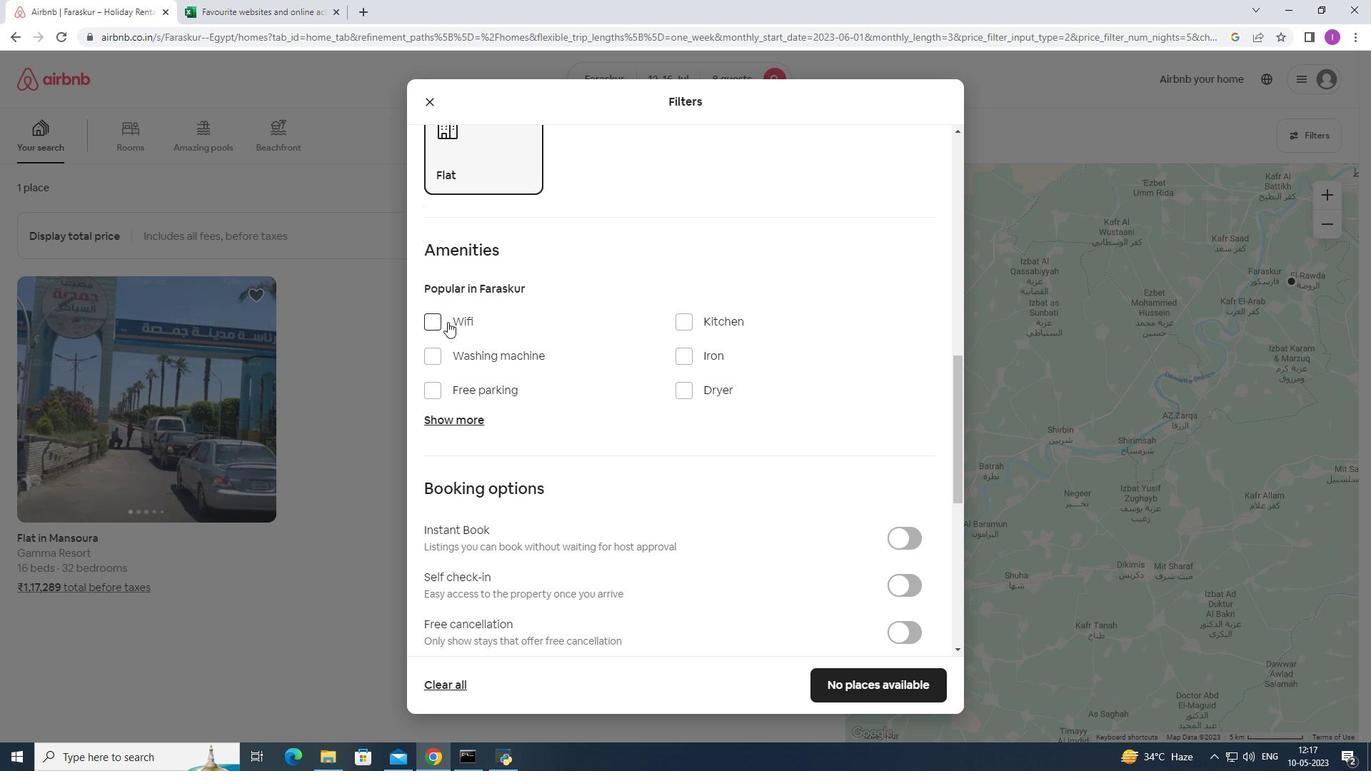 
Action: Mouse pressed left at (430, 322)
Screenshot: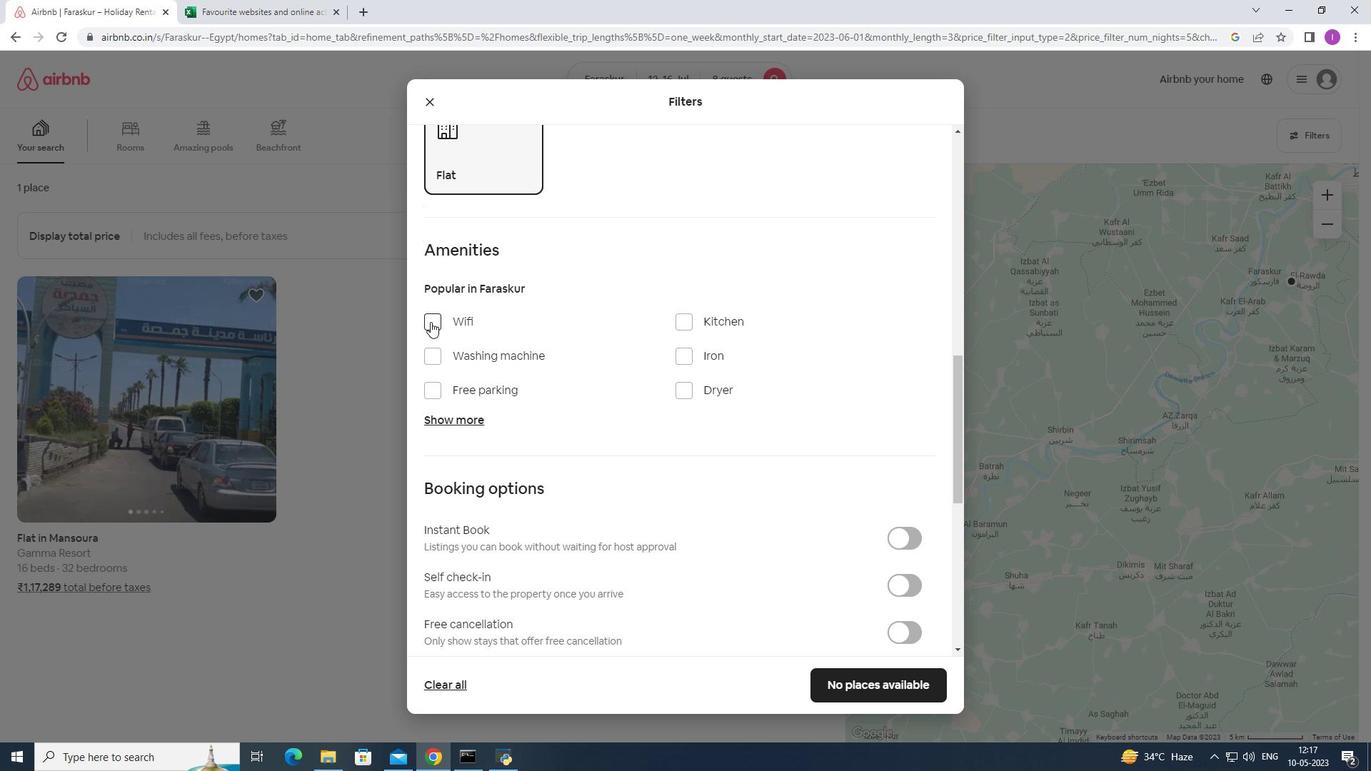 
Action: Mouse moved to (425, 386)
Screenshot: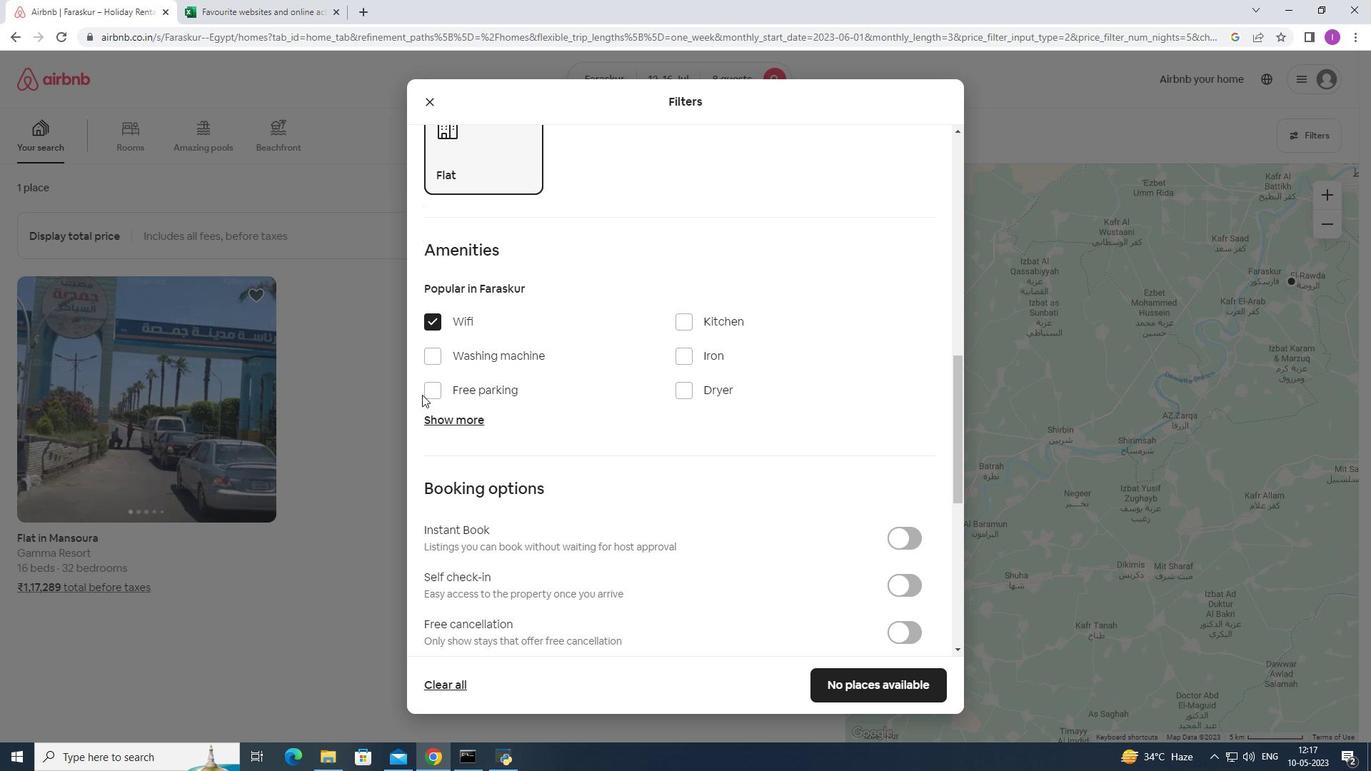 
Action: Mouse pressed left at (425, 386)
Screenshot: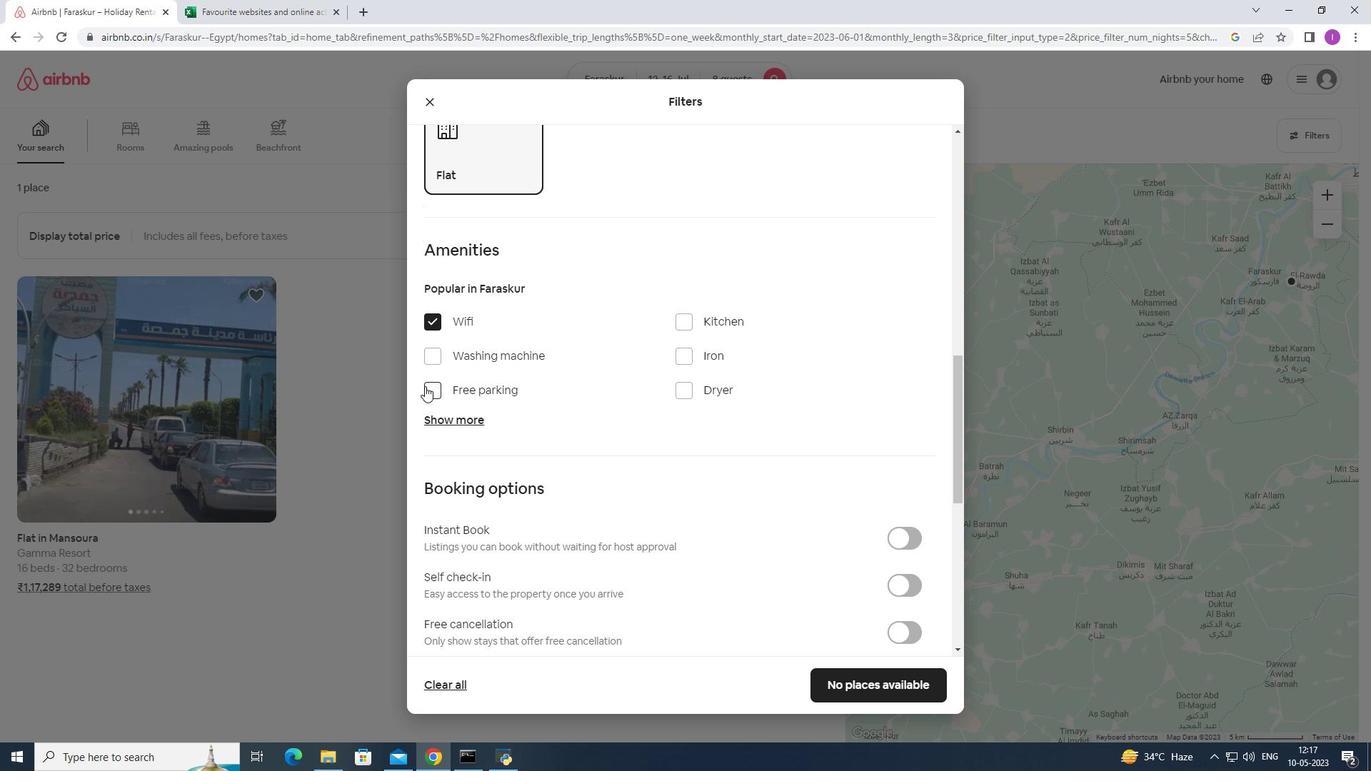 
Action: Mouse moved to (436, 420)
Screenshot: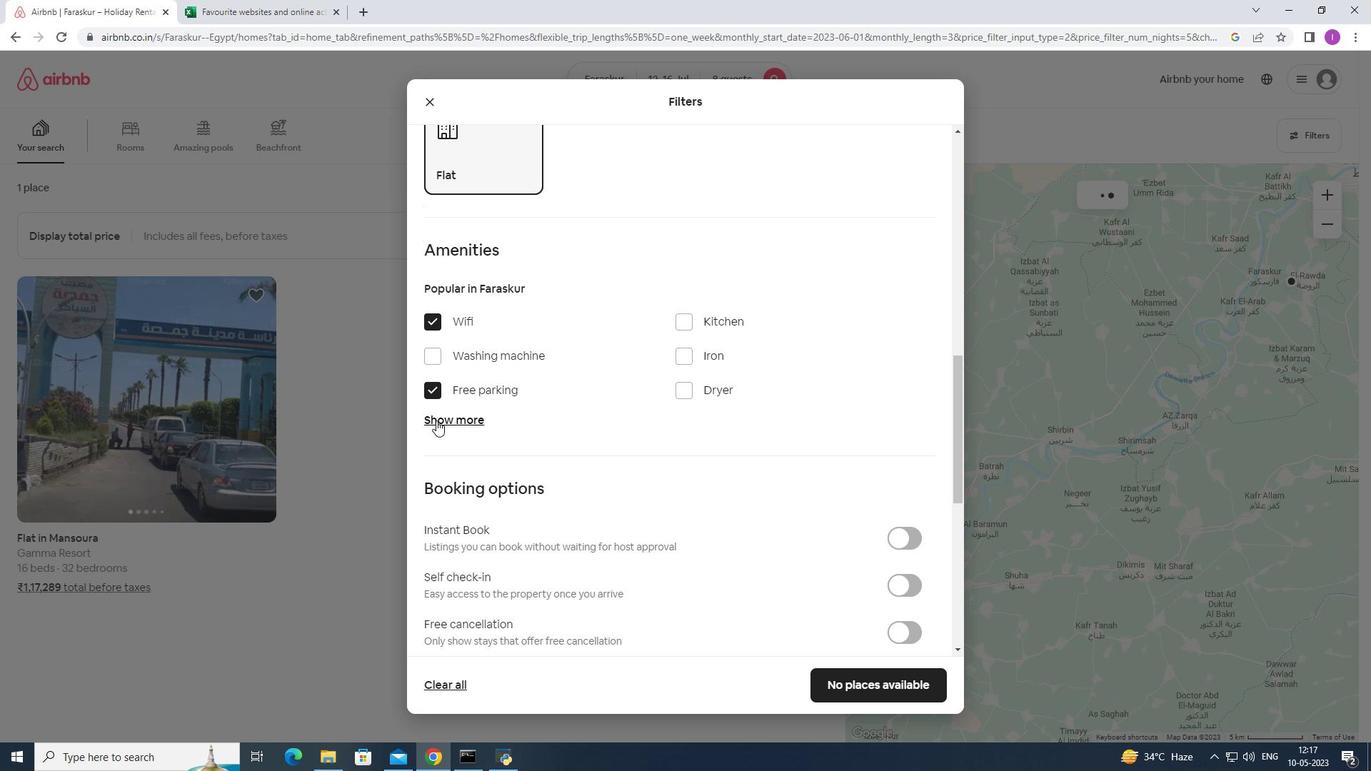 
Action: Mouse pressed left at (436, 420)
Screenshot: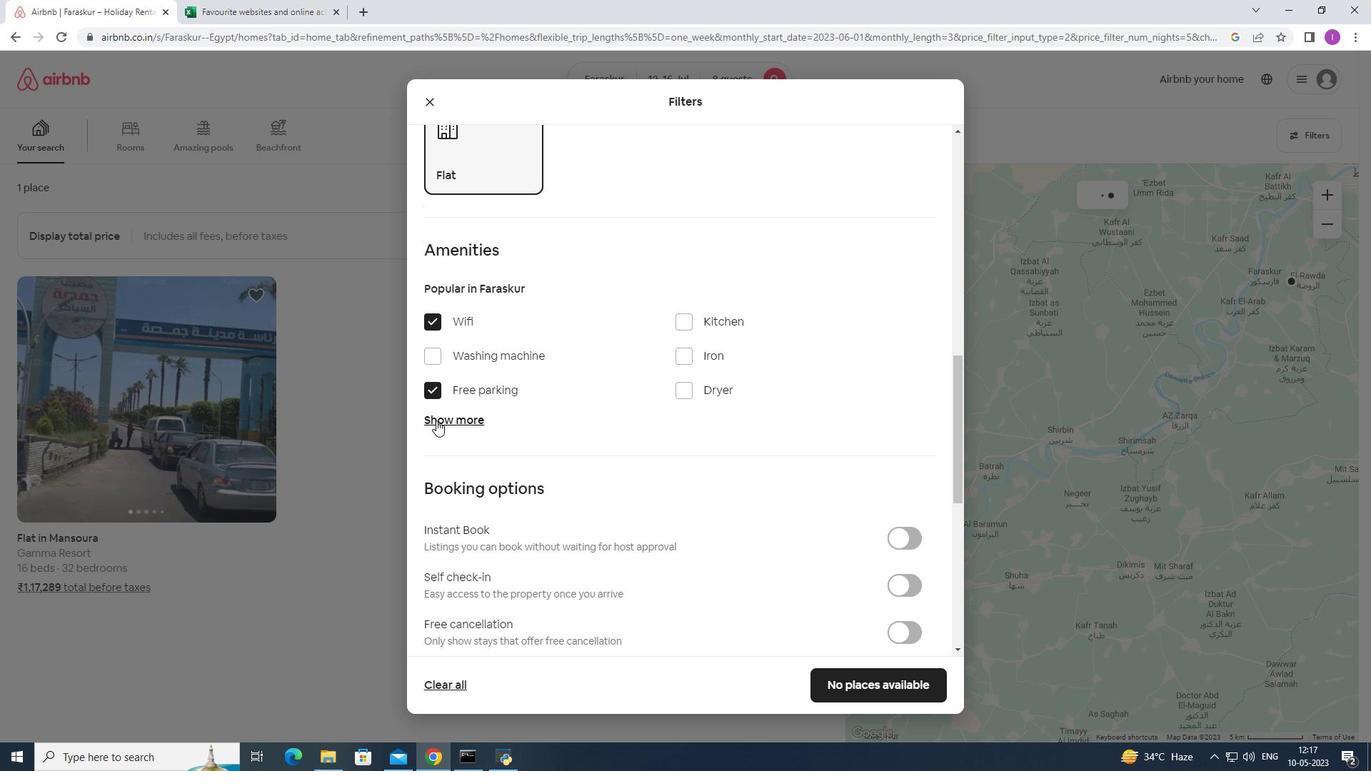 
Action: Mouse moved to (686, 505)
Screenshot: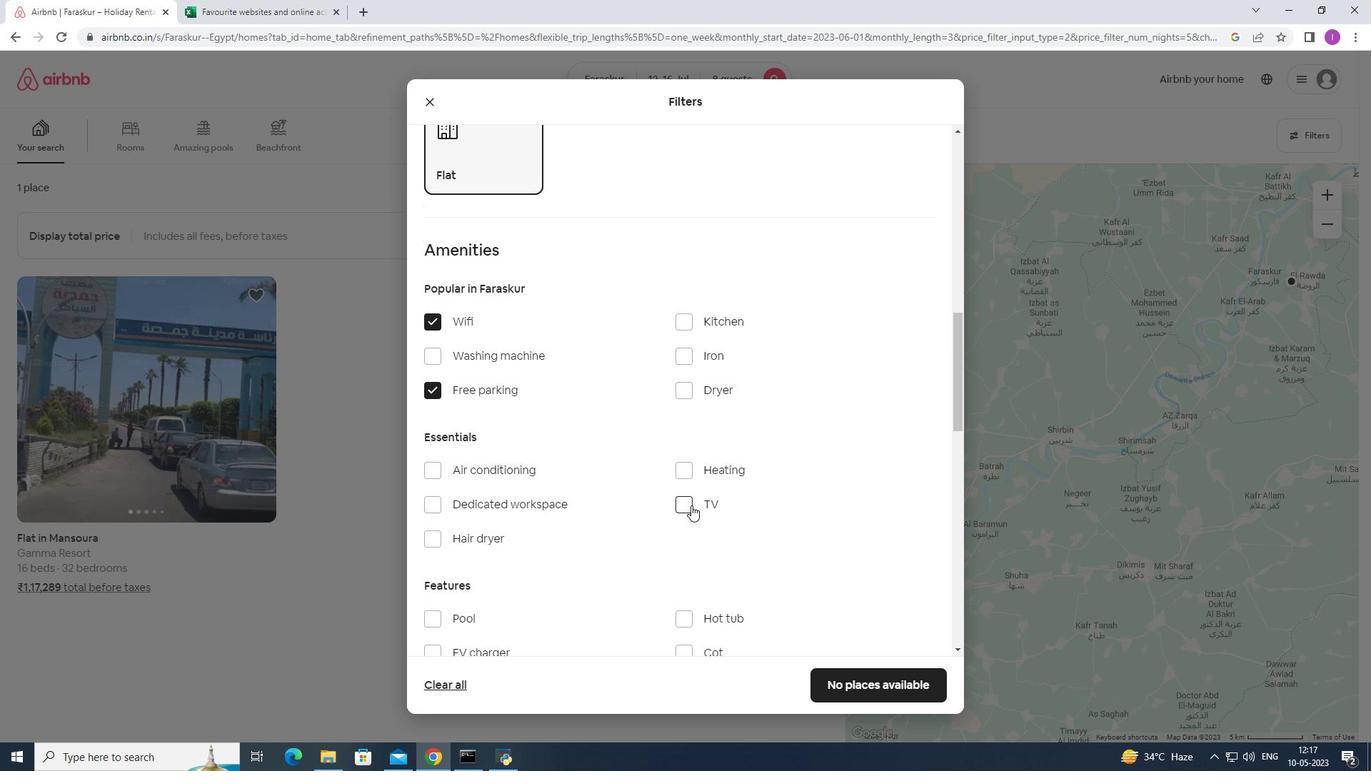 
Action: Mouse pressed left at (686, 505)
Screenshot: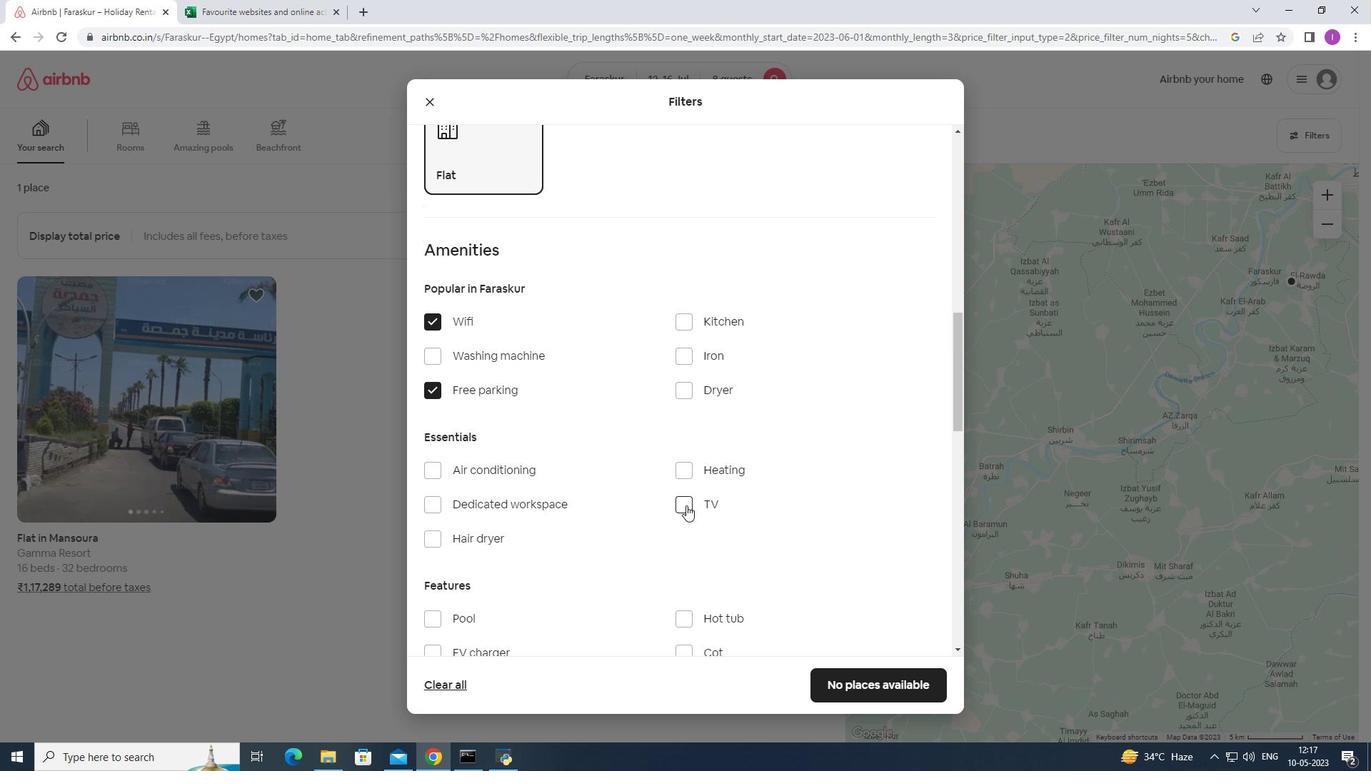 
Action: Mouse moved to (575, 507)
Screenshot: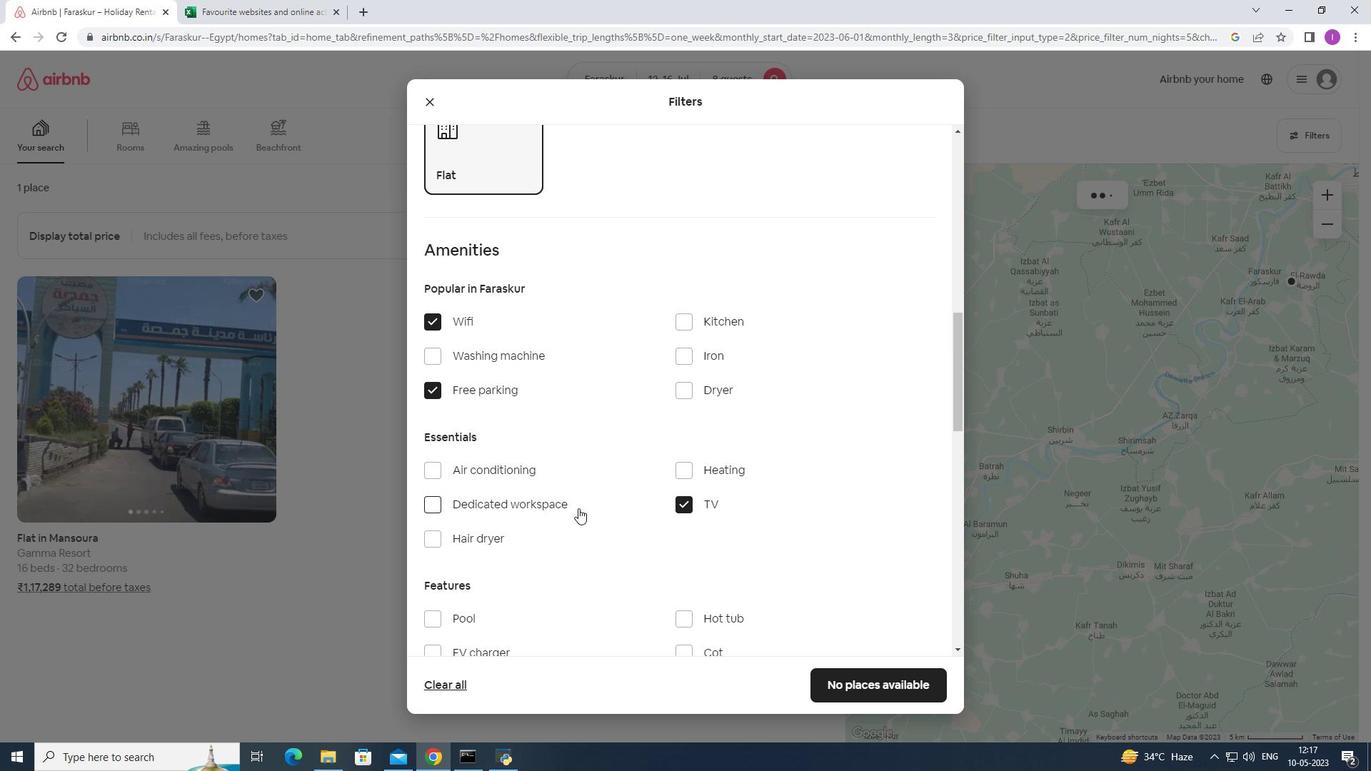 
Action: Mouse scrolled (575, 507) with delta (0, 0)
Screenshot: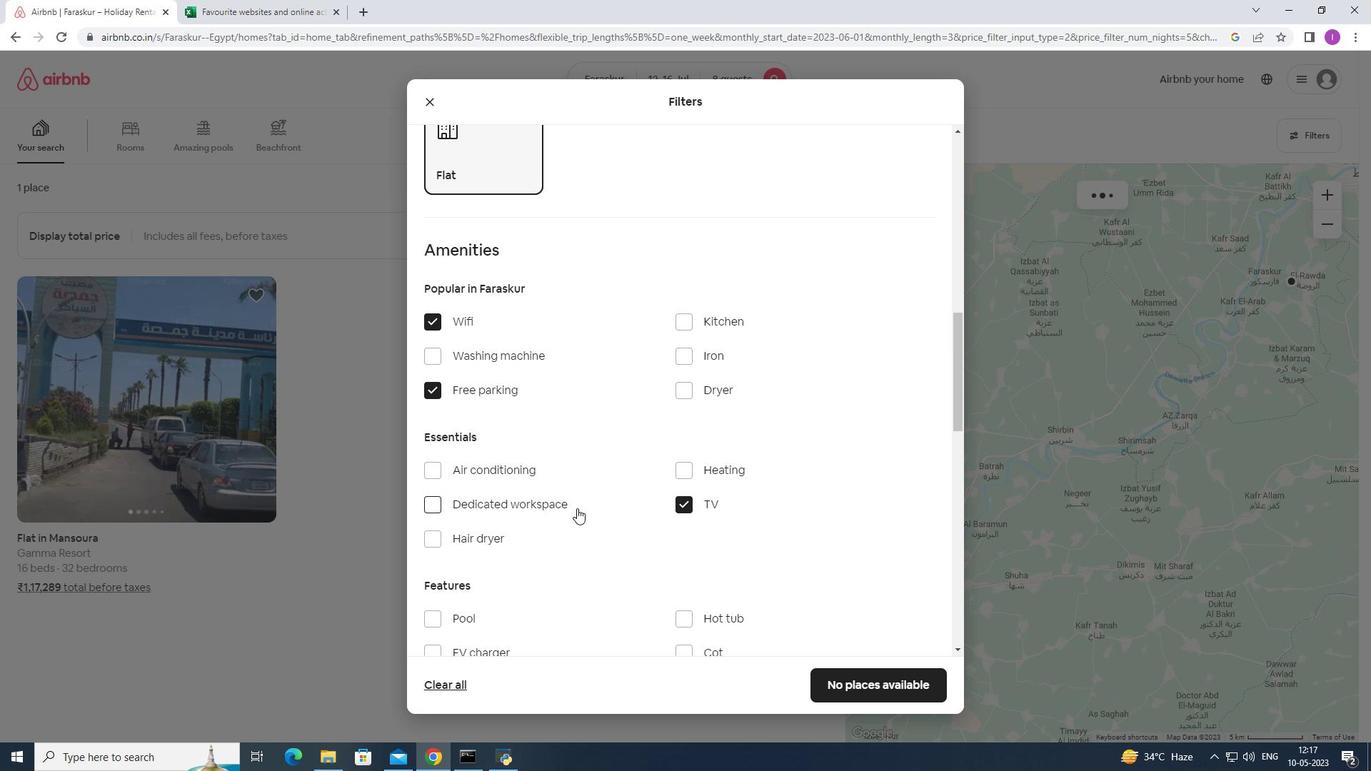
Action: Mouse scrolled (575, 507) with delta (0, 0)
Screenshot: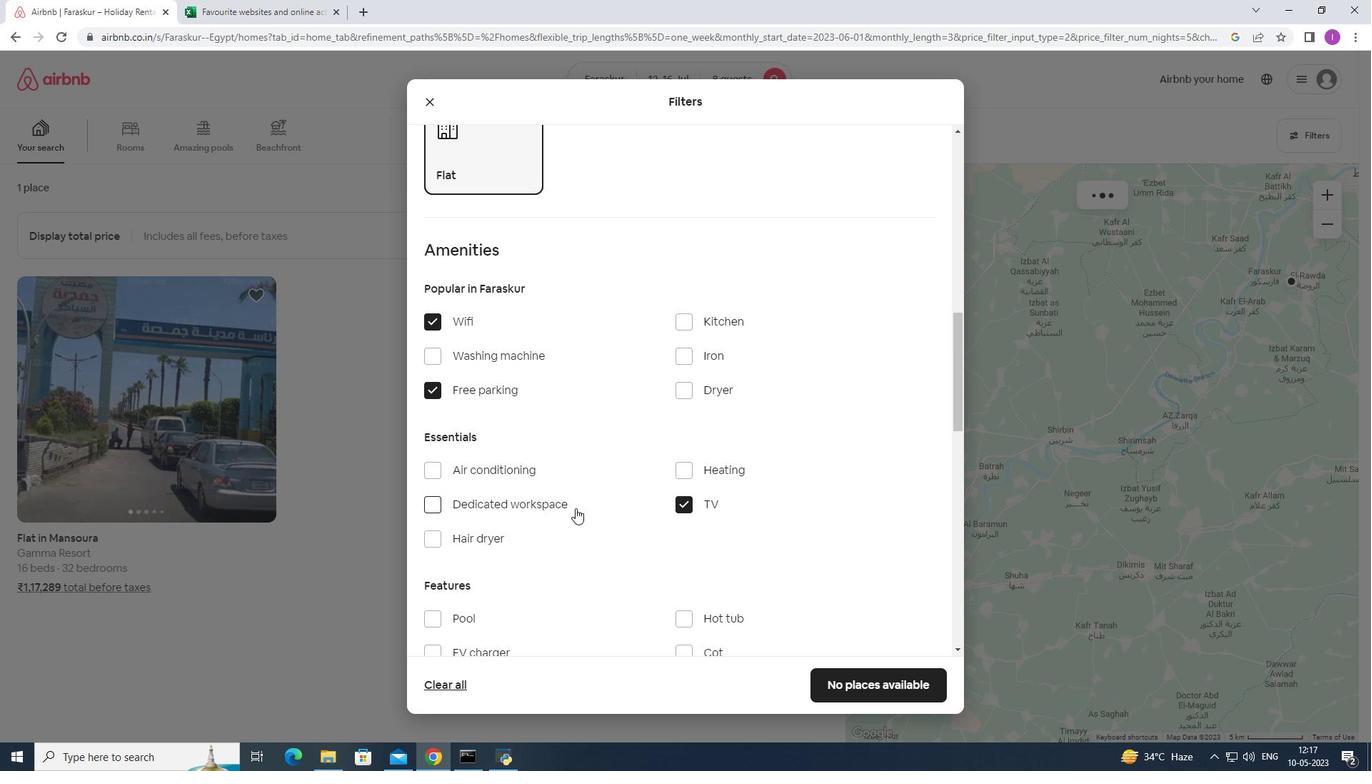 
Action: Mouse moved to (425, 538)
Screenshot: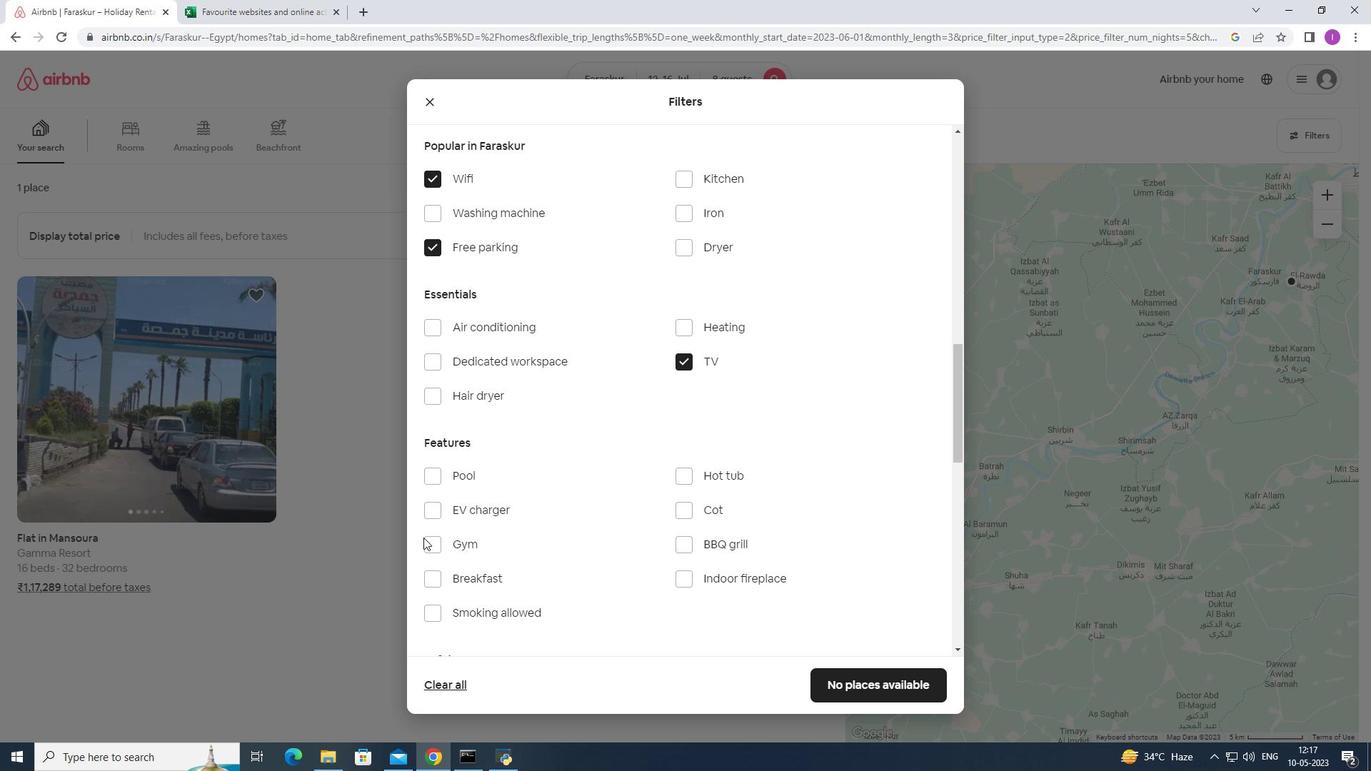 
Action: Mouse pressed left at (425, 538)
Screenshot: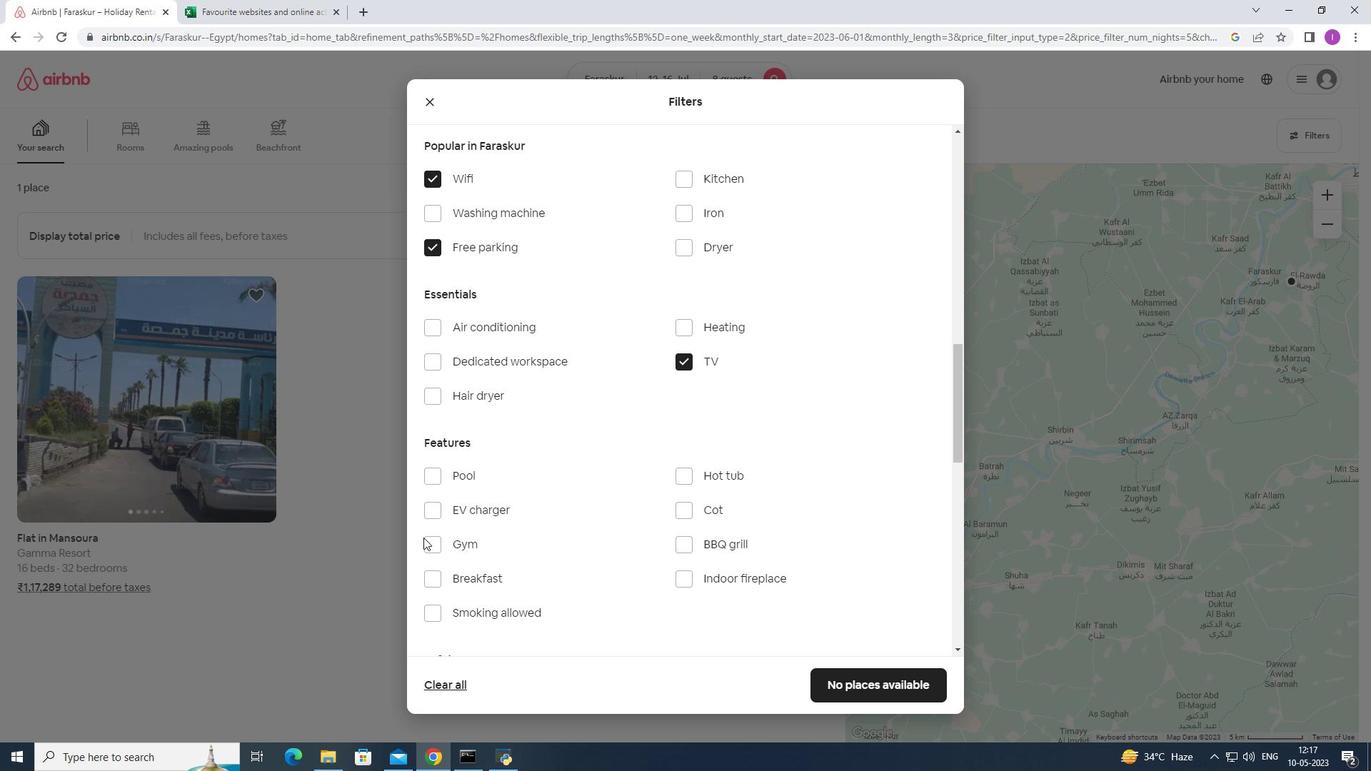 
Action: Mouse moved to (432, 574)
Screenshot: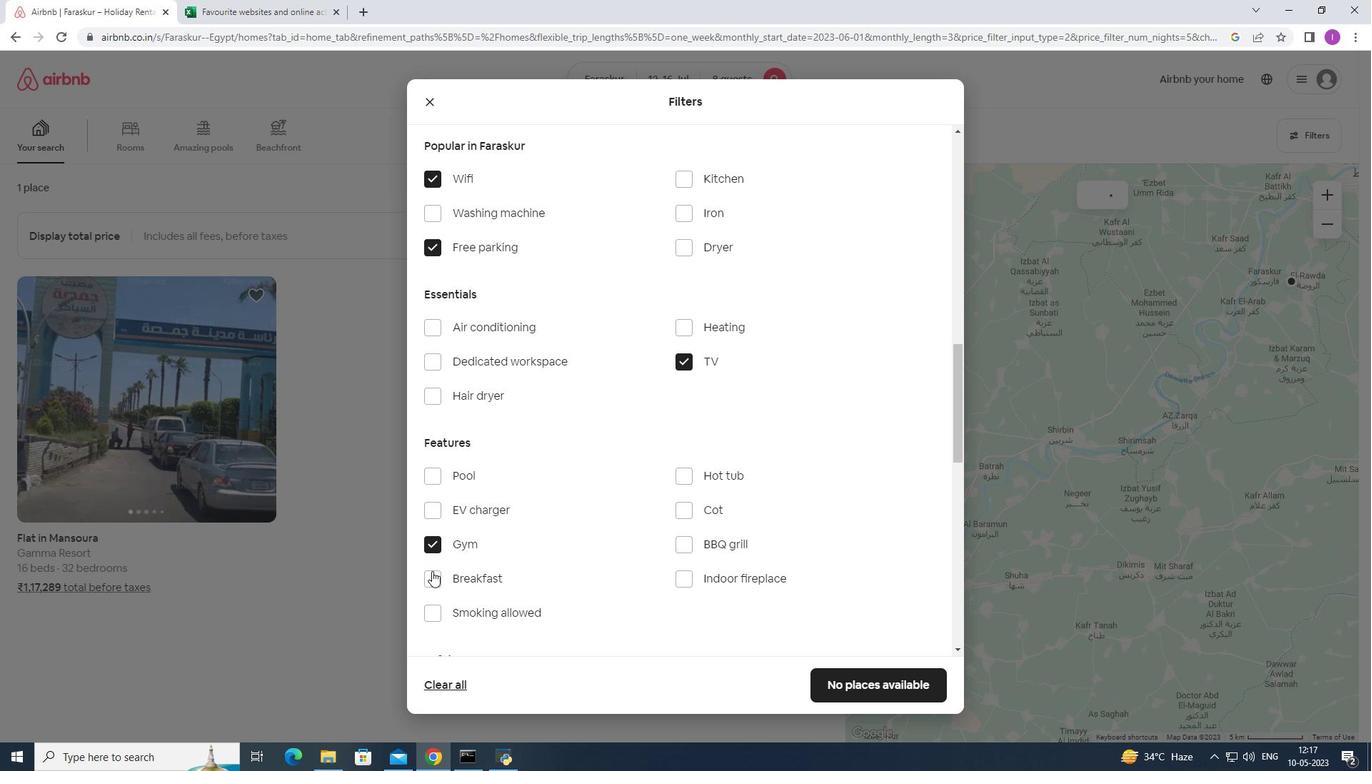 
Action: Mouse pressed left at (432, 574)
Screenshot: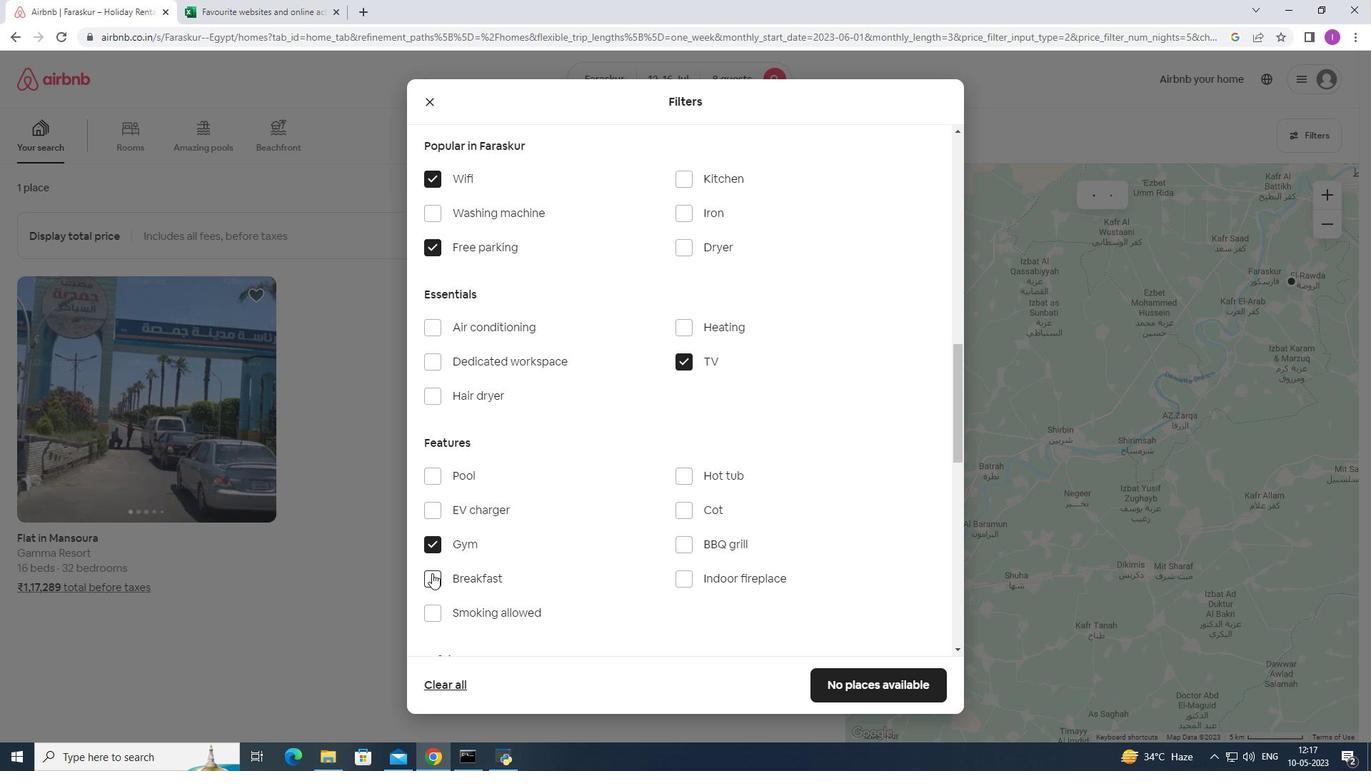 
Action: Mouse moved to (516, 549)
Screenshot: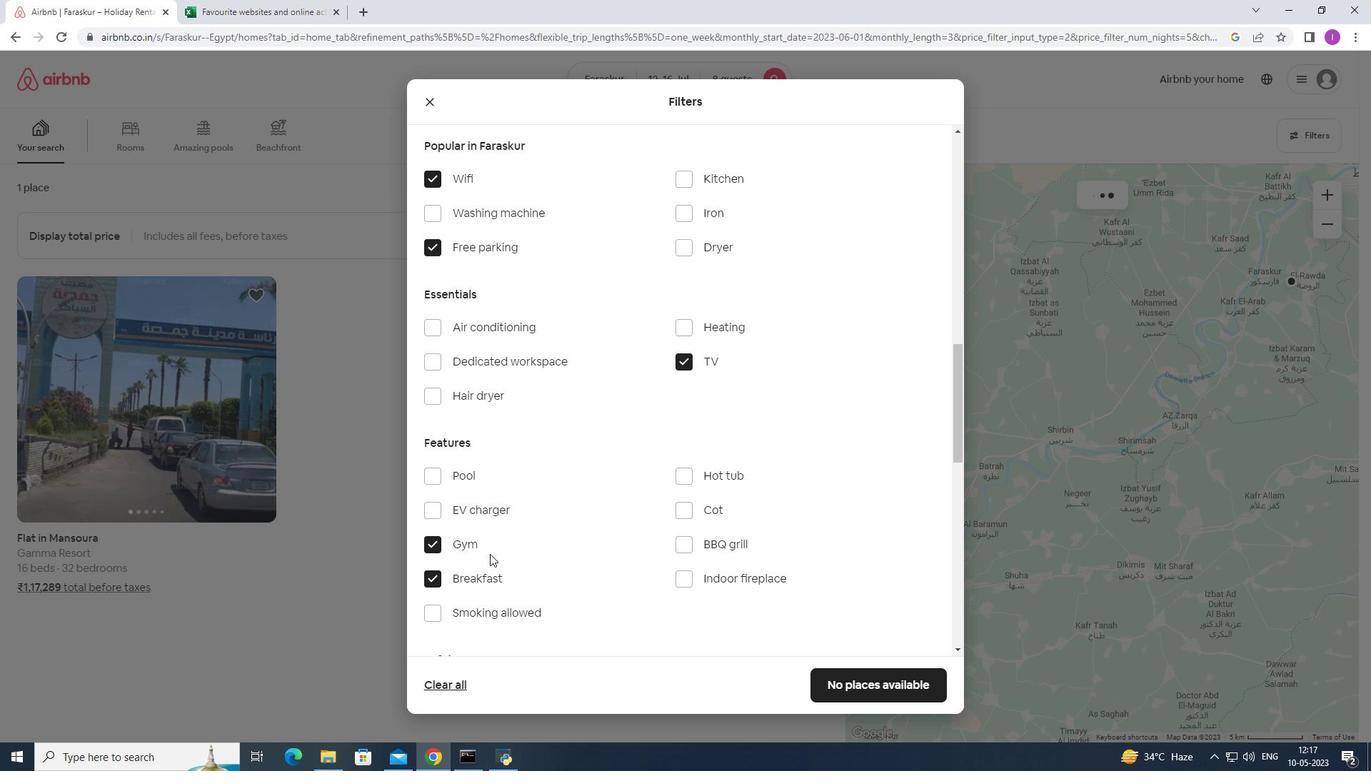 
Action: Mouse scrolled (516, 548) with delta (0, 0)
Screenshot: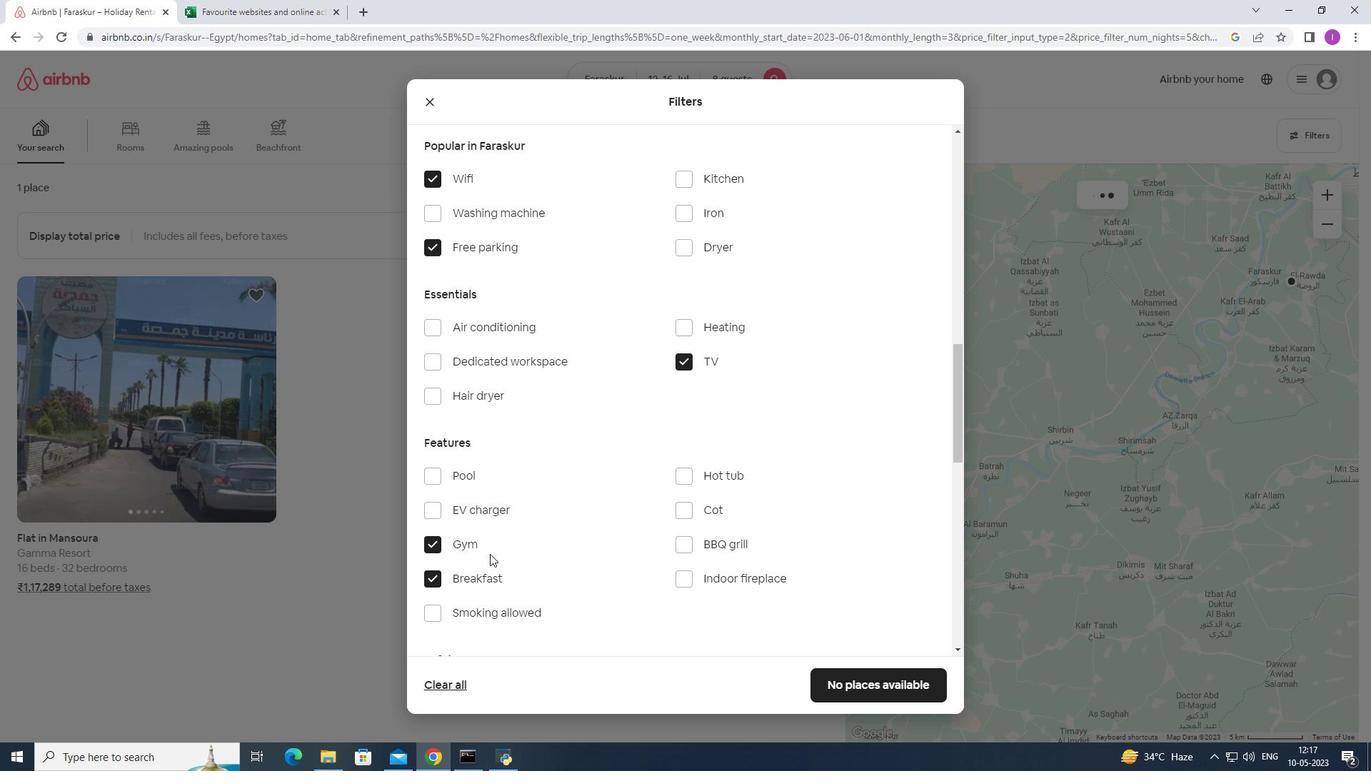 
Action: Mouse scrolled (516, 548) with delta (0, 0)
Screenshot: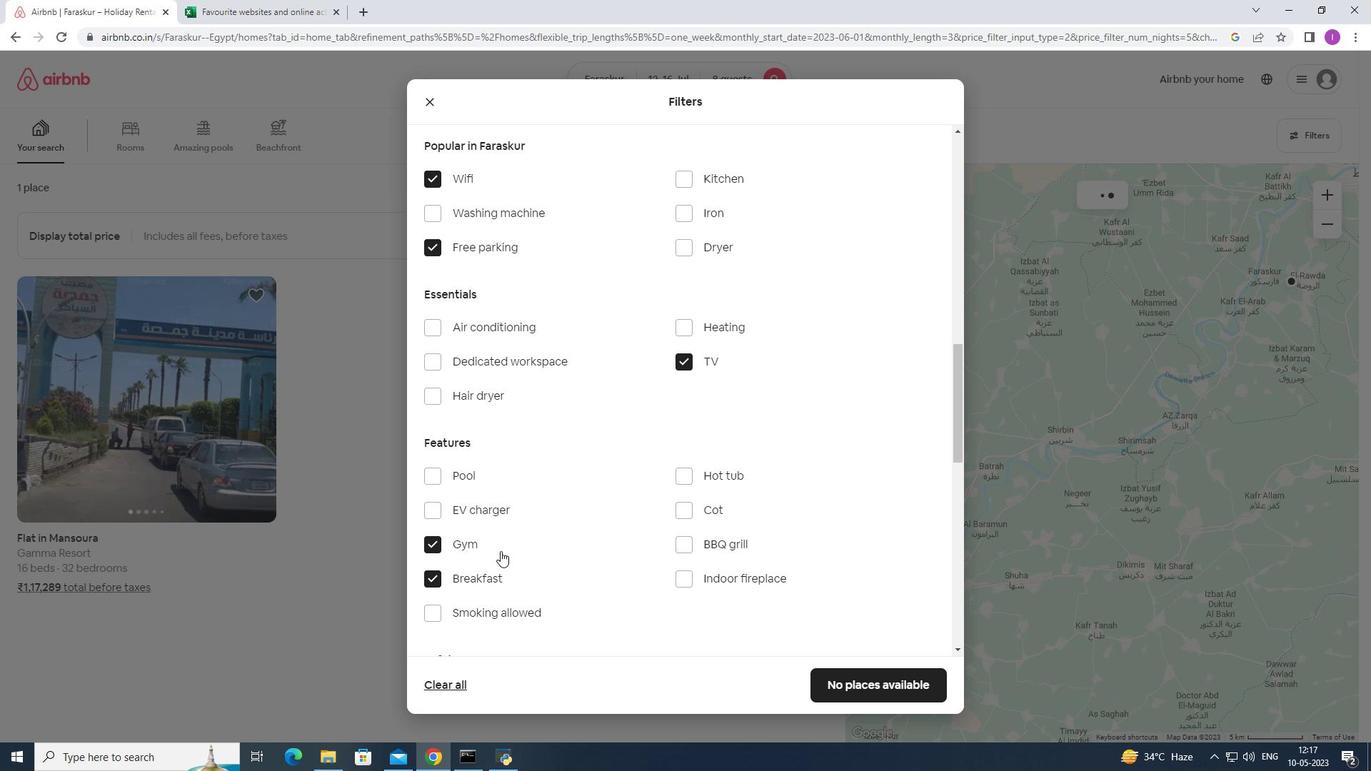 
Action: Mouse scrolled (516, 548) with delta (0, 0)
Screenshot: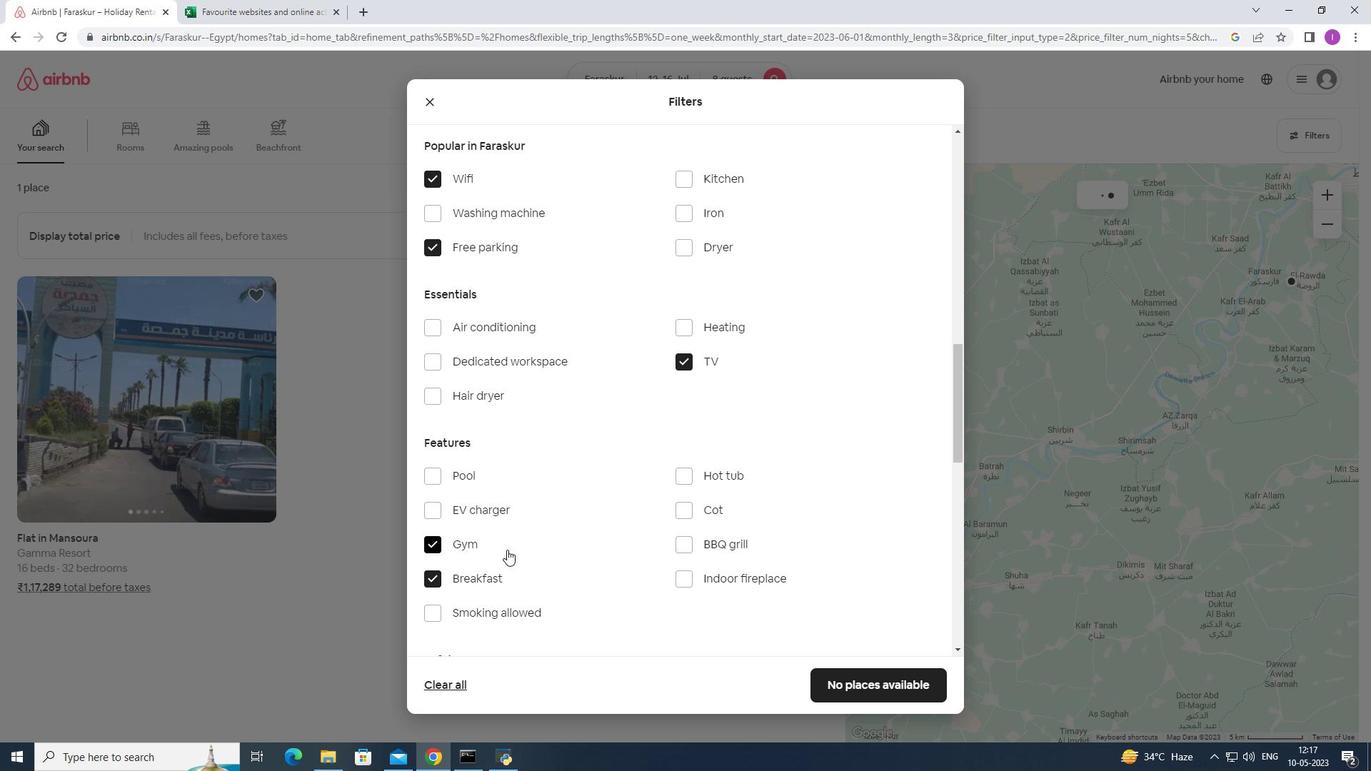 
Action: Mouse scrolled (516, 548) with delta (0, 0)
Screenshot: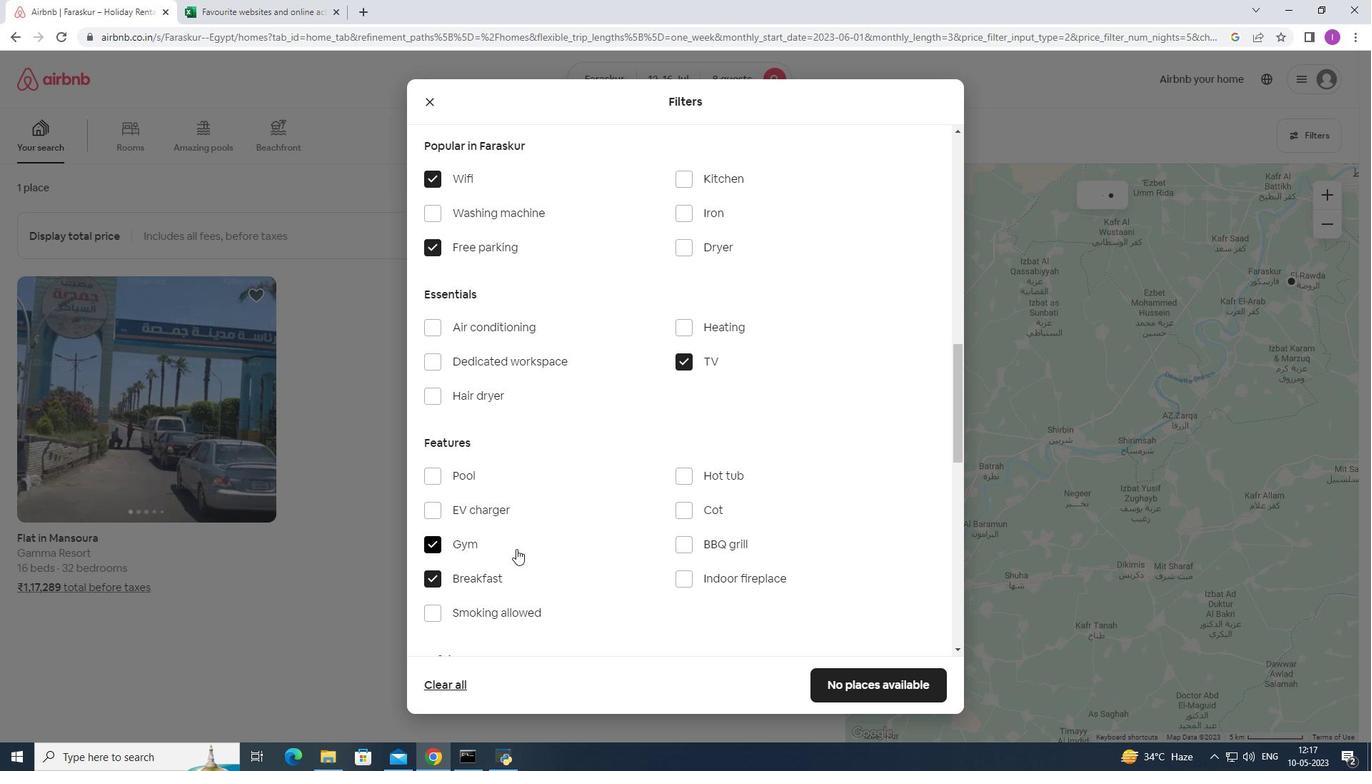 
Action: Mouse scrolled (516, 548) with delta (0, 0)
Screenshot: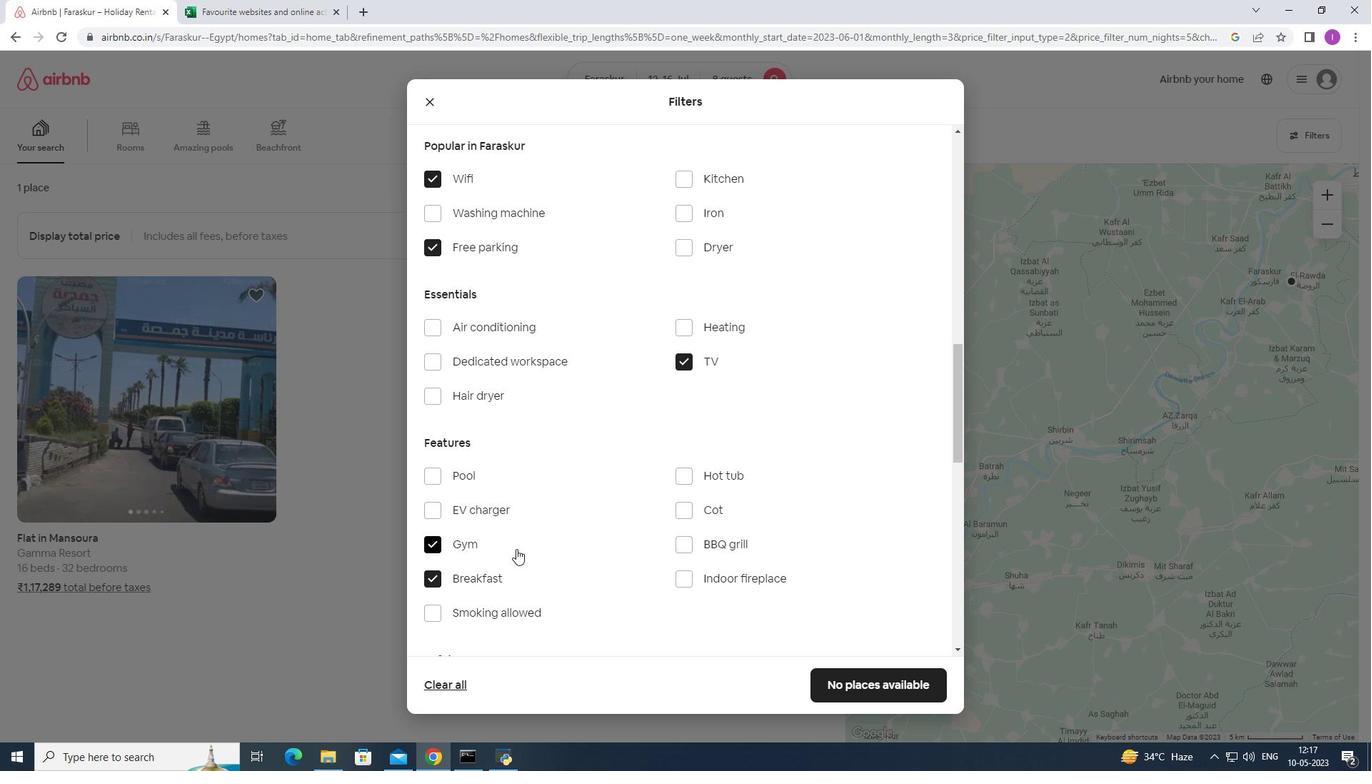 
Action: Mouse moved to (612, 520)
Screenshot: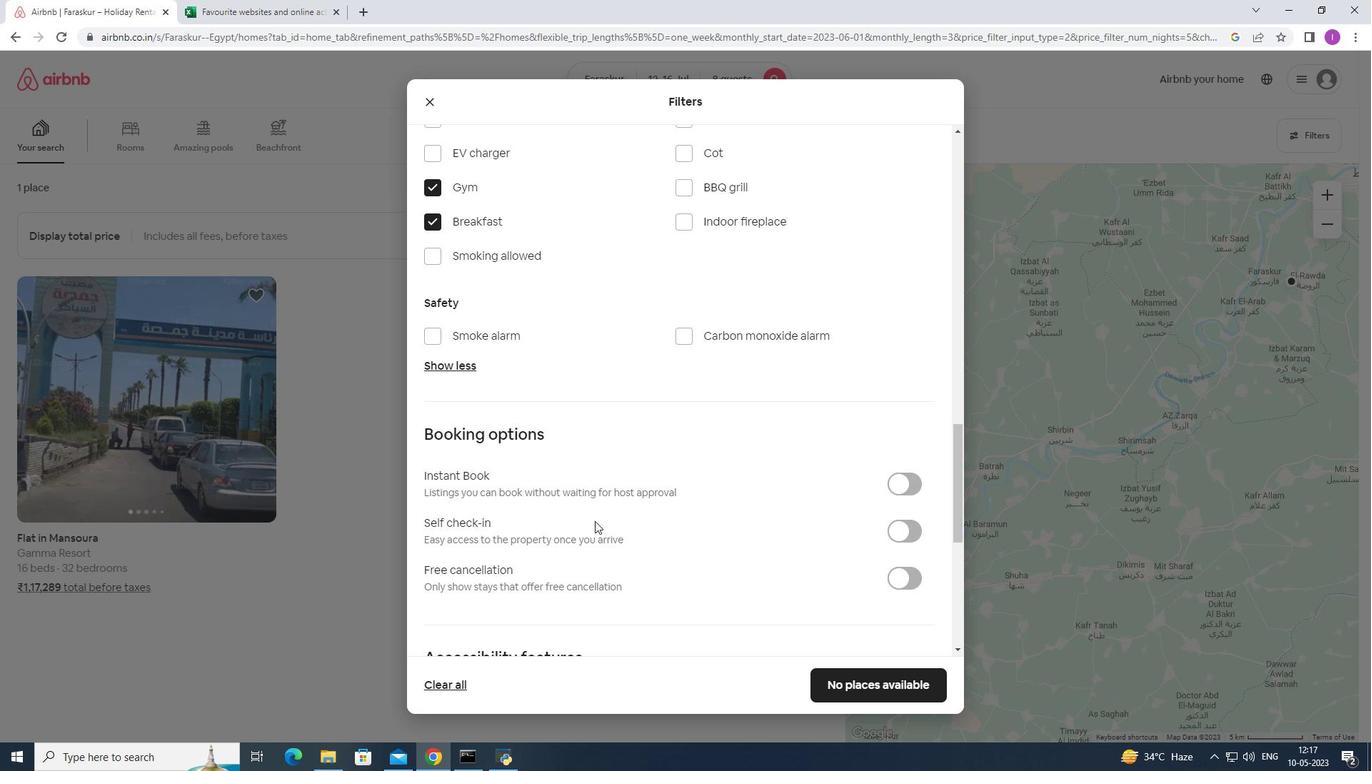
Action: Mouse scrolled (612, 519) with delta (0, 0)
Screenshot: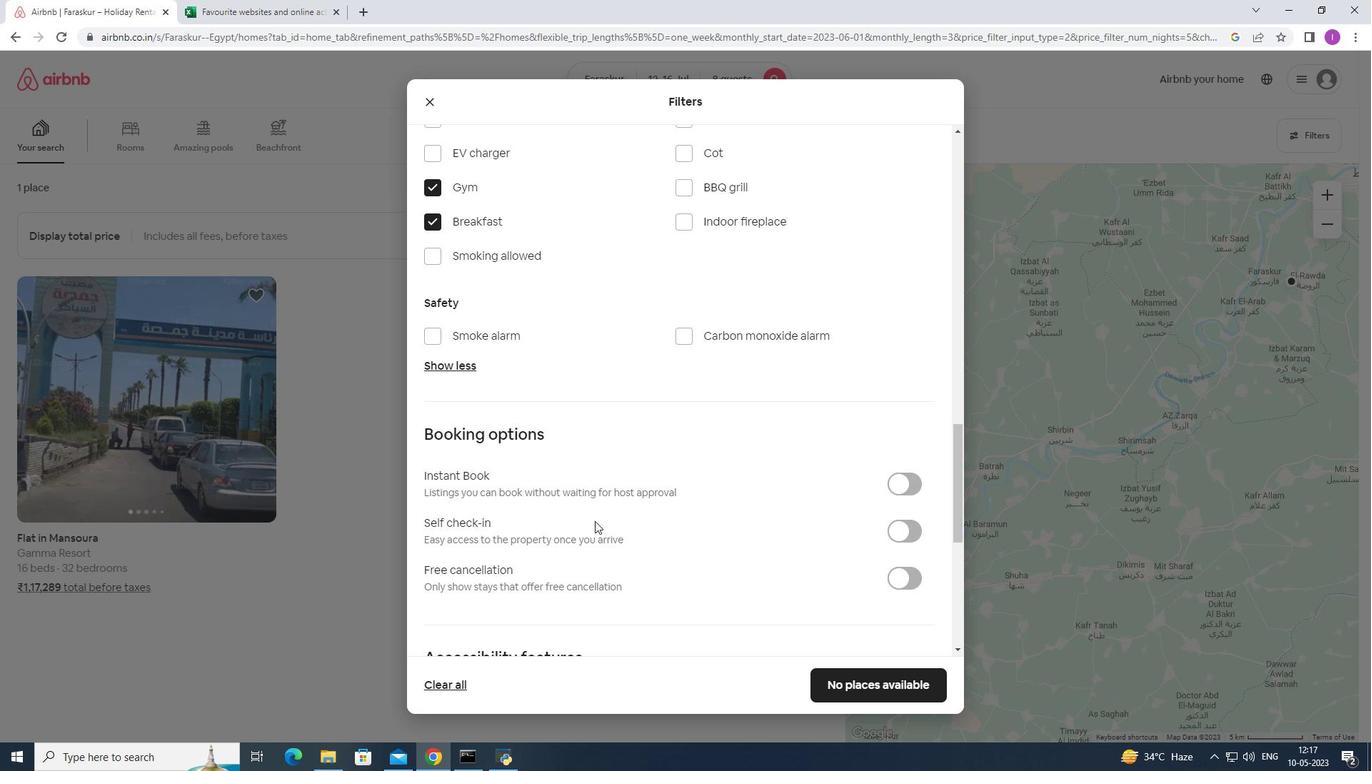 
Action: Mouse moved to (624, 520)
Screenshot: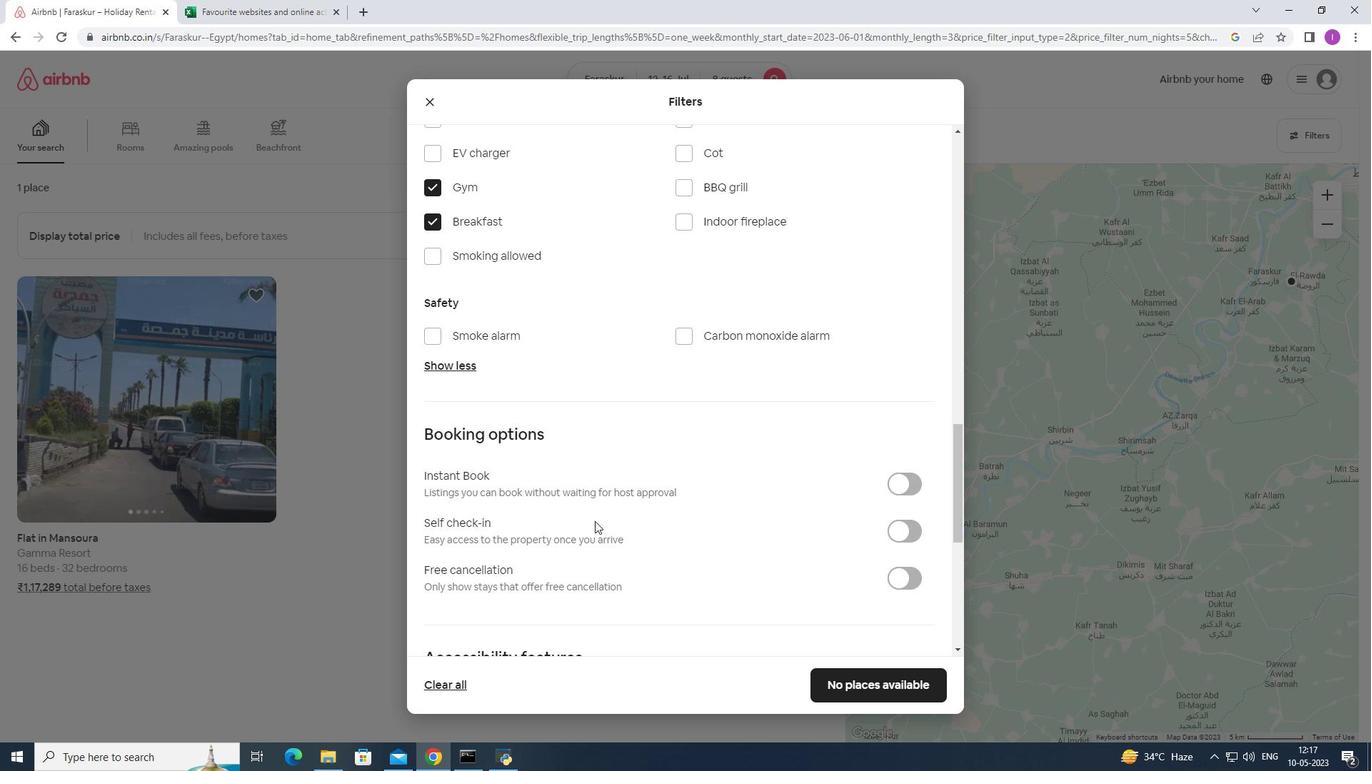 
Action: Mouse scrolled (622, 519) with delta (0, 0)
Screenshot: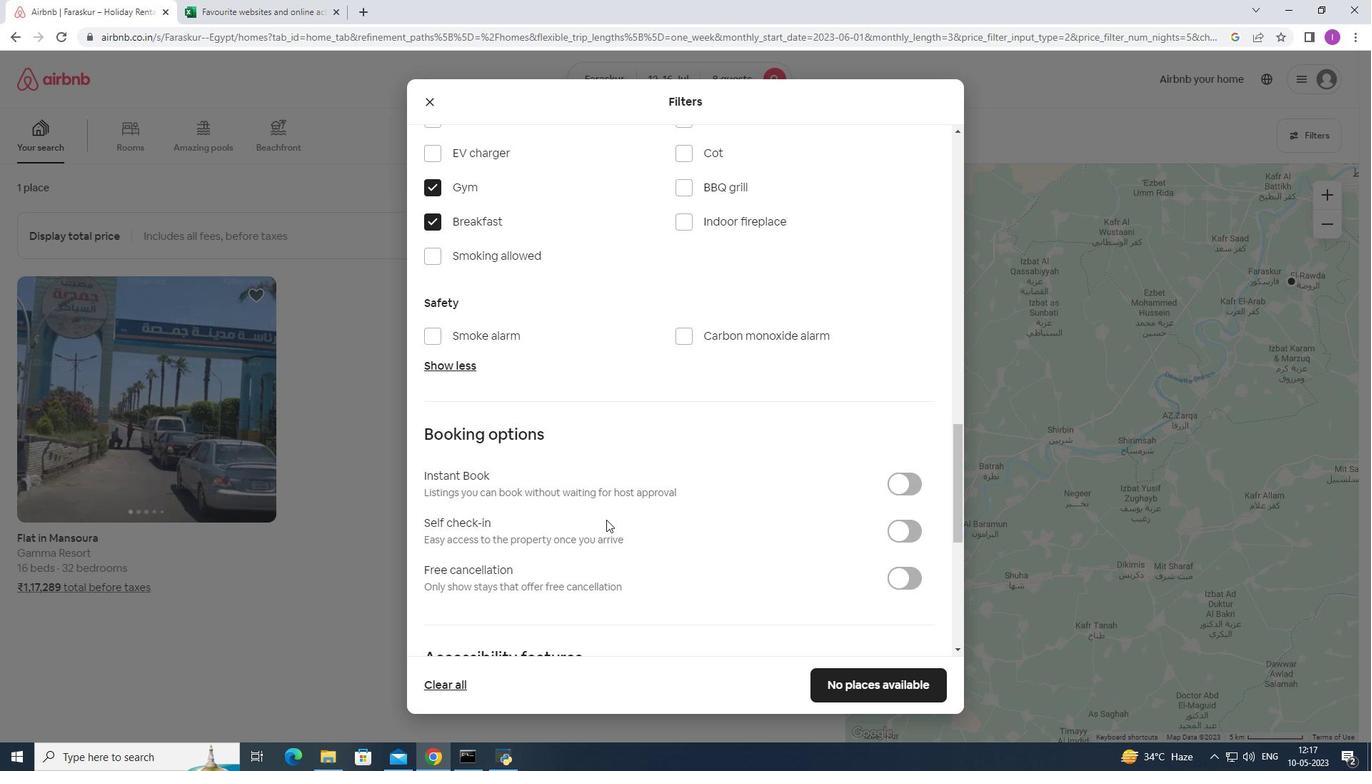 
Action: Mouse moved to (901, 385)
Screenshot: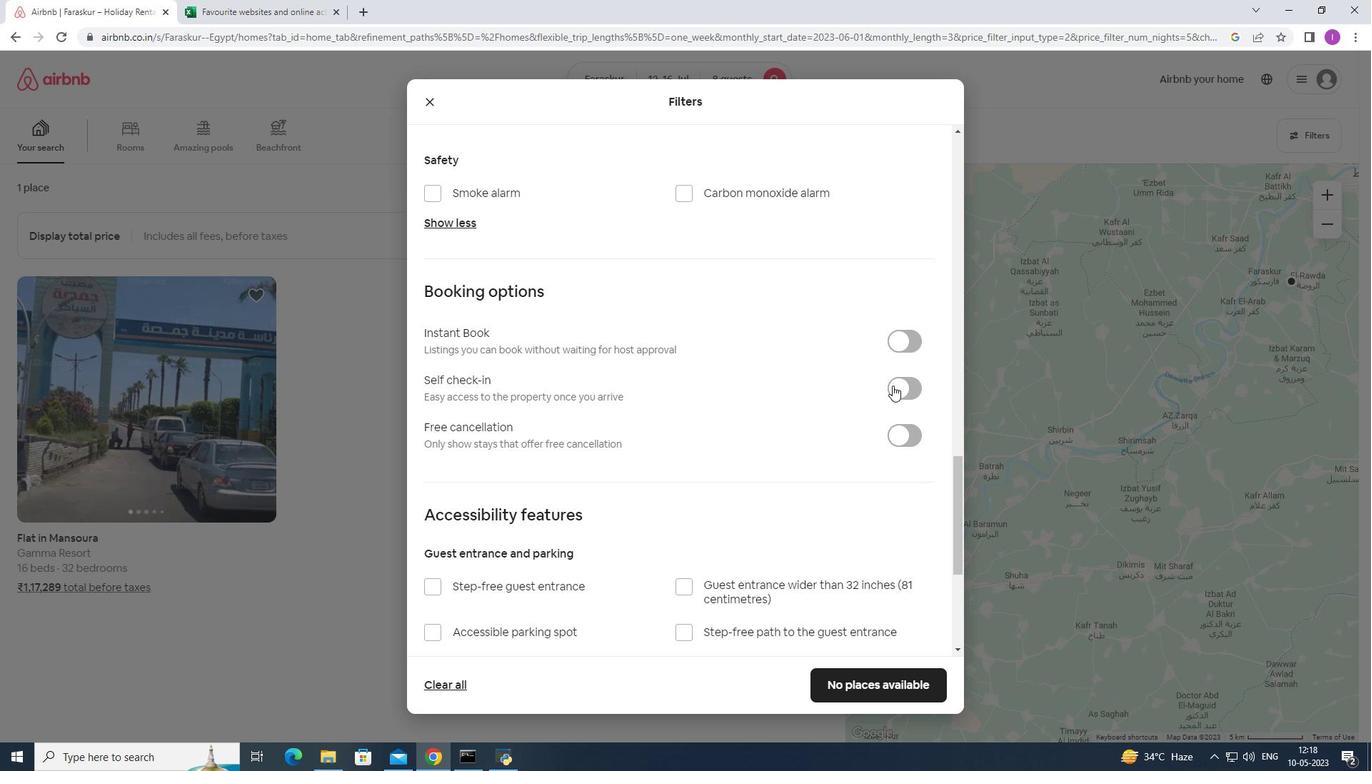 
Action: Mouse pressed left at (901, 385)
Screenshot: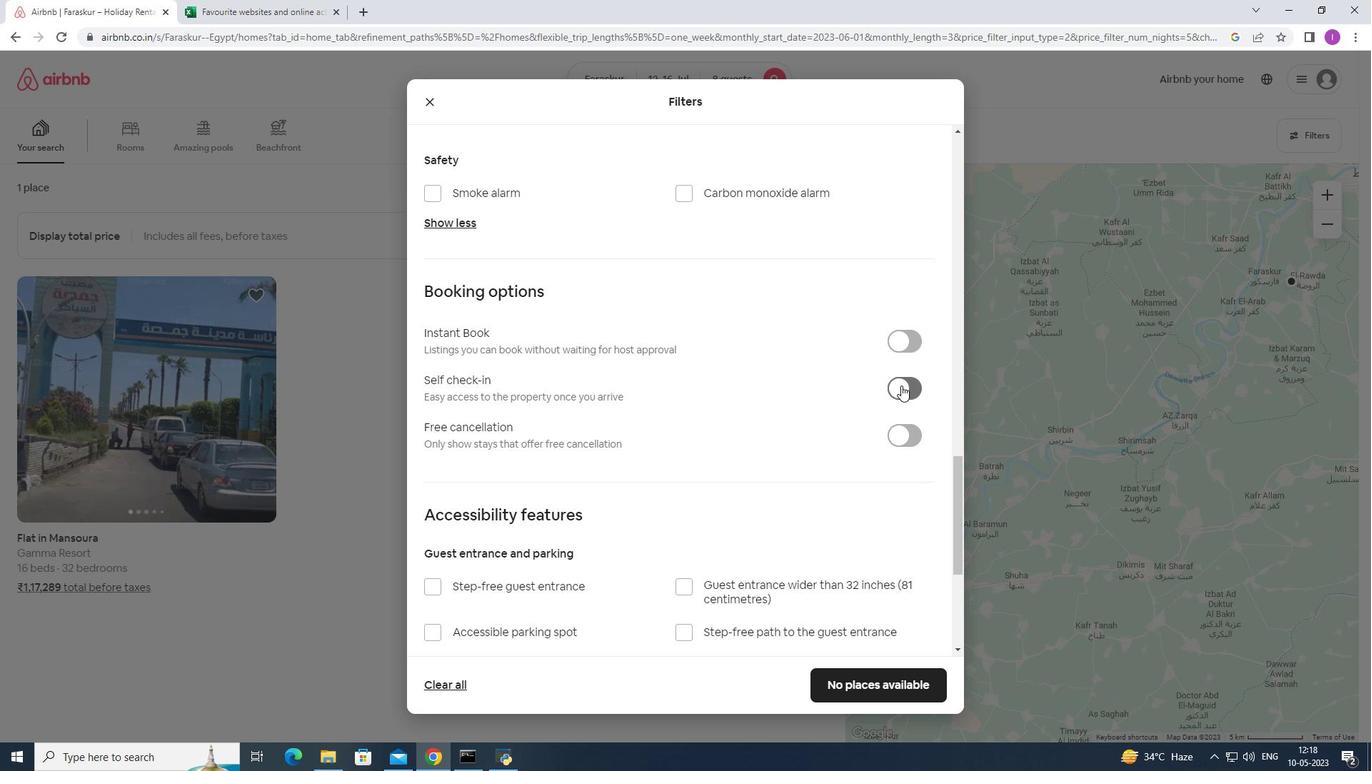 
Action: Mouse moved to (787, 521)
Screenshot: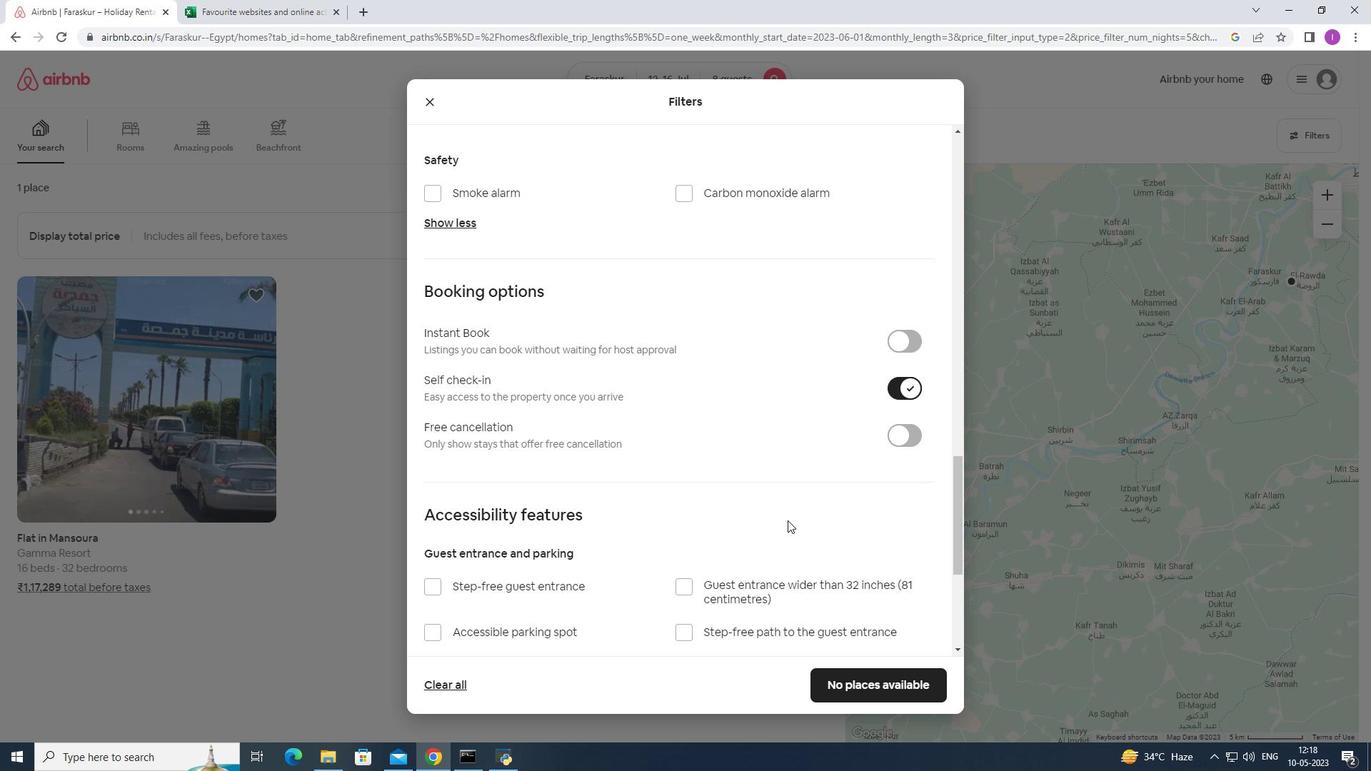 
Action: Mouse scrolled (787, 520) with delta (0, 0)
Screenshot: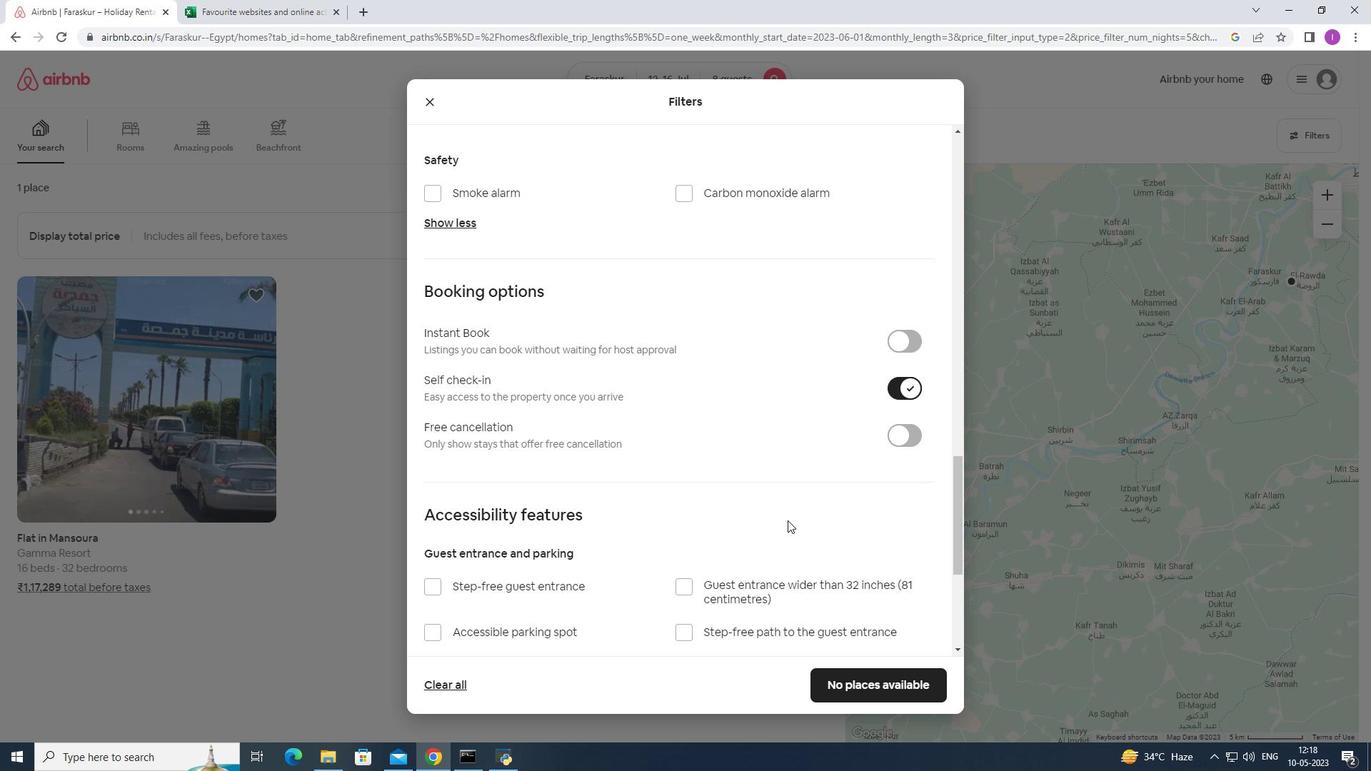 
Action: Mouse scrolled (787, 520) with delta (0, 0)
Screenshot: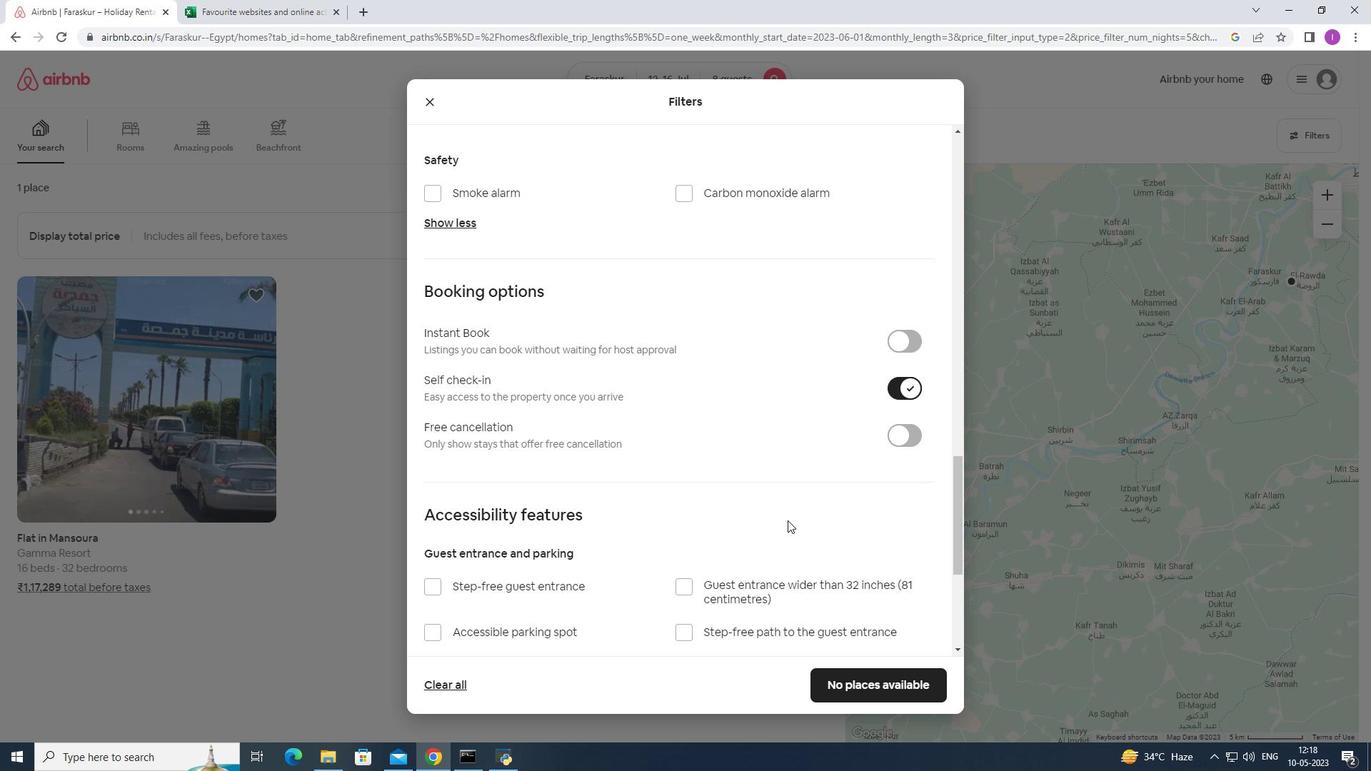 
Action: Mouse scrolled (787, 520) with delta (0, 0)
Screenshot: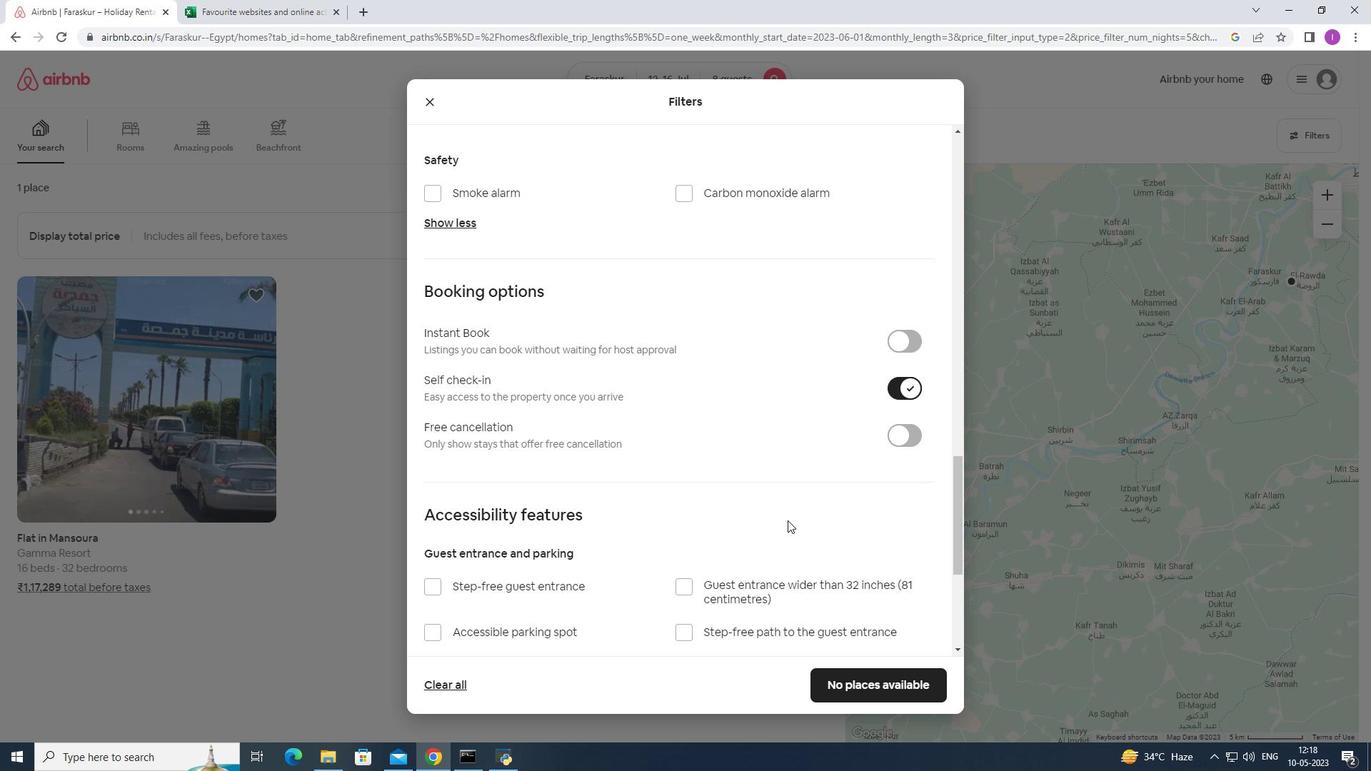 
Action: Mouse moved to (787, 522)
Screenshot: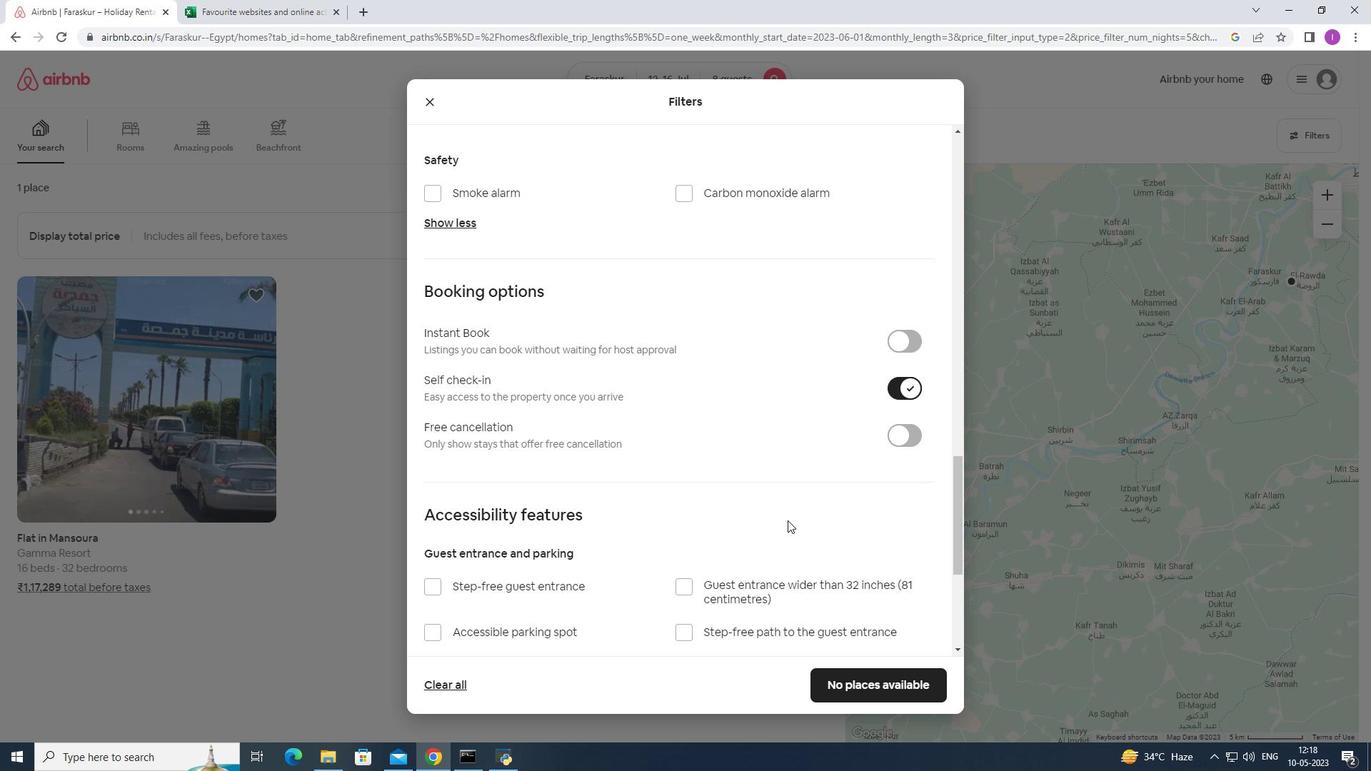 
Action: Mouse scrolled (787, 521) with delta (0, 0)
Screenshot: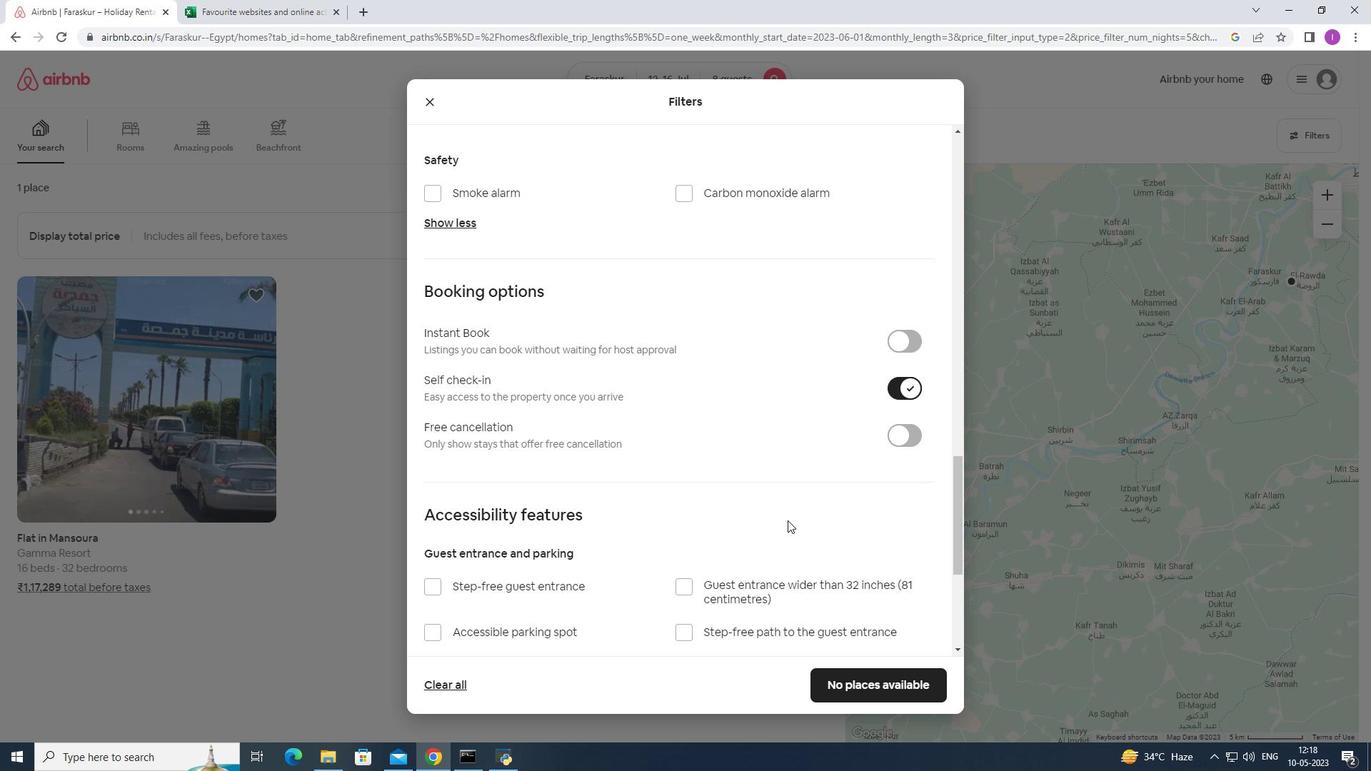 
Action: Mouse moved to (786, 522)
Screenshot: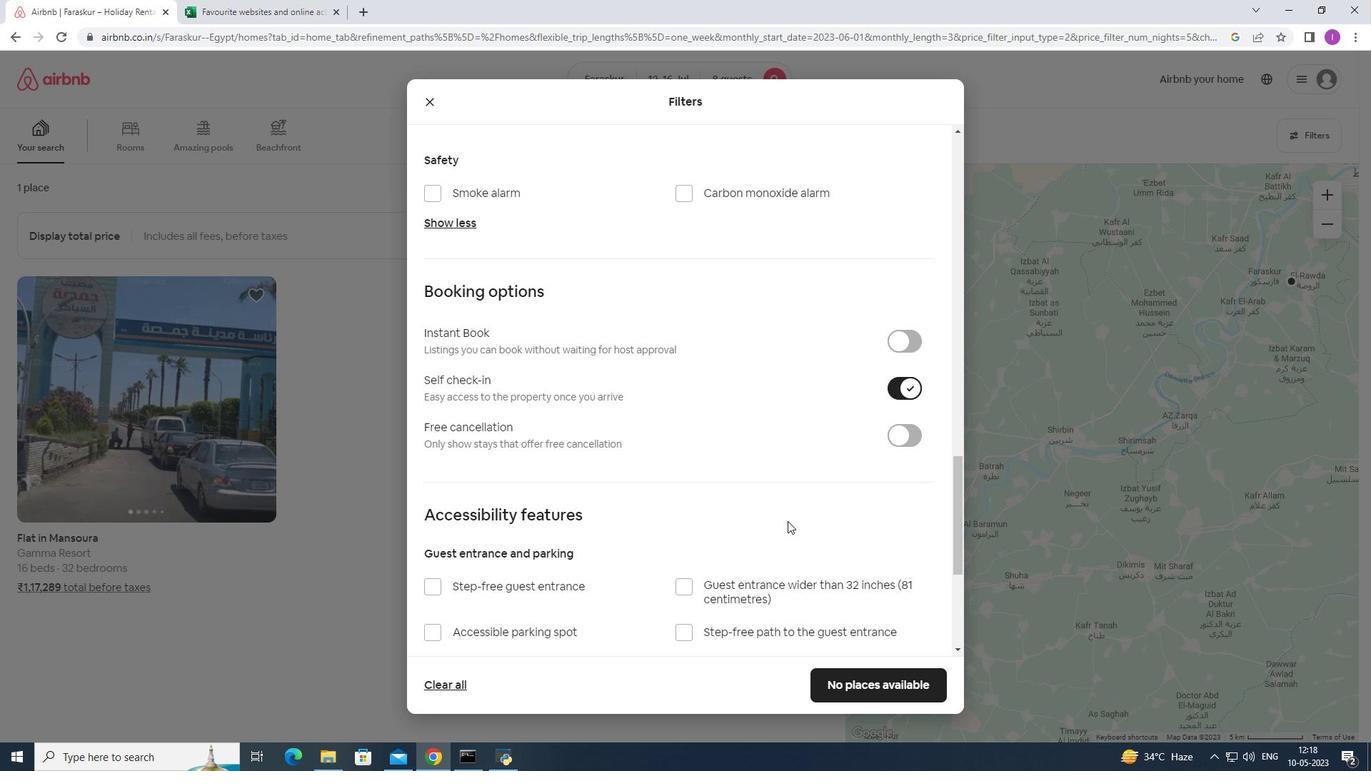 
Action: Mouse scrolled (786, 521) with delta (0, 0)
Screenshot: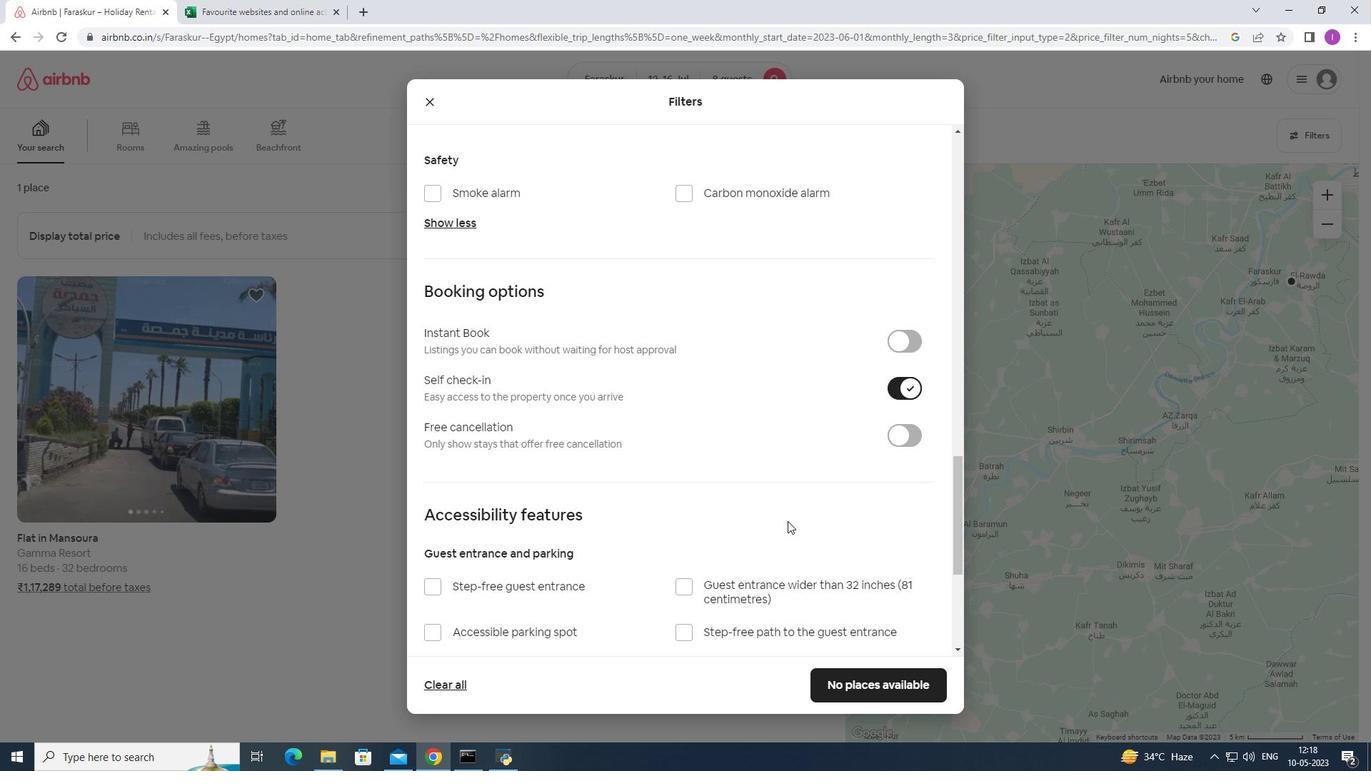 
Action: Mouse moved to (780, 515)
Screenshot: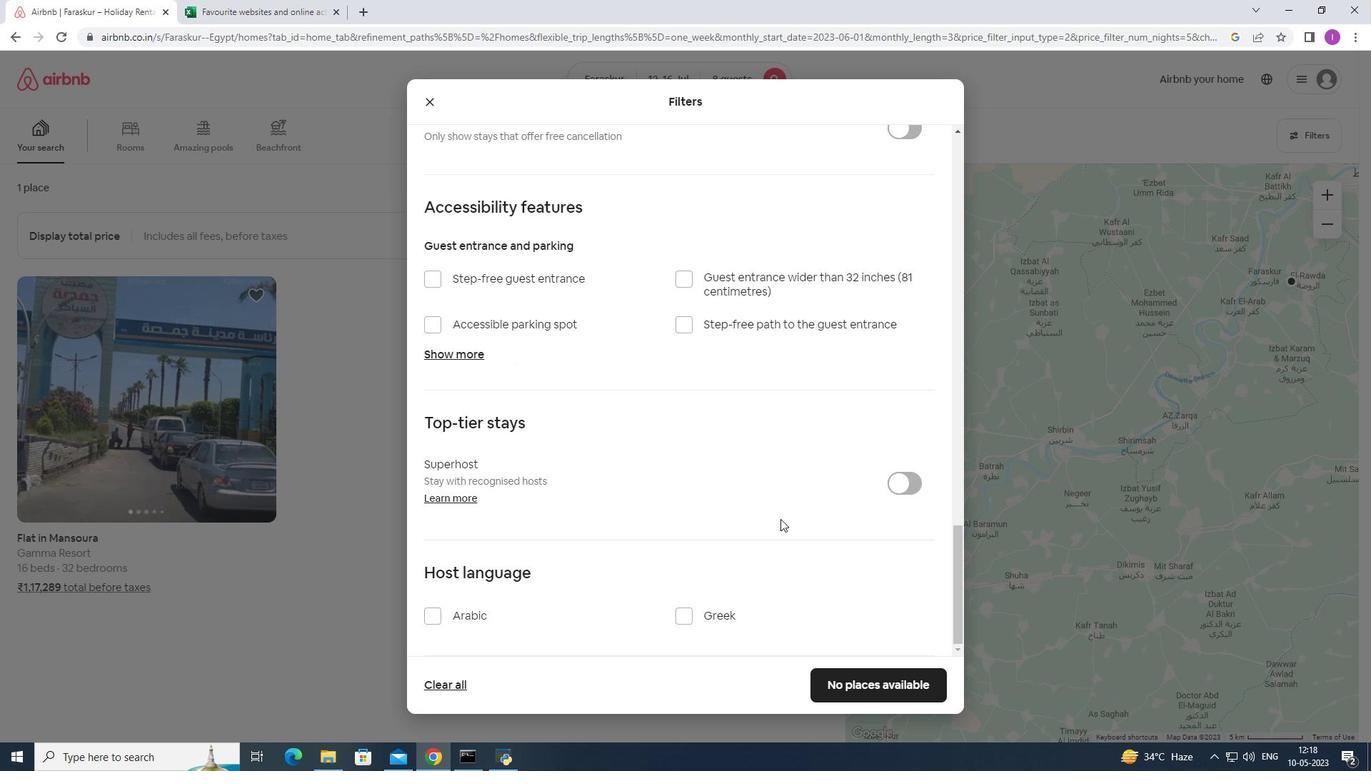 
Action: Mouse scrolled (780, 514) with delta (0, 0)
Screenshot: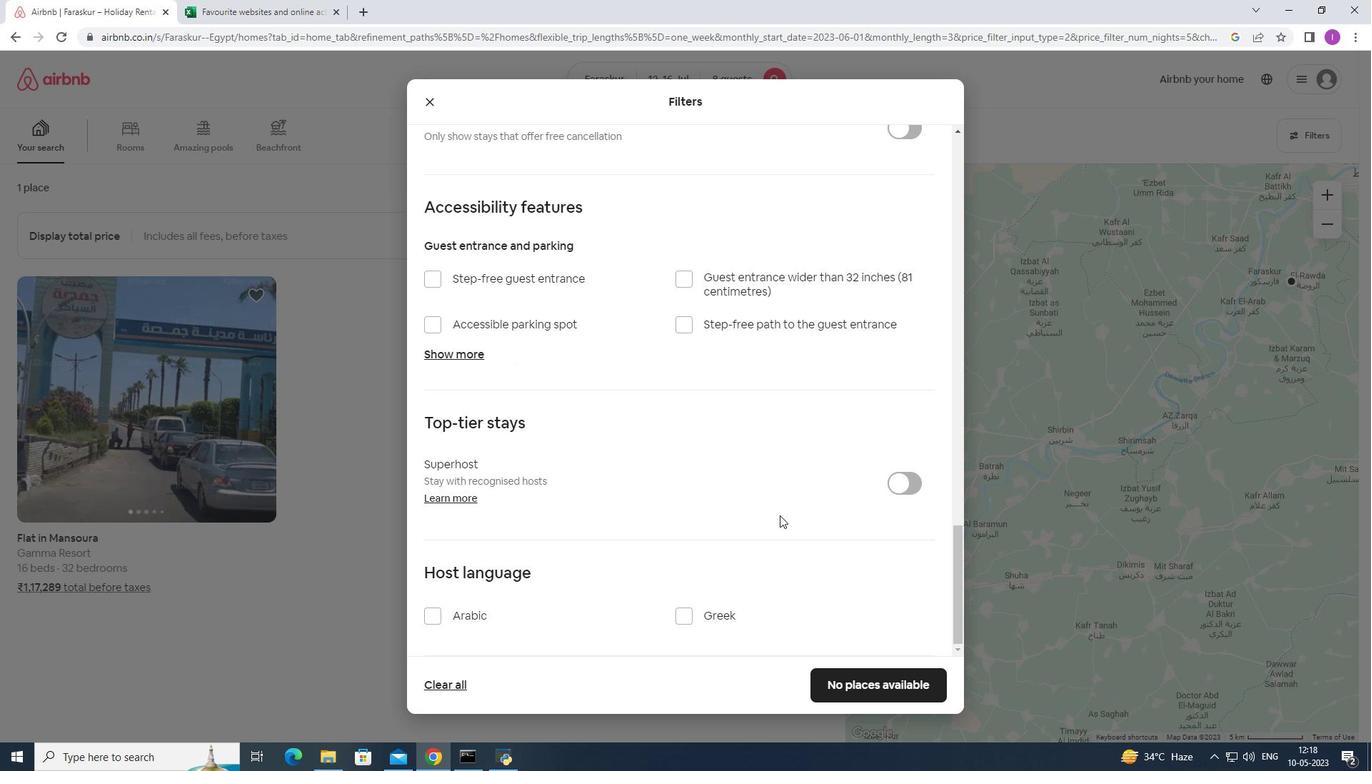 
Action: Mouse scrolled (780, 514) with delta (0, 0)
Screenshot: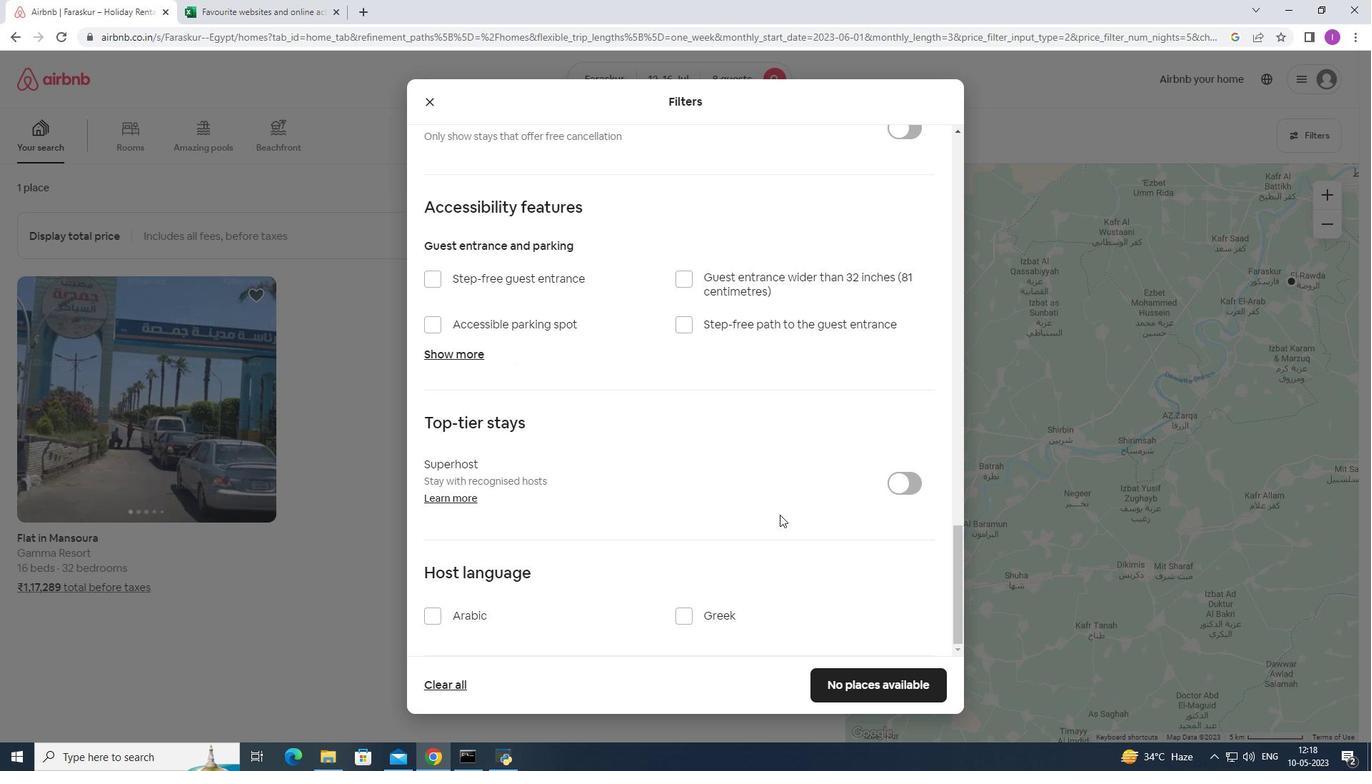 
Action: Mouse scrolled (780, 514) with delta (0, 0)
Screenshot: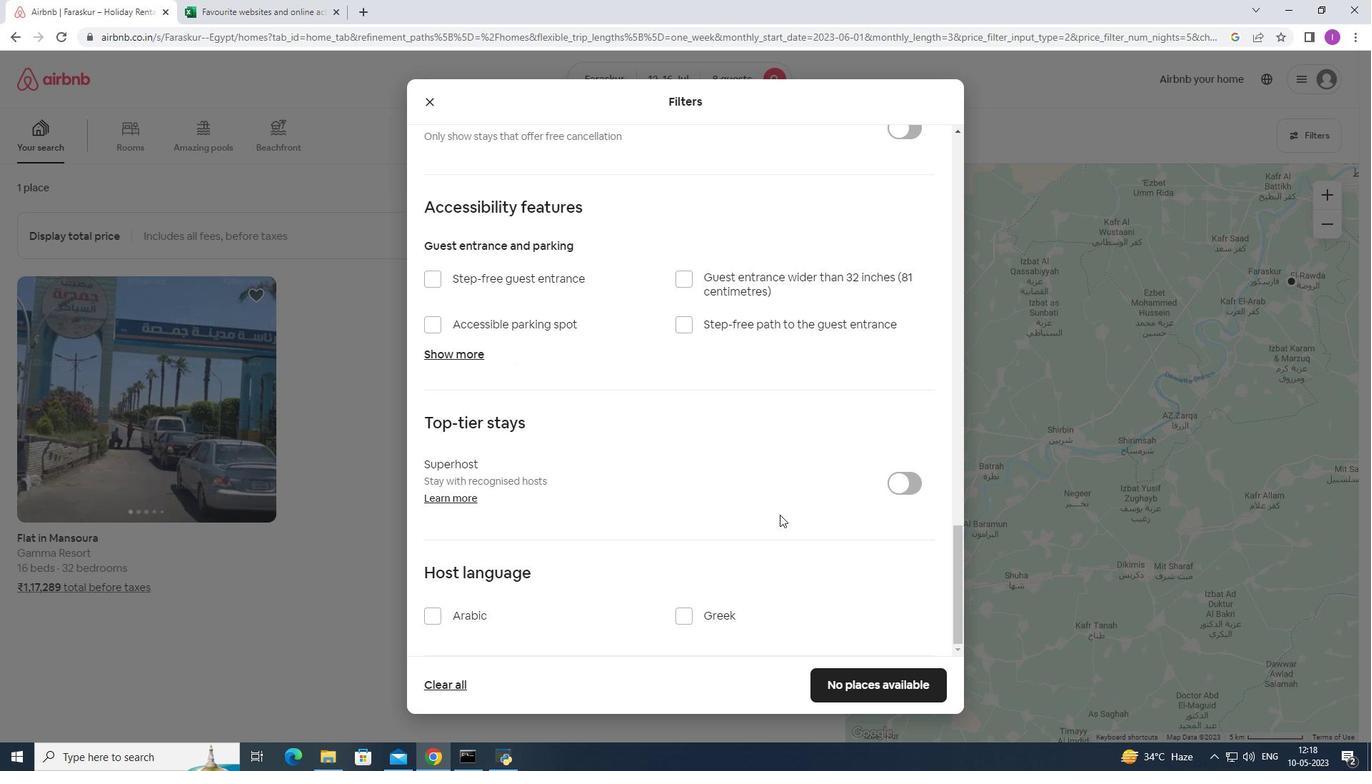 
Action: Mouse scrolled (780, 514) with delta (0, 0)
Screenshot: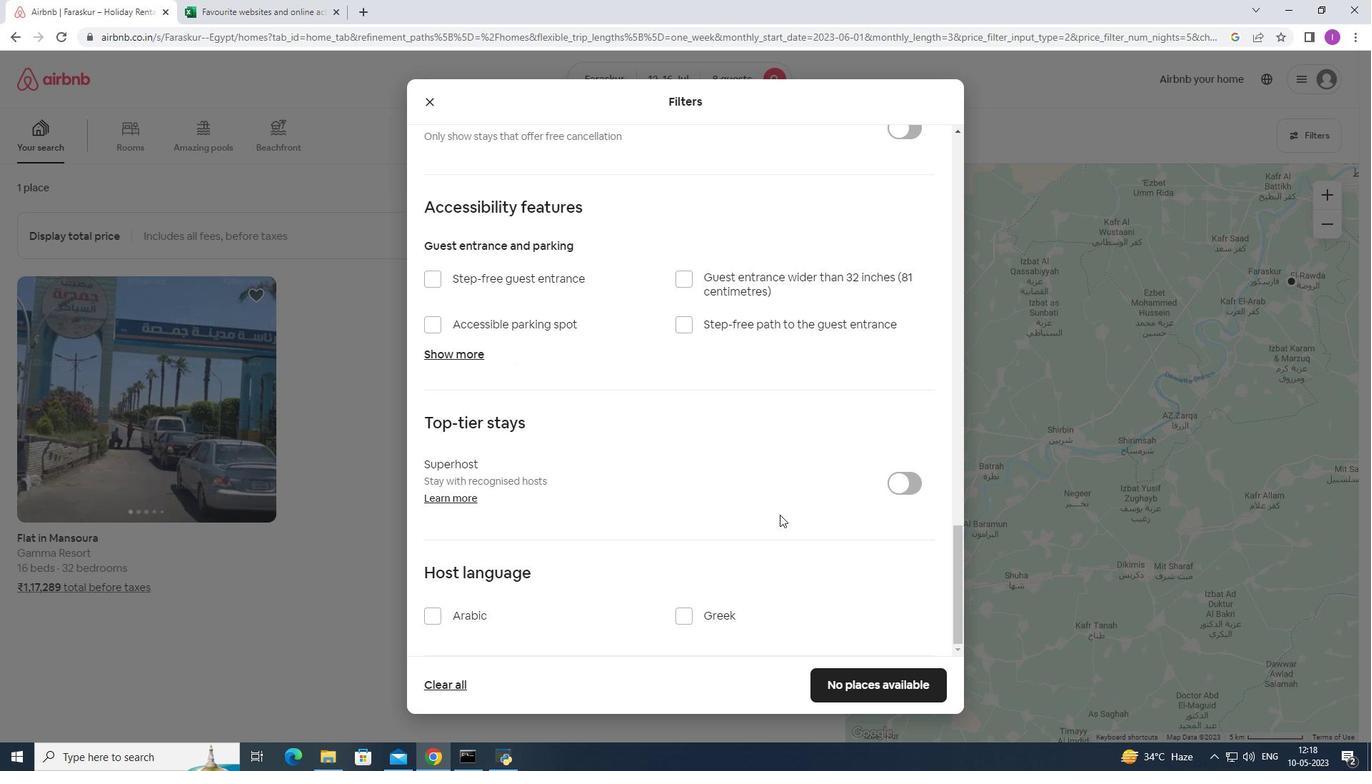 
Action: Mouse moved to (881, 679)
Screenshot: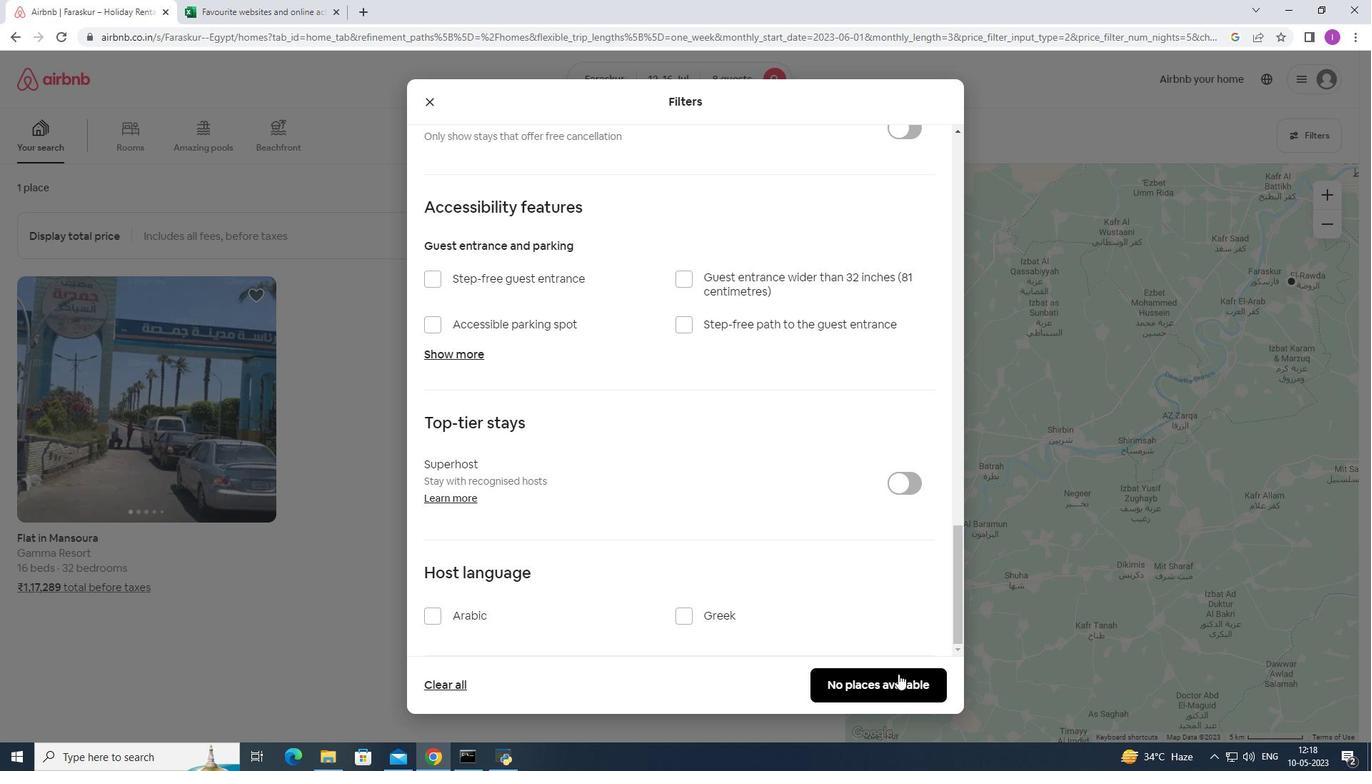 
Action: Mouse pressed left at (881, 679)
Screenshot: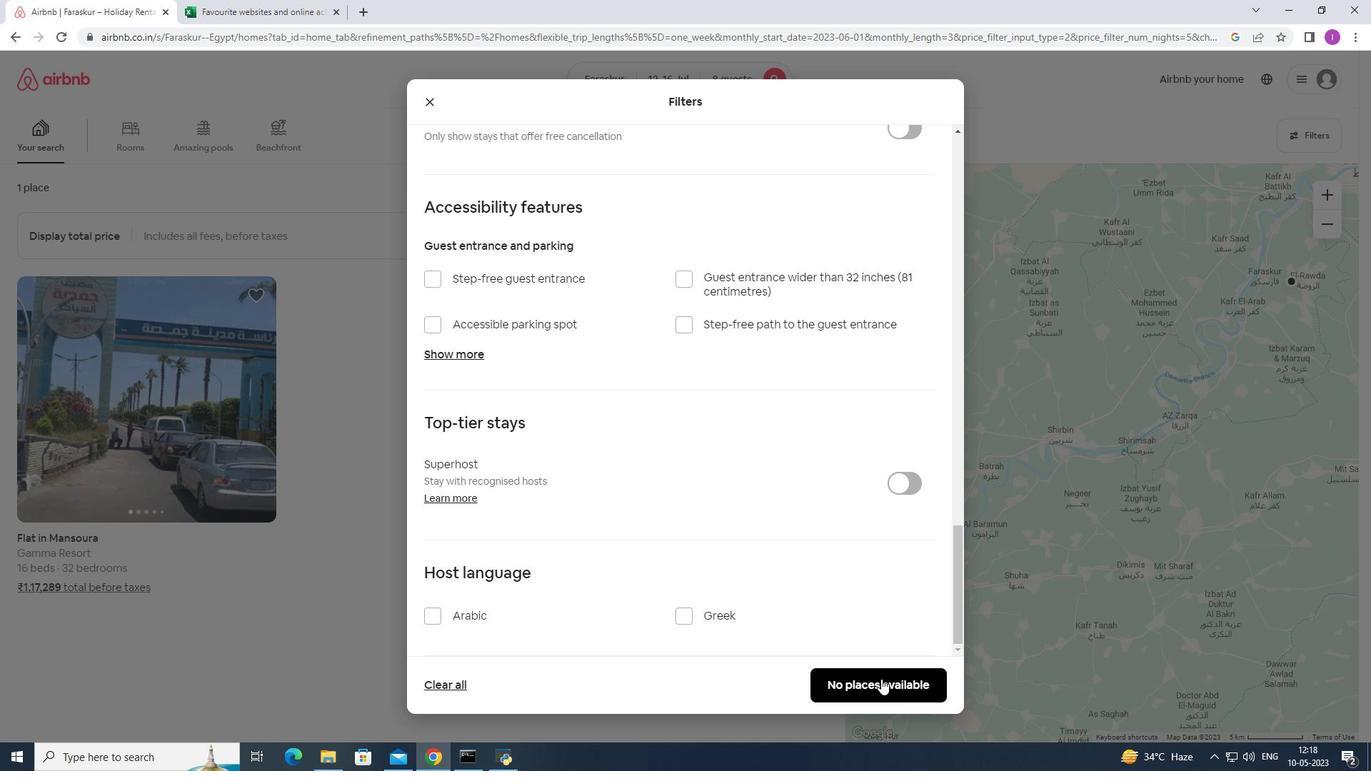 
Action: Mouse moved to (800, 563)
Screenshot: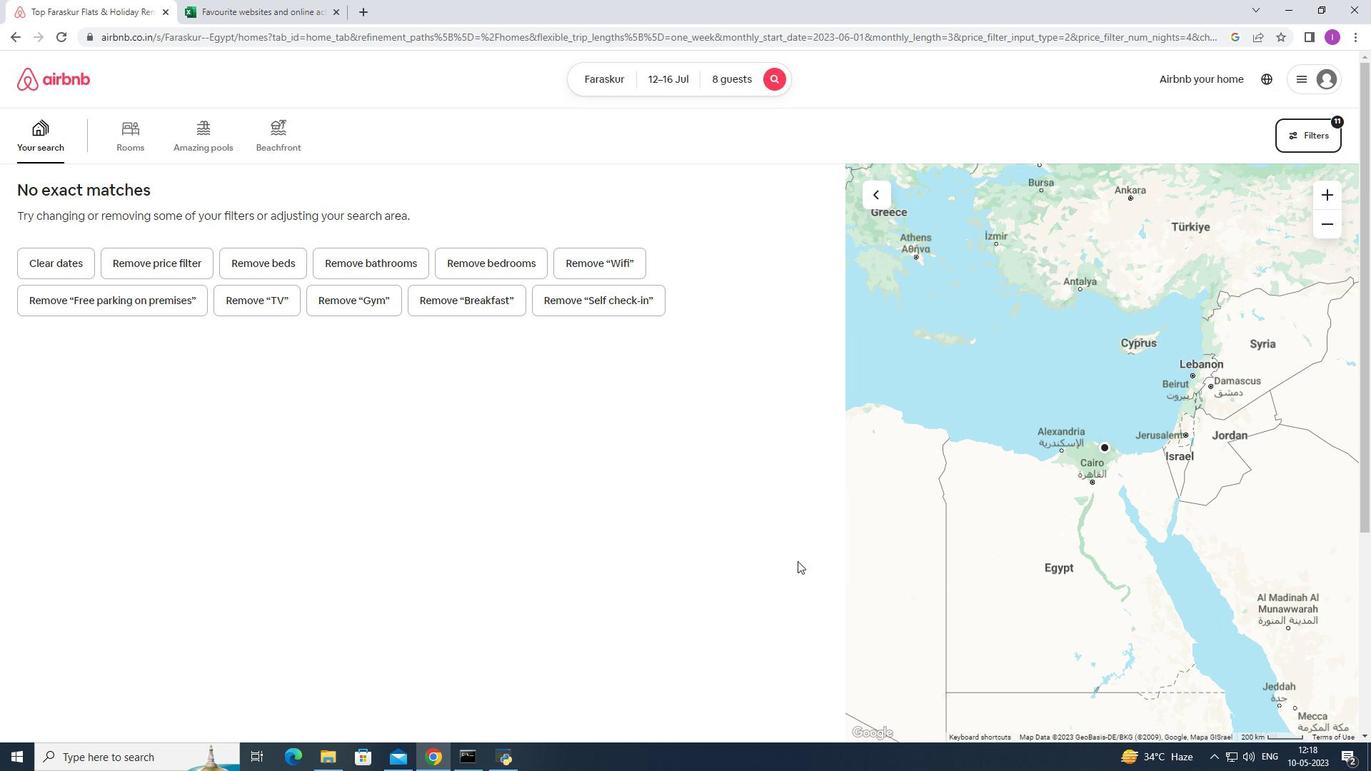 
